 Task: Open Card Horticulture Review in Board Business Process Automation to Workspace Consulting and add a team member Softage.1@softage.net, a label Green, a checklist Task Management, an attachment from Trello, a color Green and finally, add a card description 'Plan and execute company team-building activity at an escape room' and a comment 'This task presents an opportunity to demonstrate our leadership and decision-making skills, making informed choices and taking action.'. Add a start date 'Jan 05, 1900' with a due date 'Jan 12, 1900'
Action: Mouse moved to (473, 202)
Screenshot: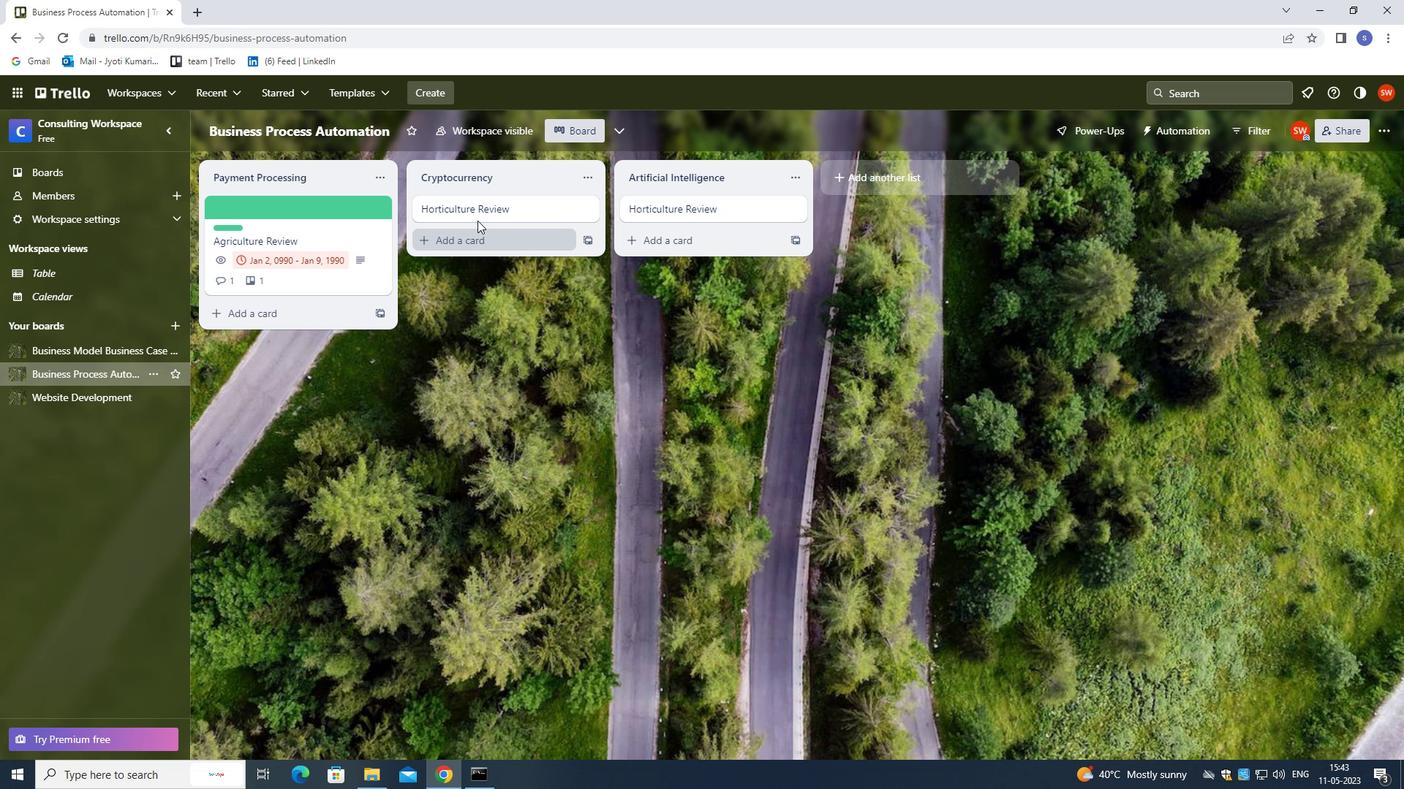 
Action: Mouse pressed left at (473, 202)
Screenshot: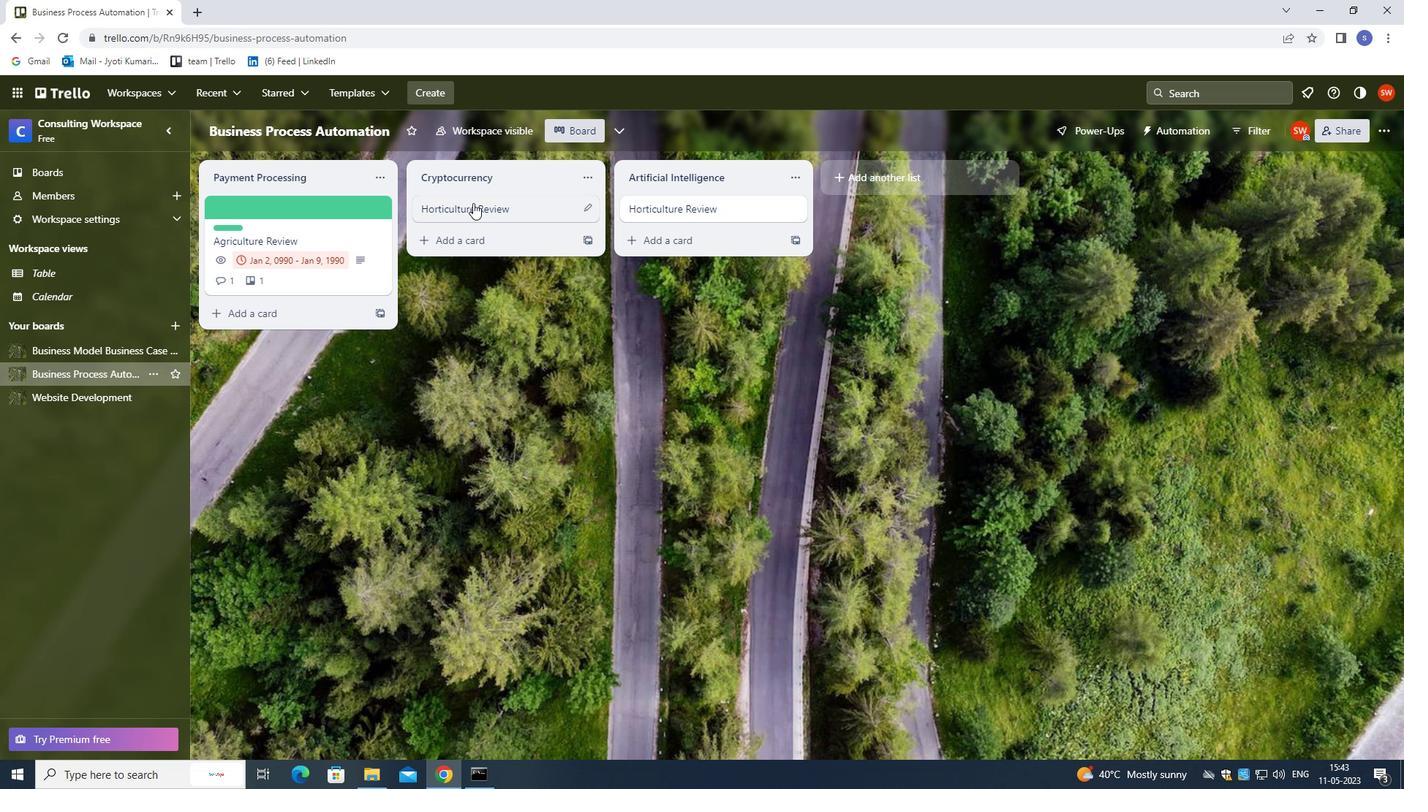 
Action: Mouse moved to (877, 212)
Screenshot: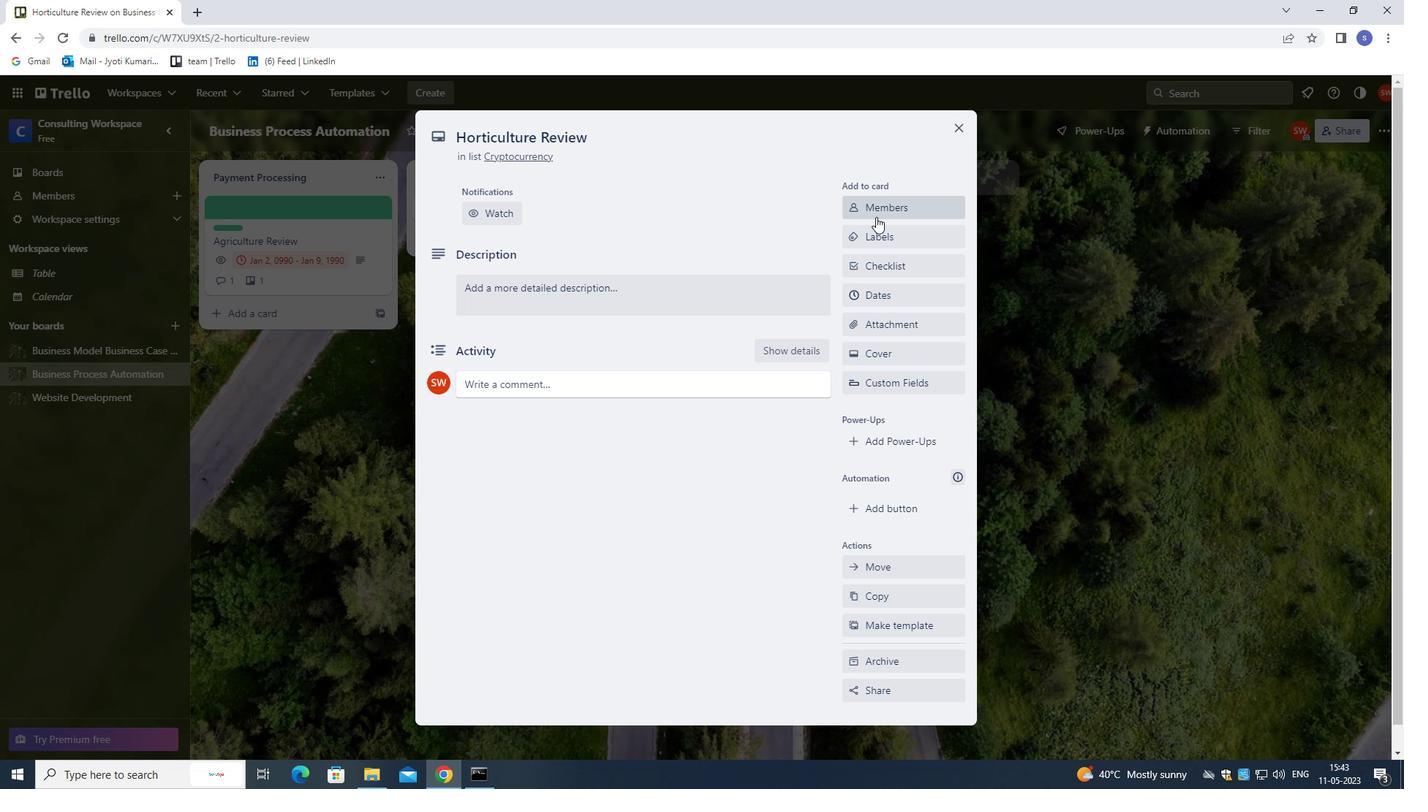 
Action: Mouse pressed left at (877, 212)
Screenshot: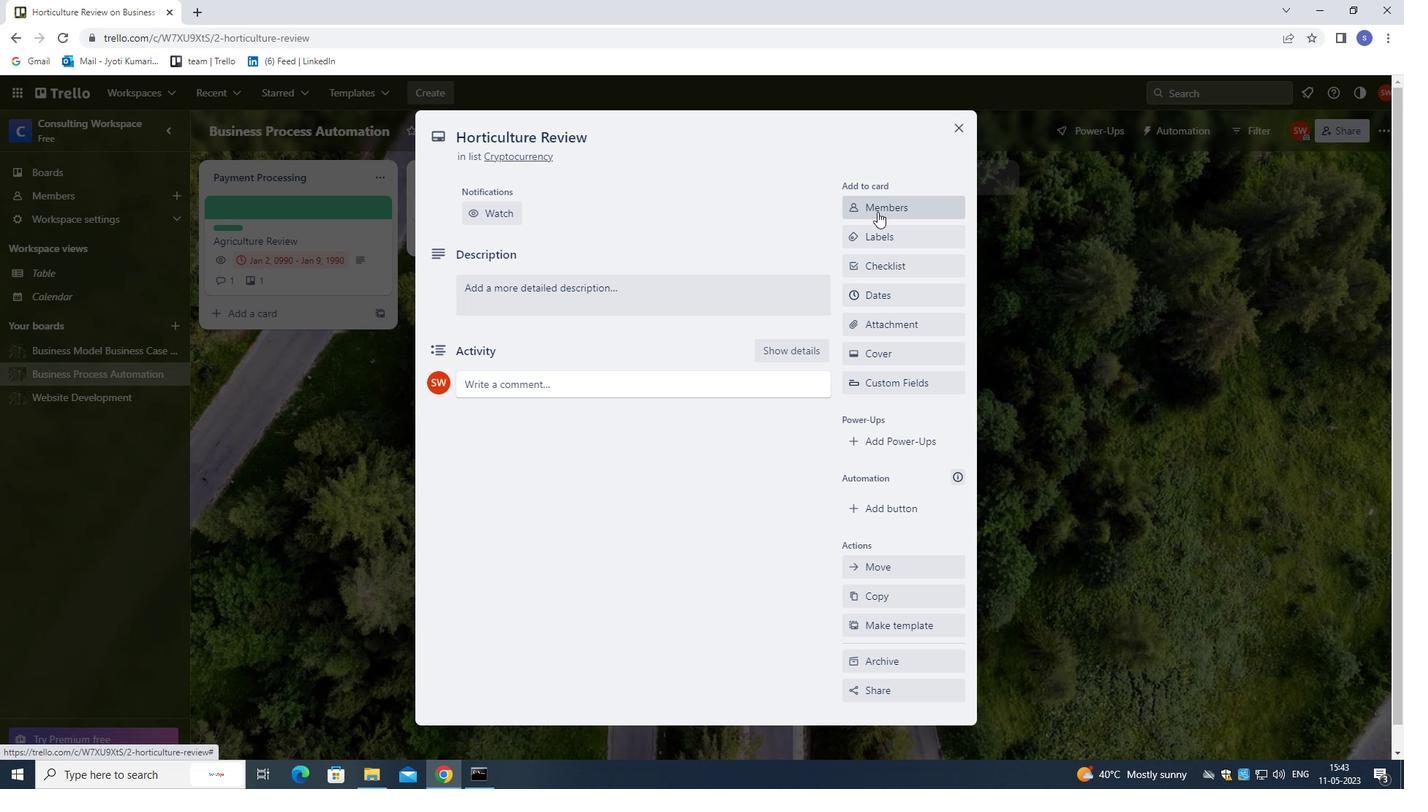 
Action: Key pressed softae.1<Key.shift>@SOFTAGE,<Key.backspace>.NET
Screenshot: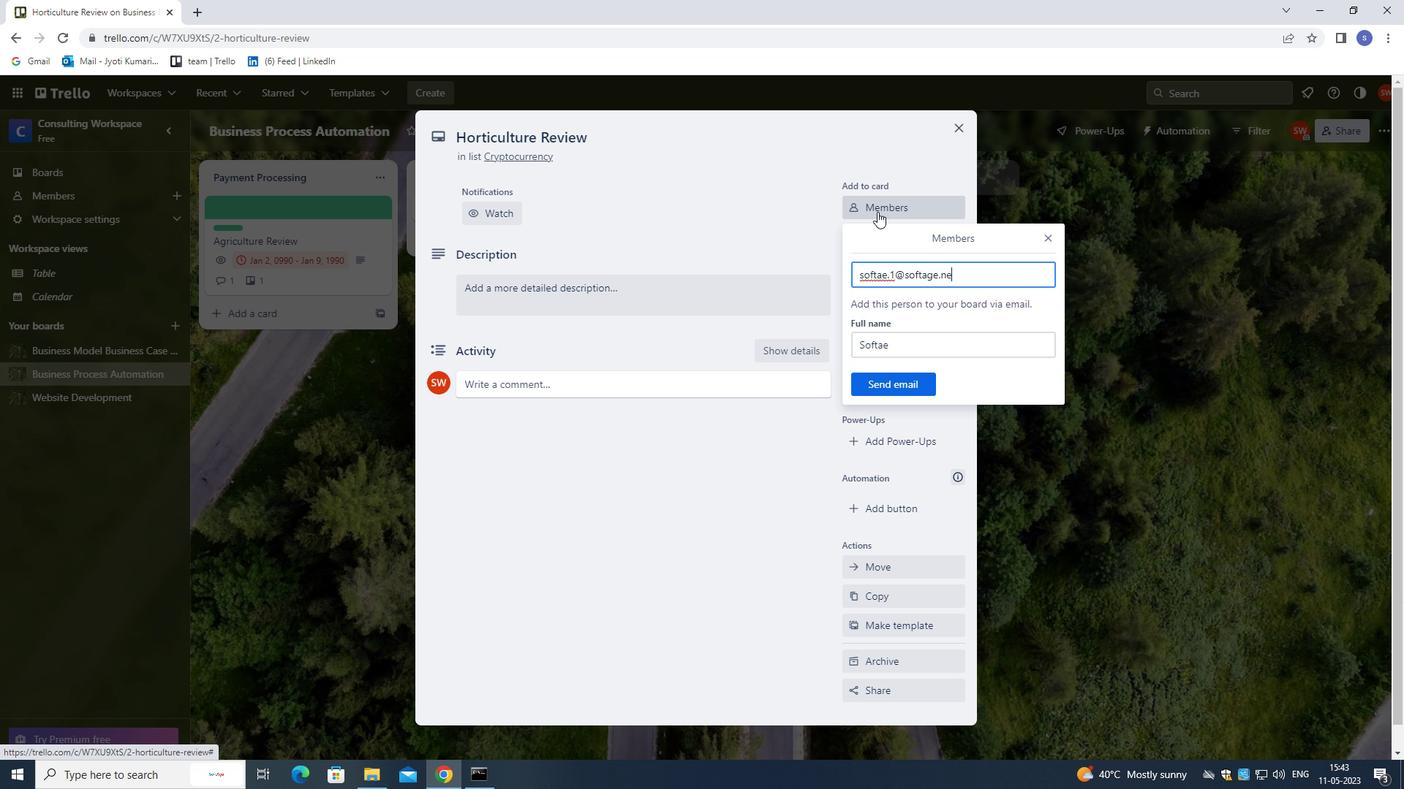 
Action: Mouse moved to (877, 378)
Screenshot: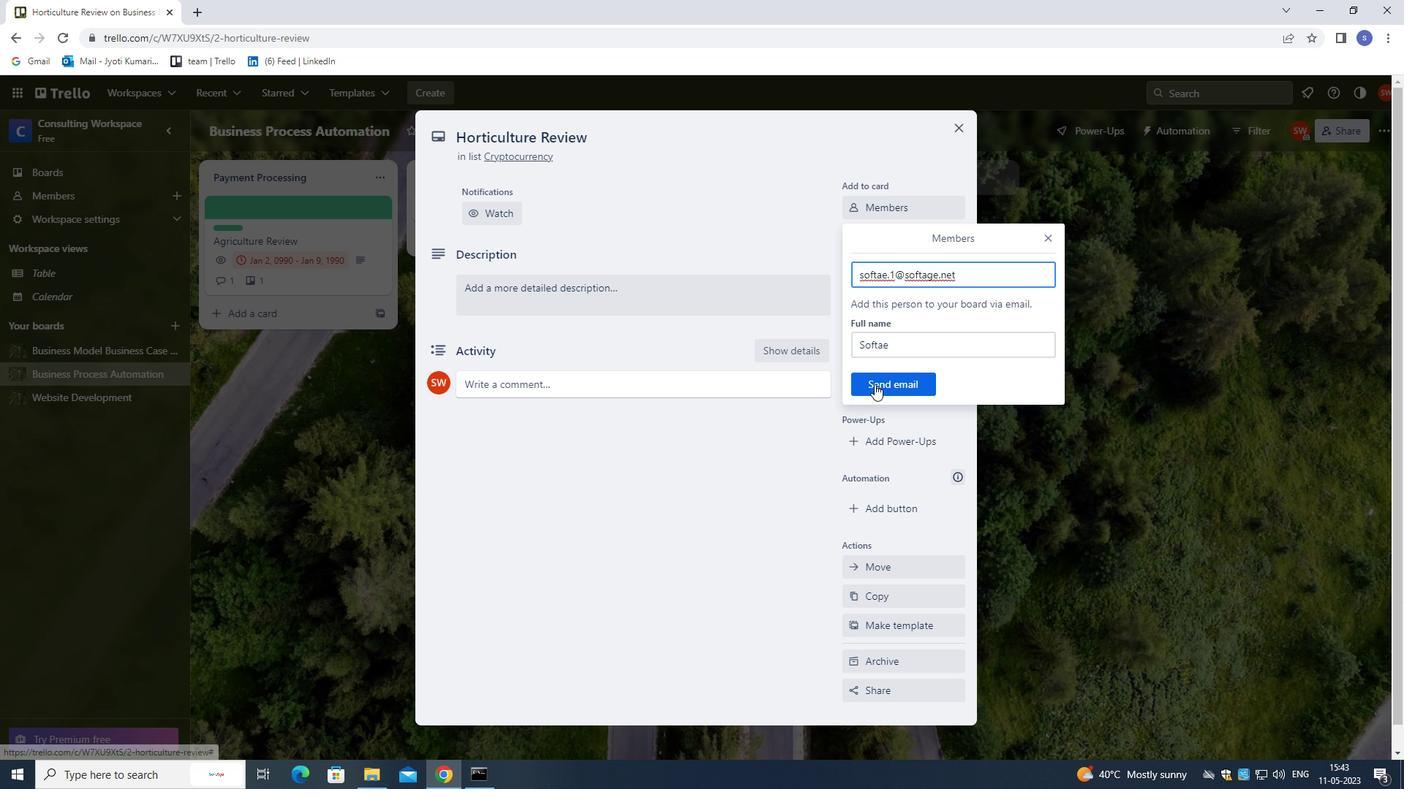 
Action: Mouse pressed left at (877, 378)
Screenshot: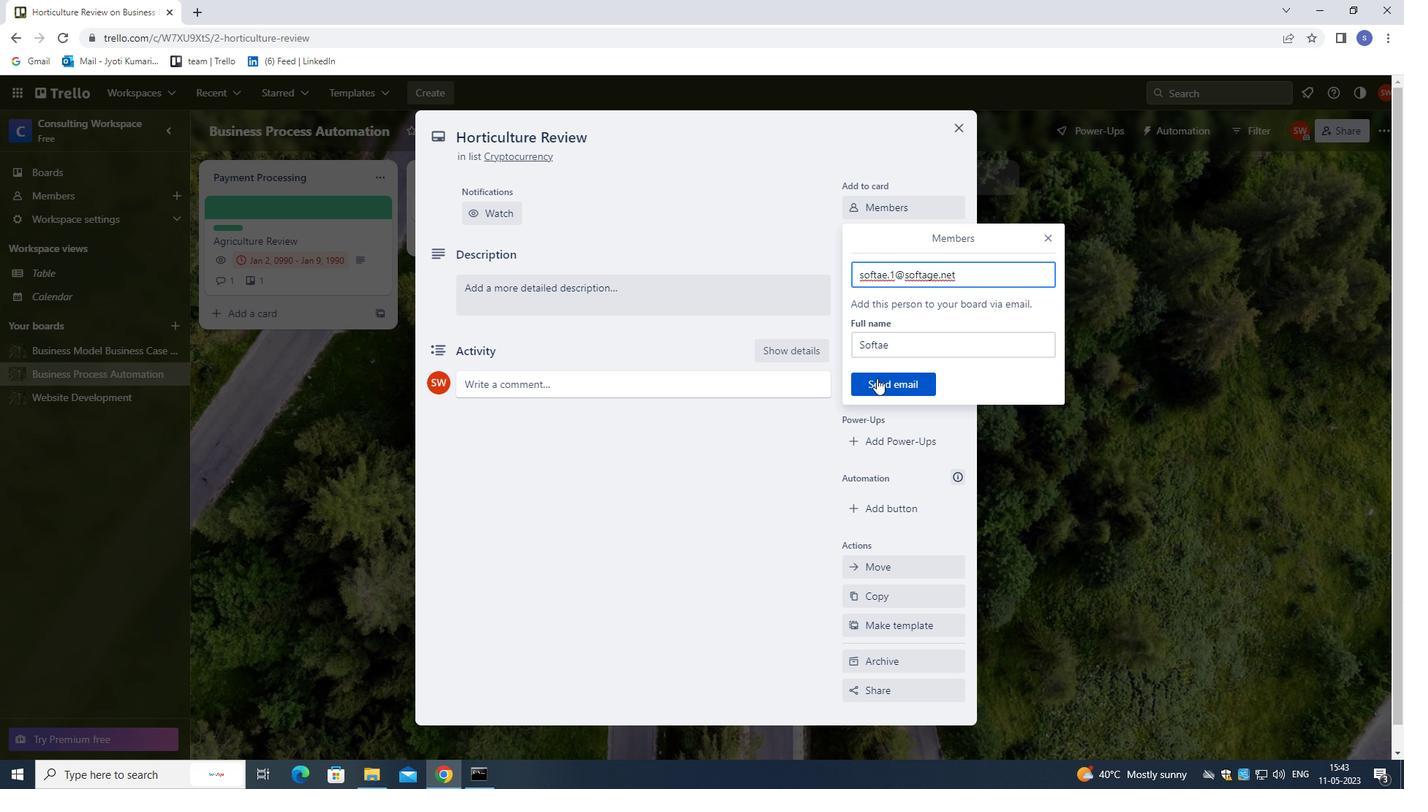
Action: Mouse moved to (912, 285)
Screenshot: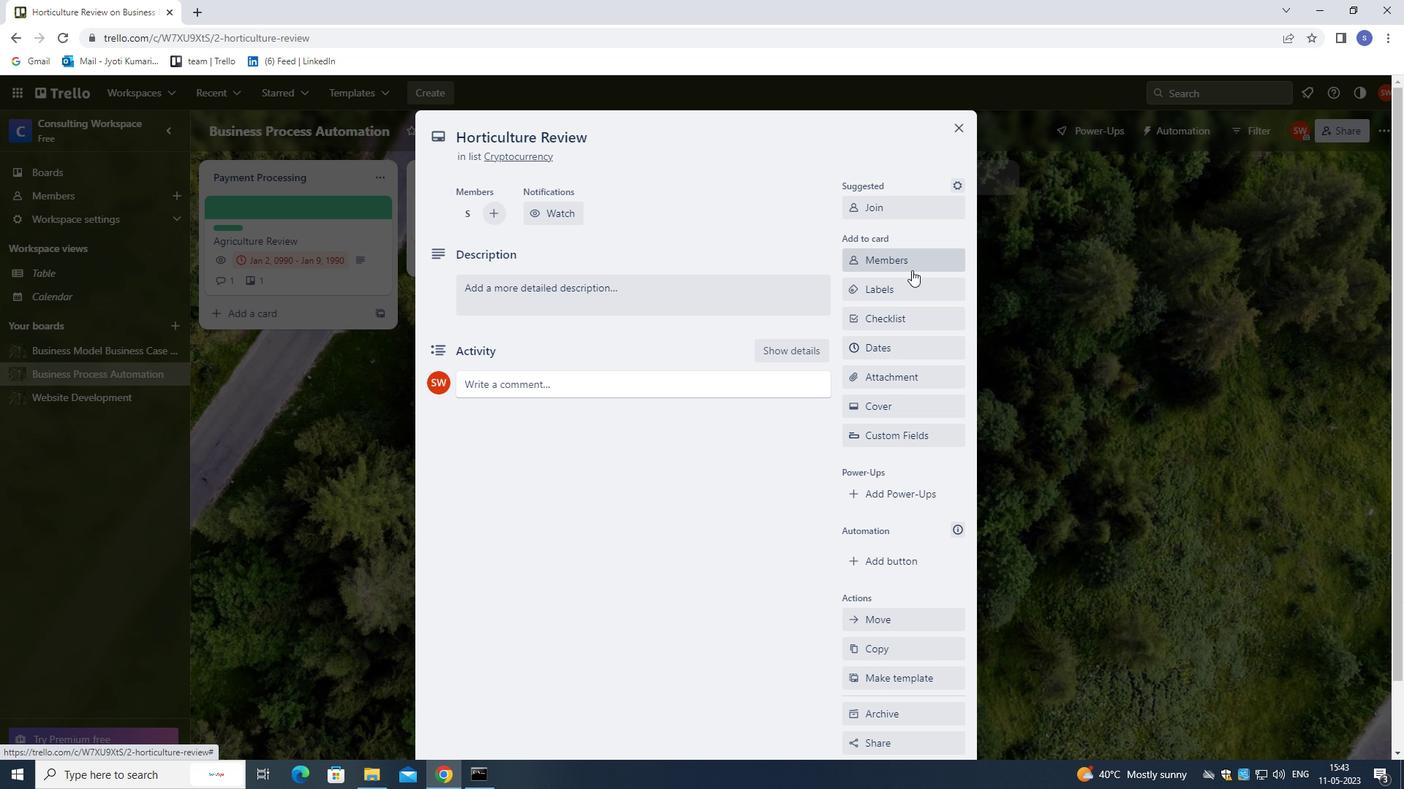 
Action: Mouse pressed left at (912, 285)
Screenshot: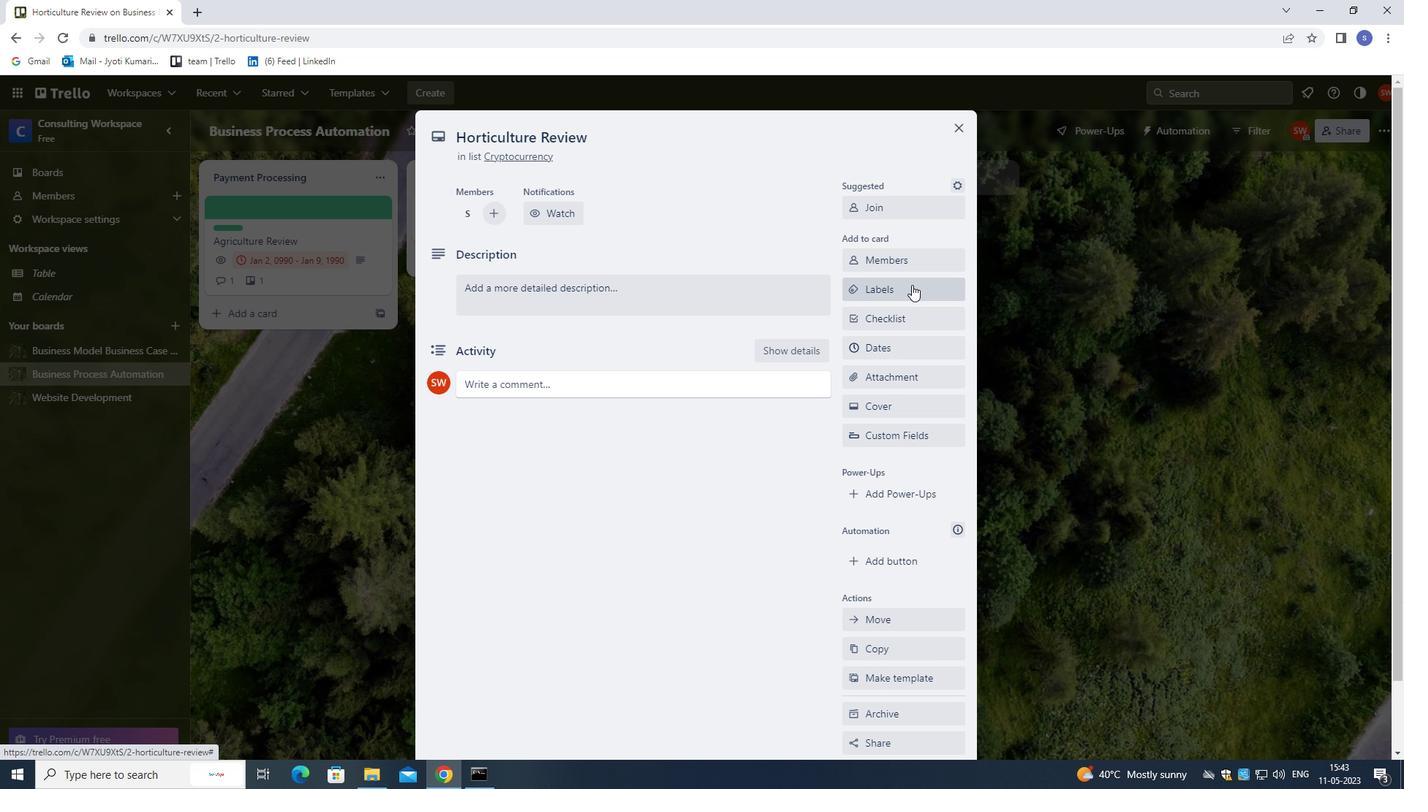 
Action: Mouse moved to (879, 353)
Screenshot: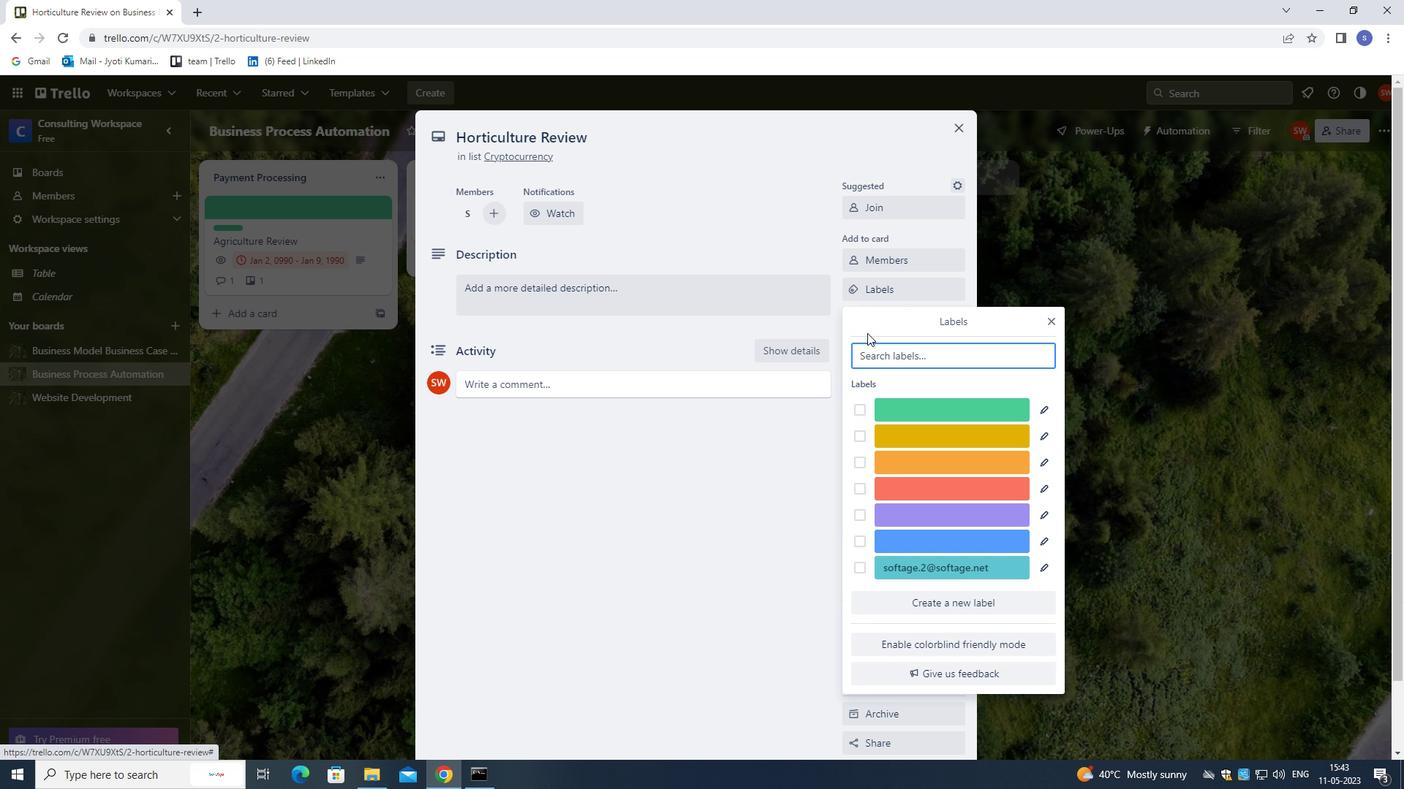 
Action: Key pressed G
Screenshot: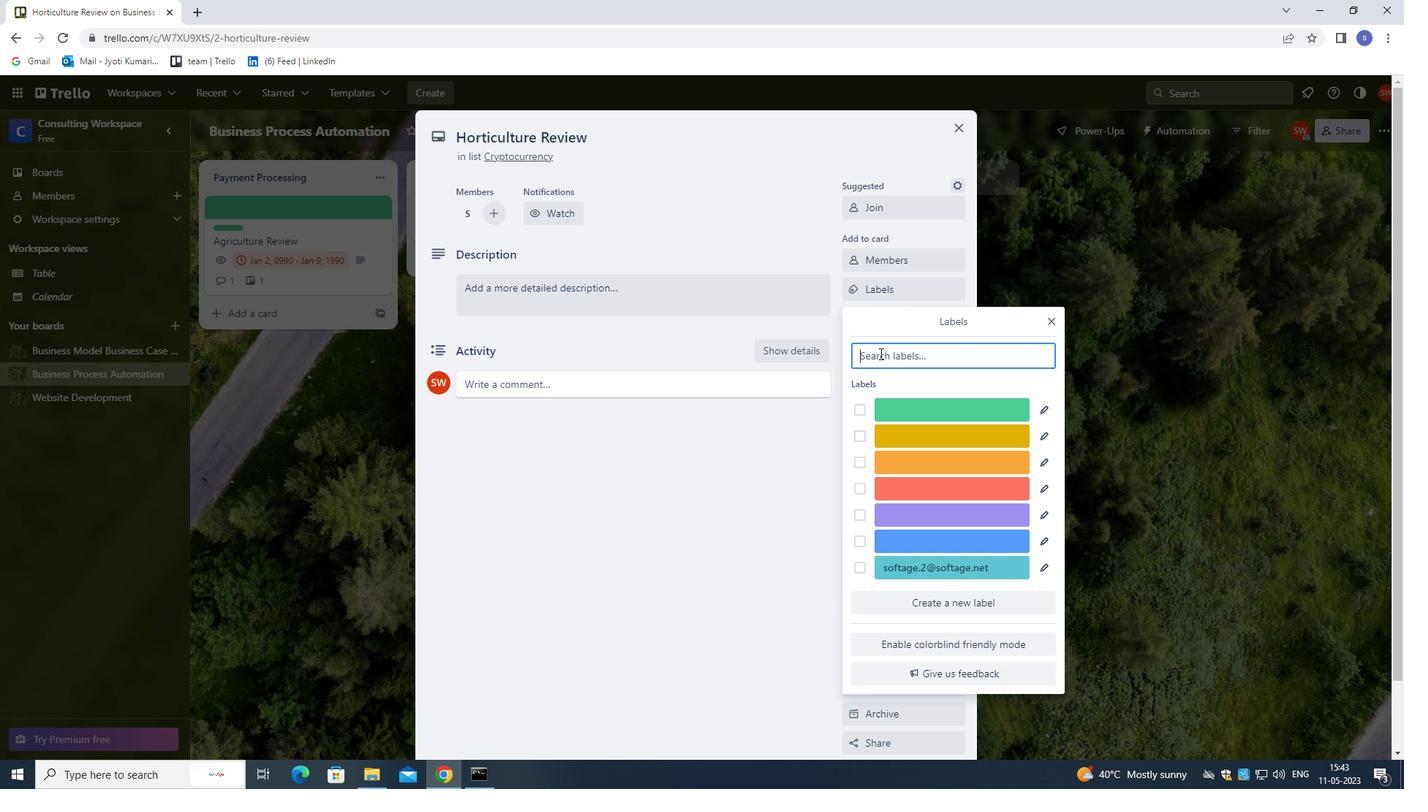 
Action: Mouse moved to (863, 410)
Screenshot: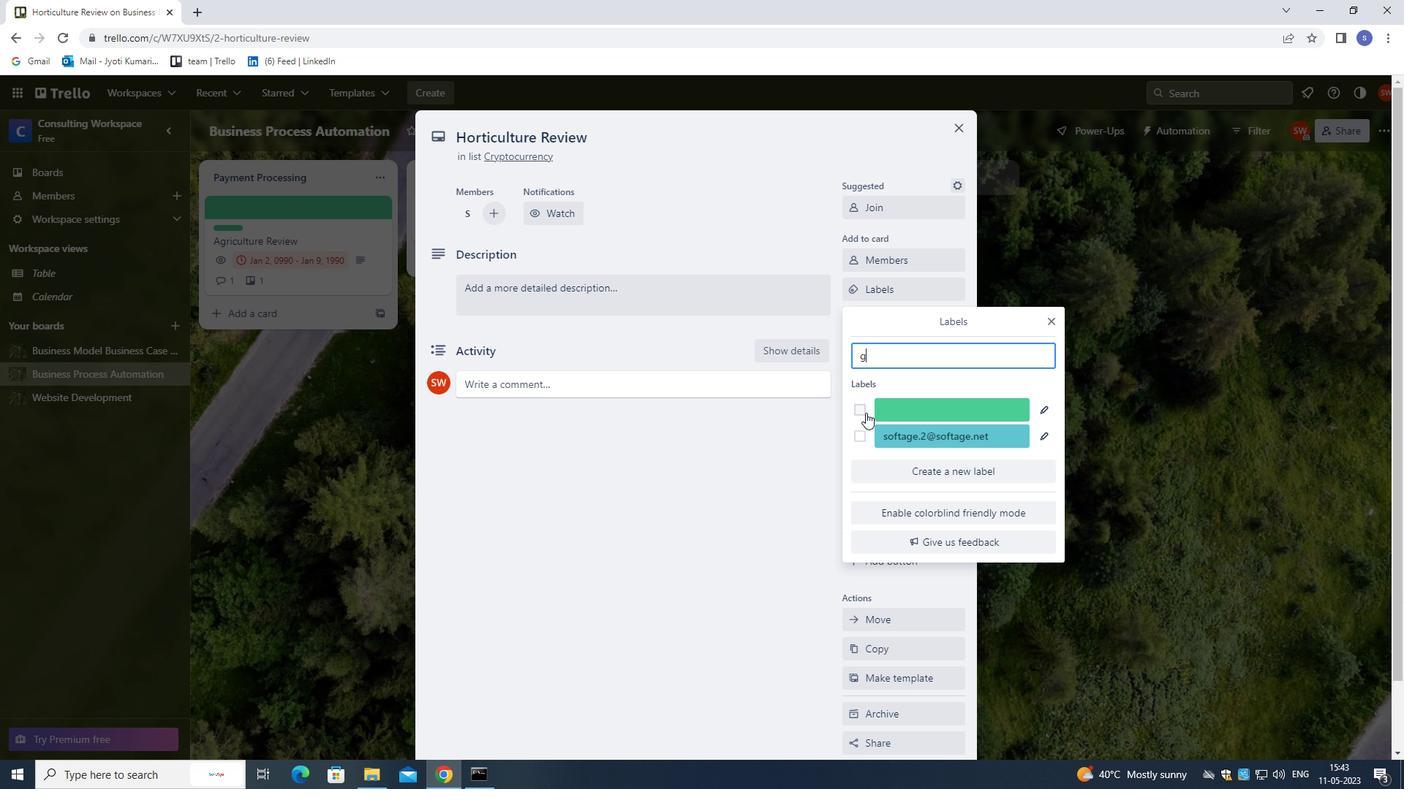 
Action: Mouse pressed left at (863, 410)
Screenshot: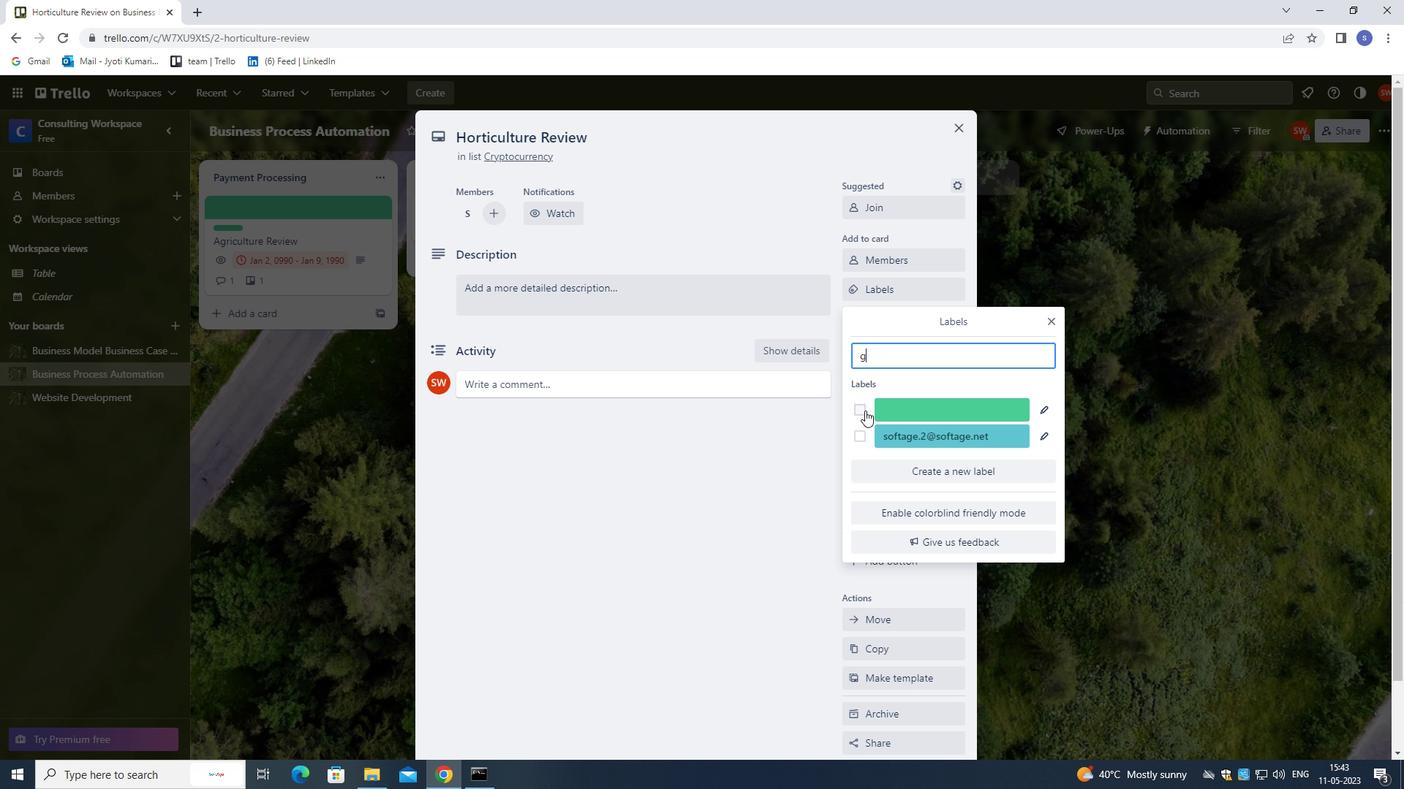 
Action: Mouse moved to (1060, 319)
Screenshot: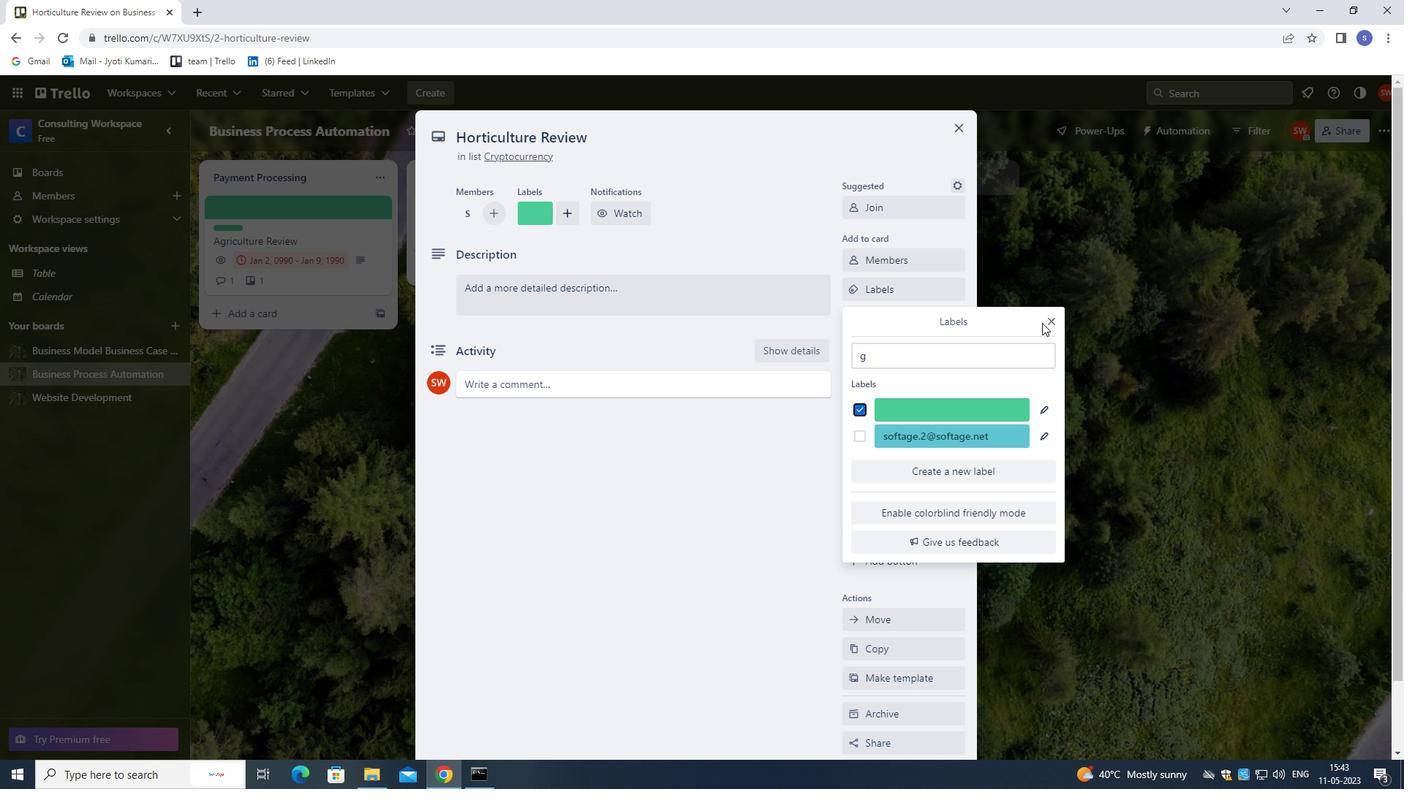 
Action: Mouse pressed left at (1060, 319)
Screenshot: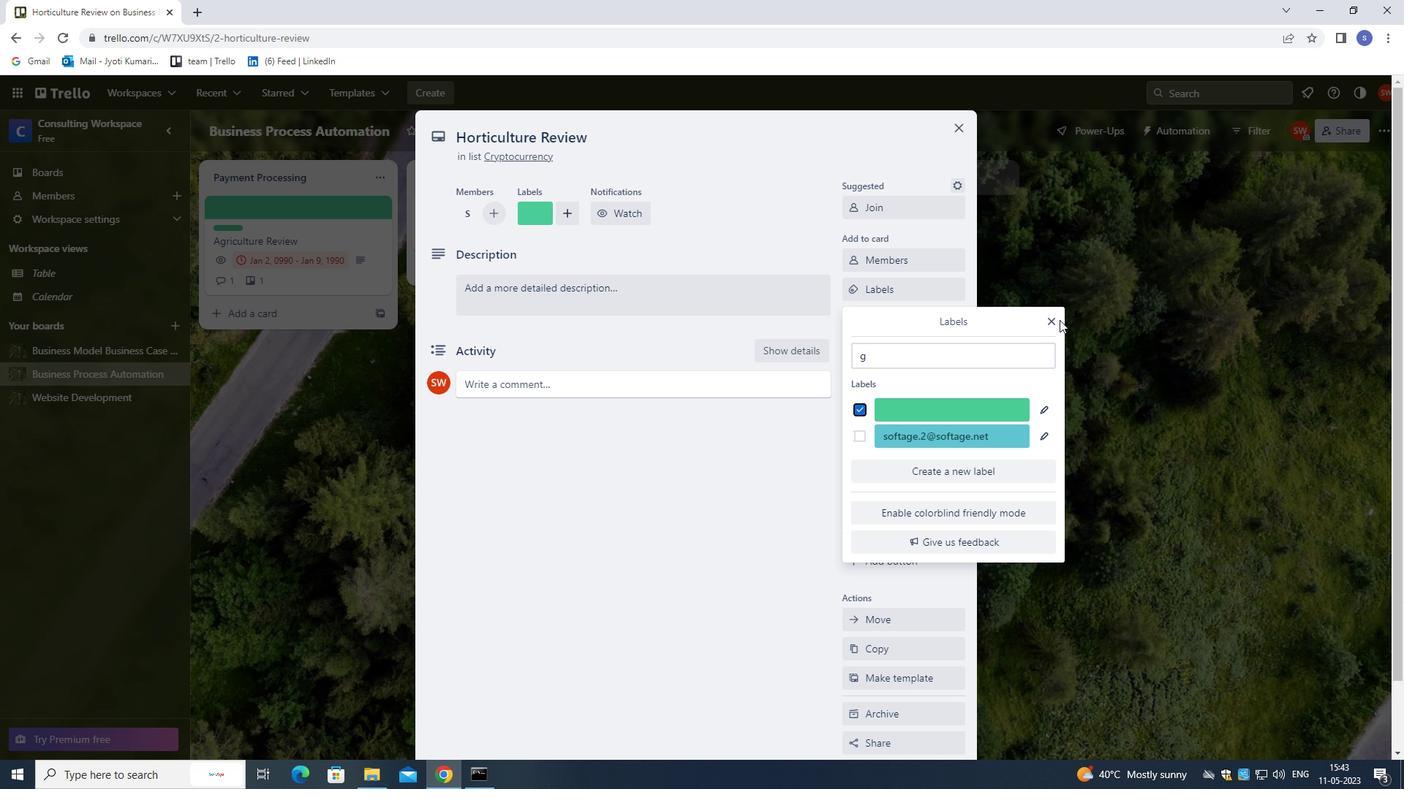 
Action: Mouse moved to (1048, 316)
Screenshot: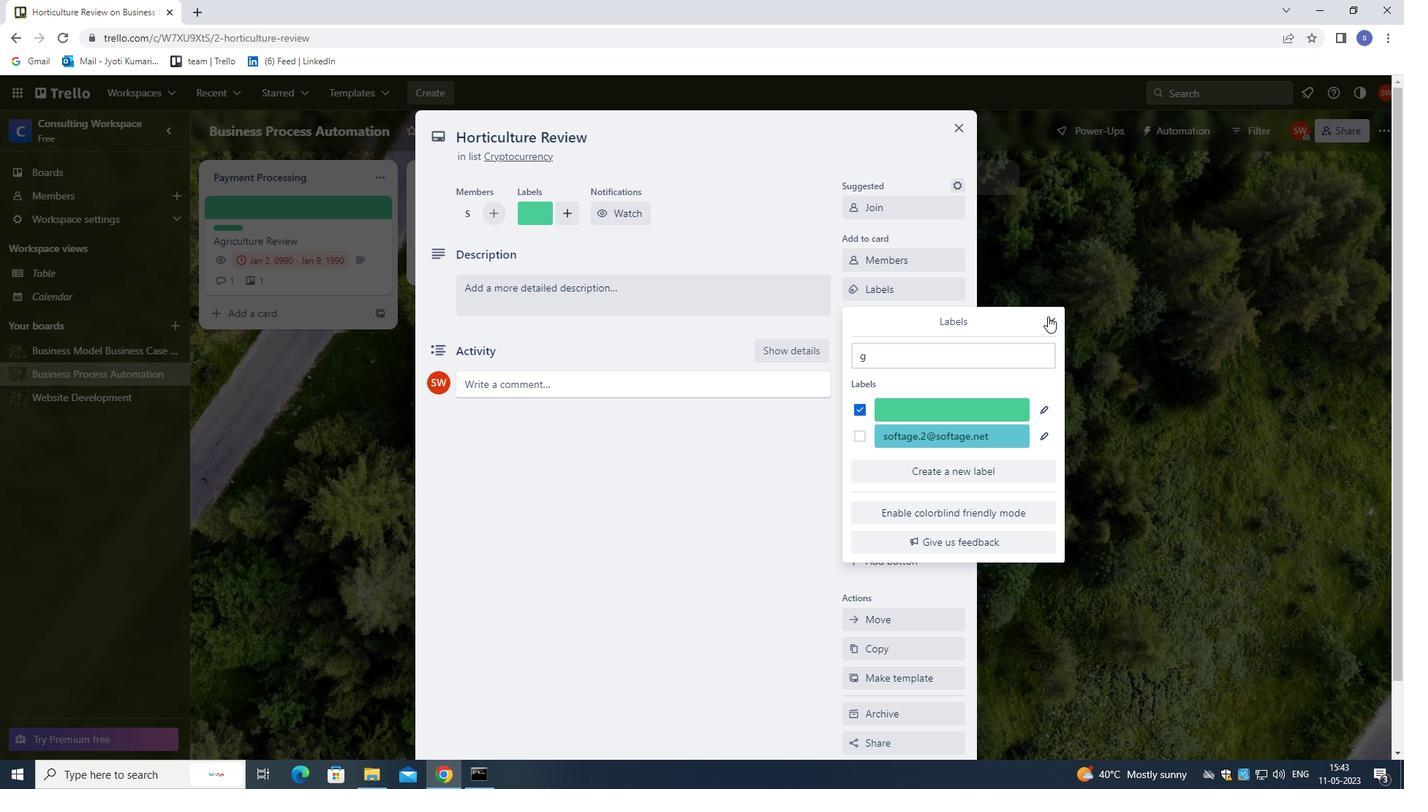 
Action: Mouse pressed left at (1048, 316)
Screenshot: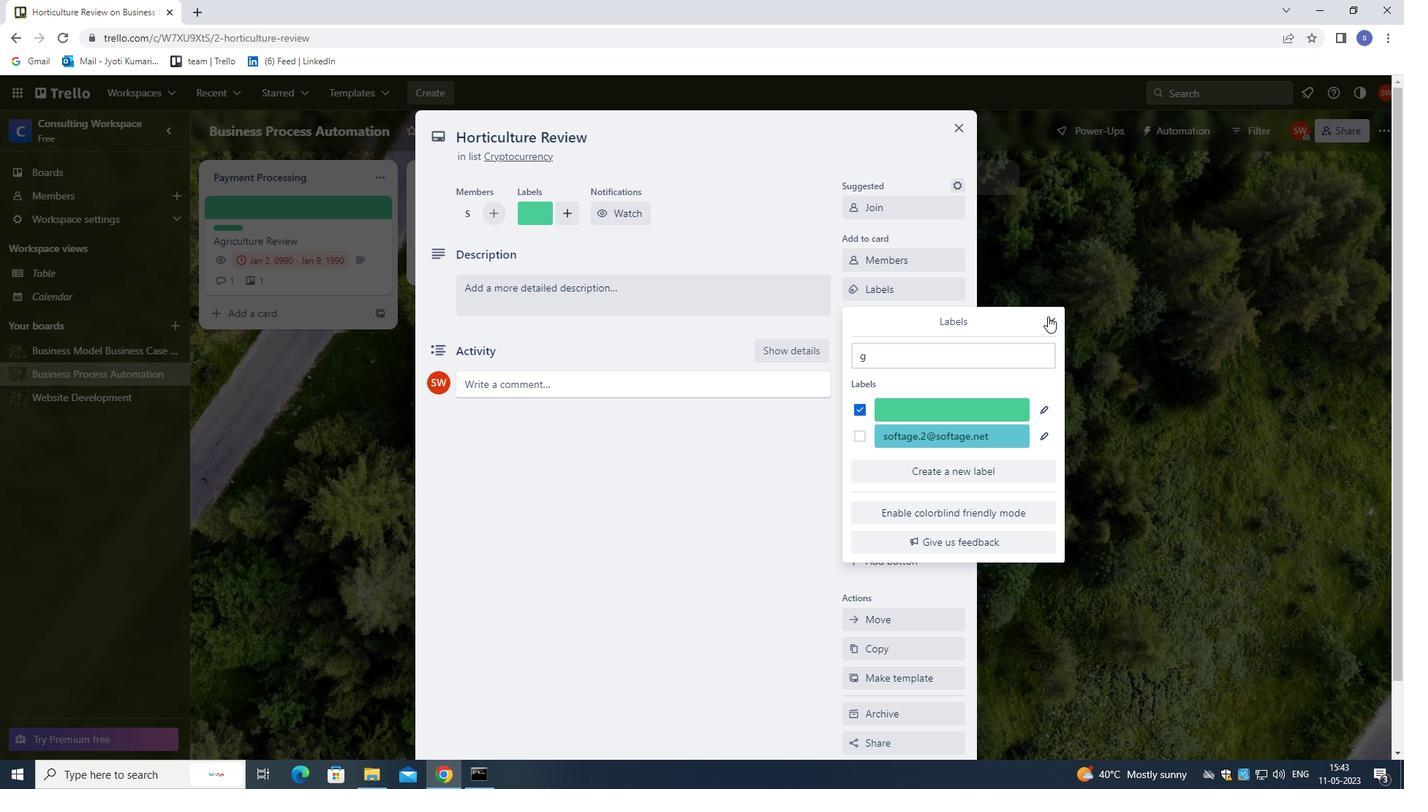 
Action: Mouse moved to (921, 321)
Screenshot: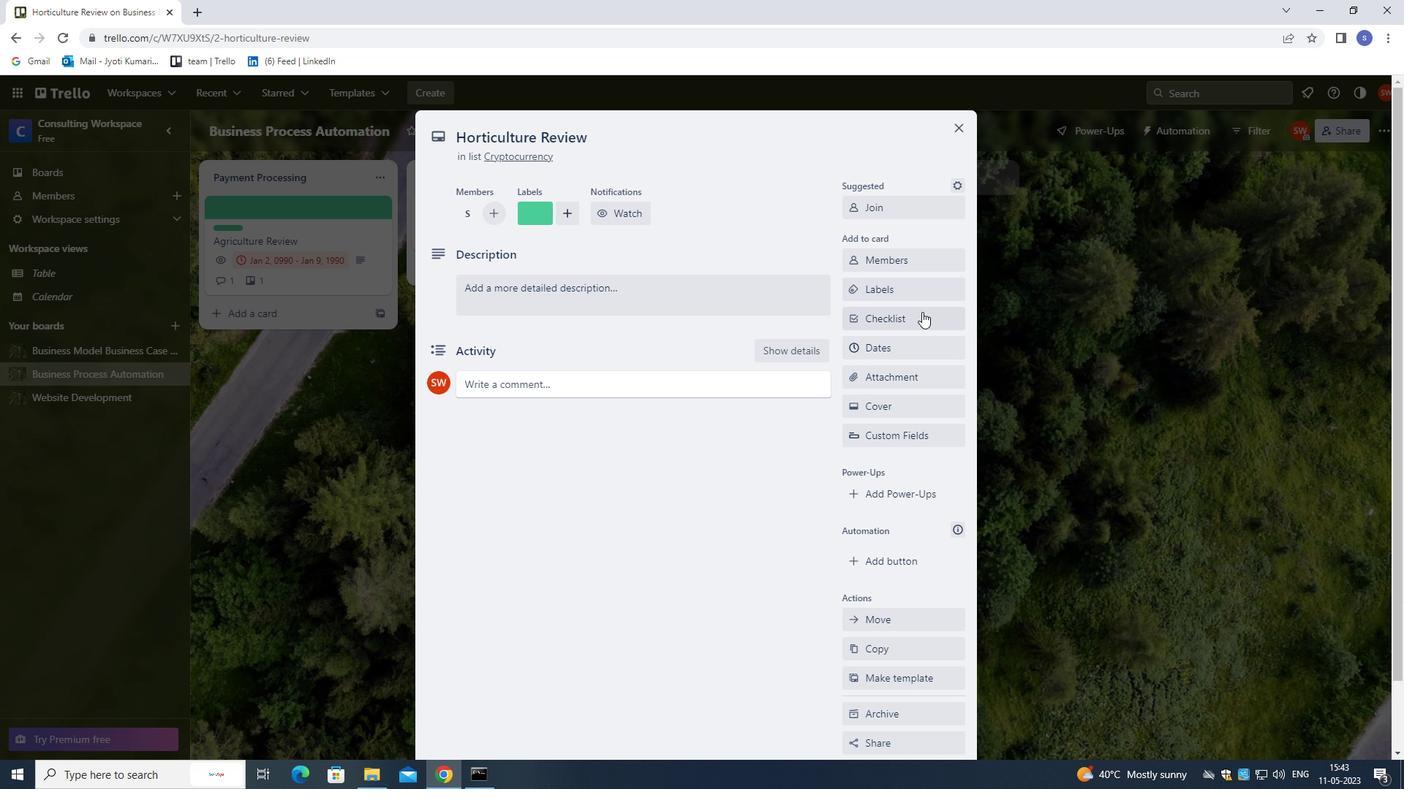 
Action: Mouse pressed left at (921, 321)
Screenshot: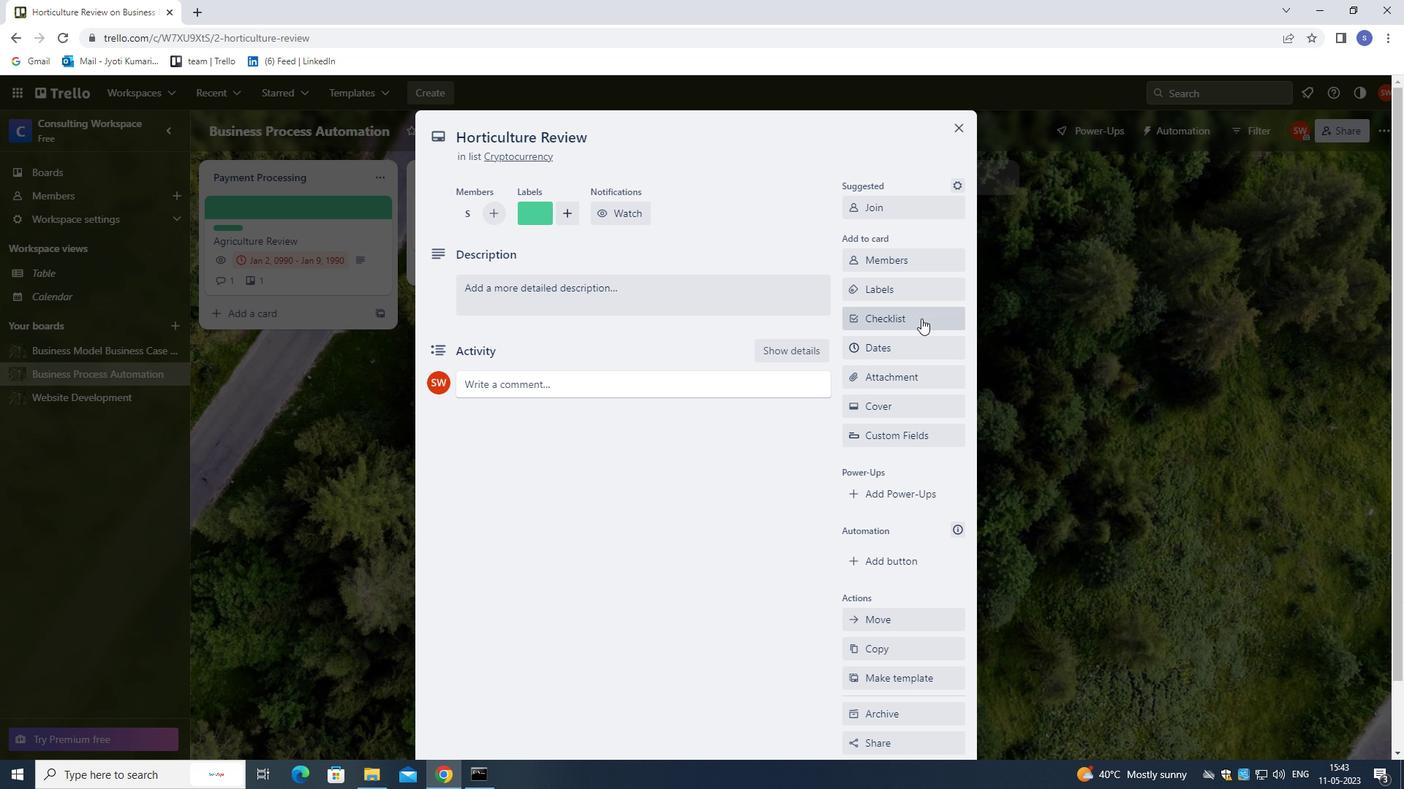 
Action: Mouse moved to (921, 325)
Screenshot: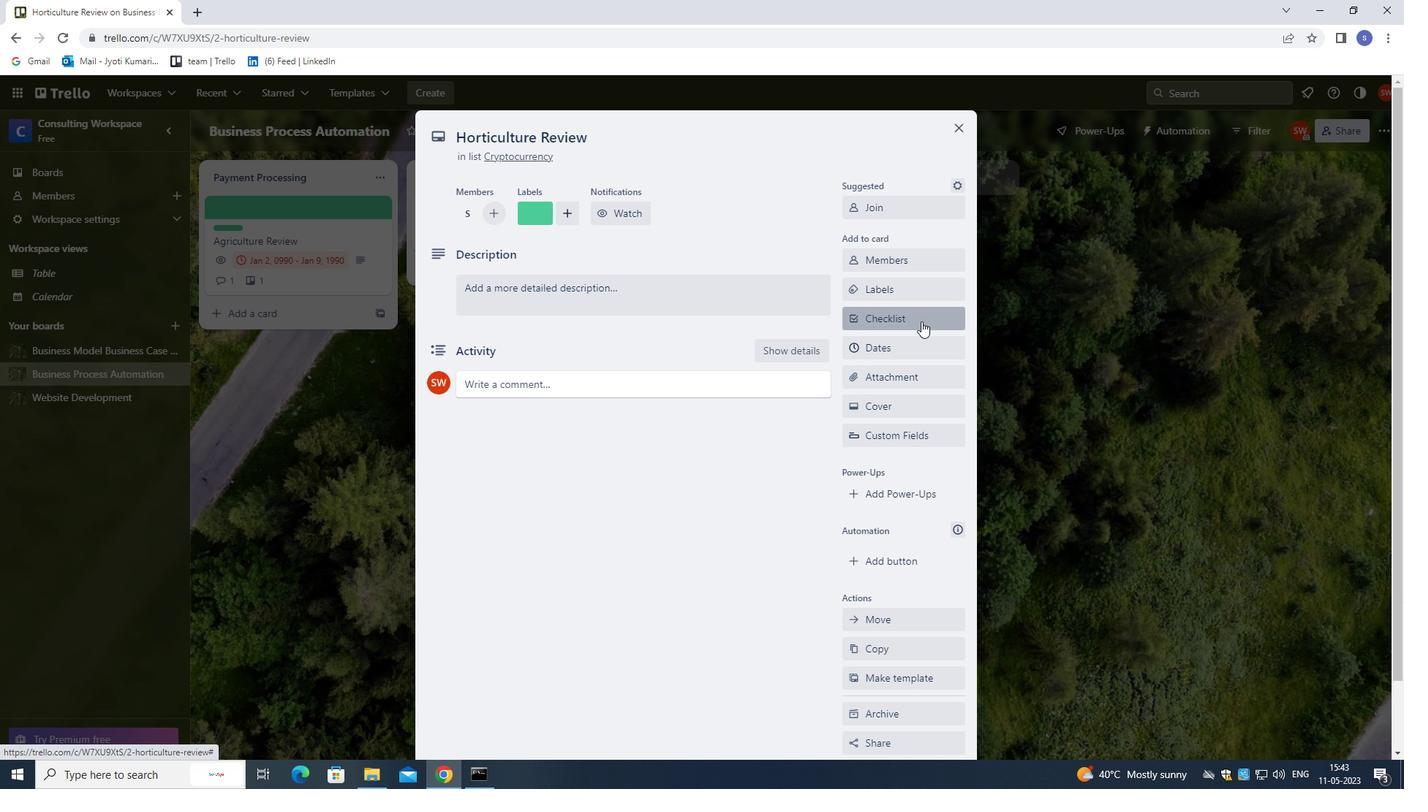 
Action: Key pressed <Key.shift>TASK<Key.space><Key.shift>
Screenshot: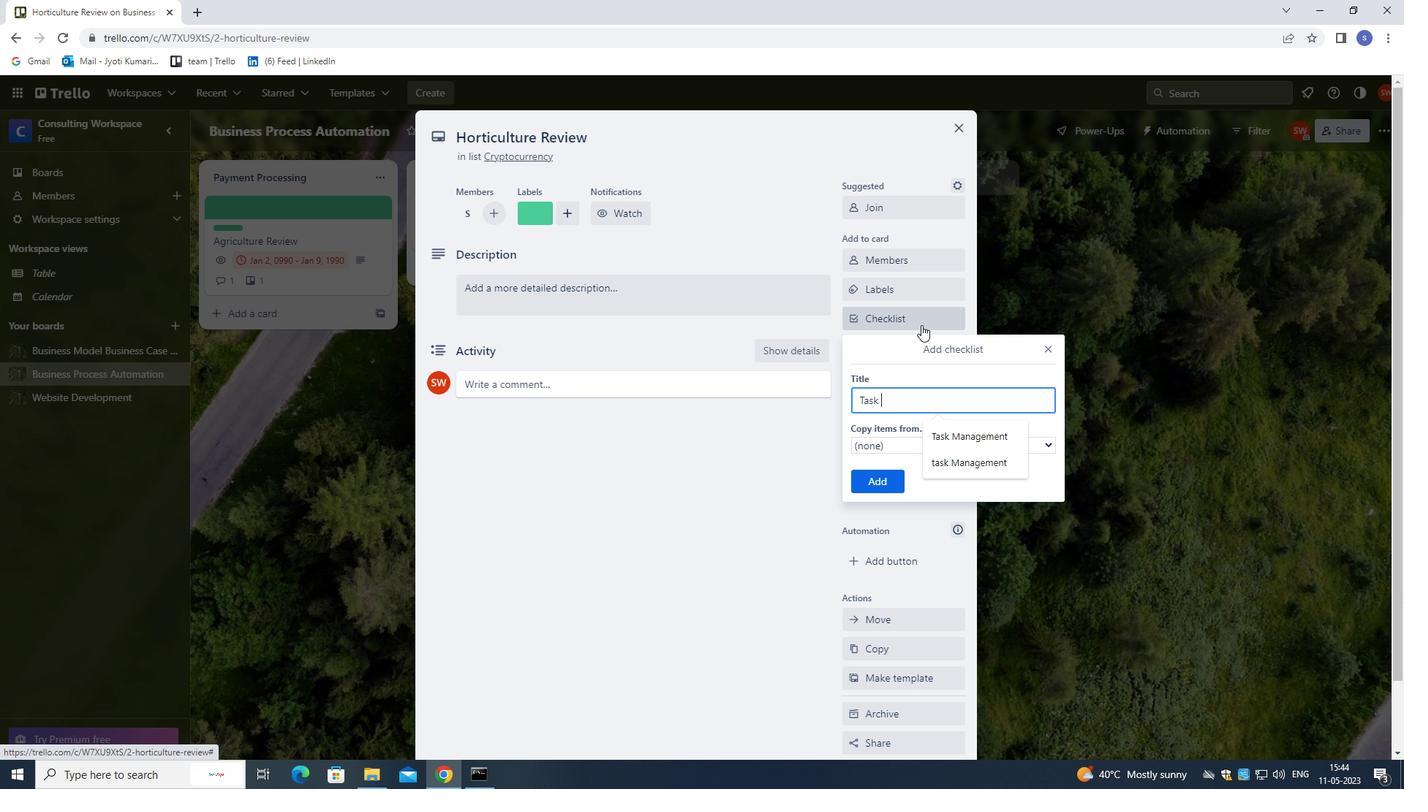 
Action: Mouse moved to (999, 437)
Screenshot: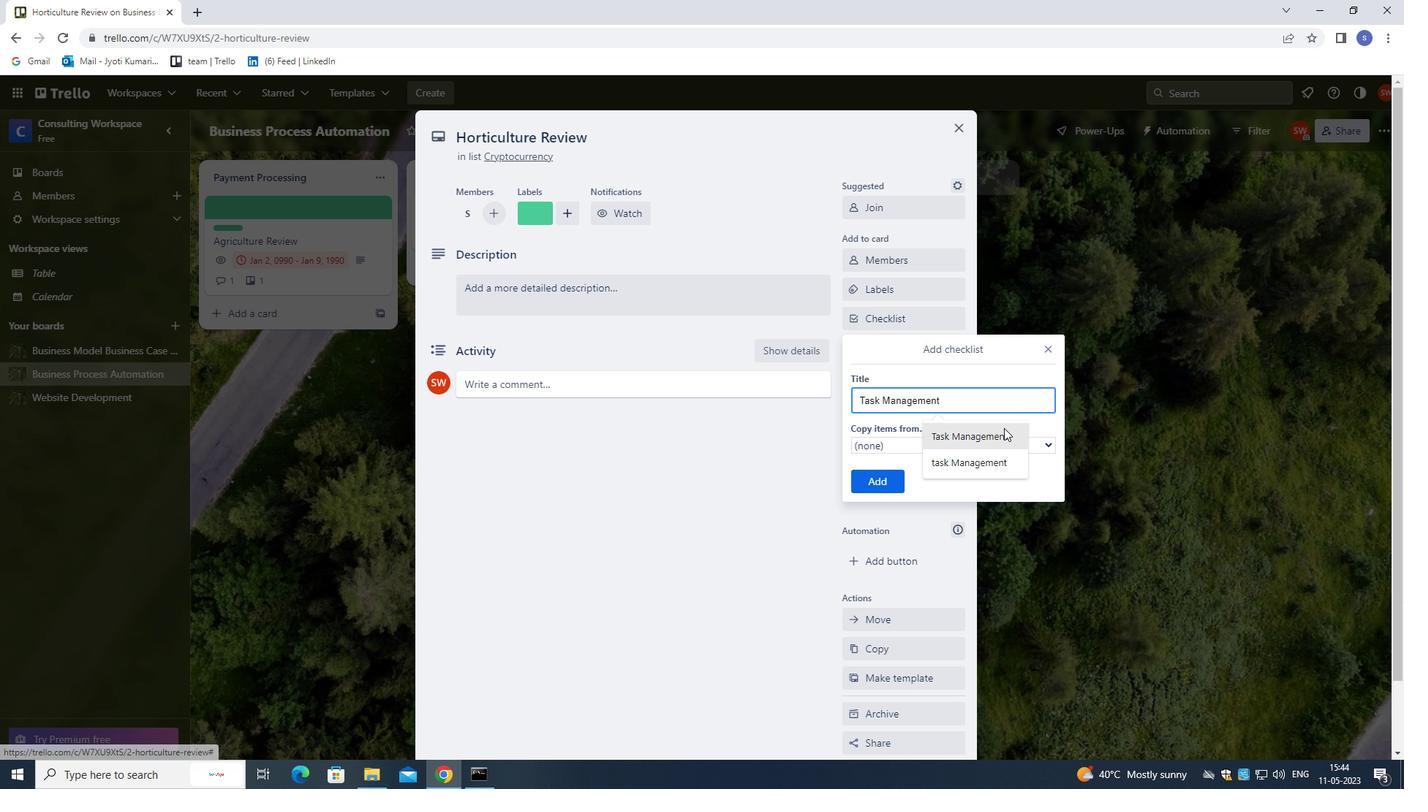 
Action: Mouse pressed left at (999, 437)
Screenshot: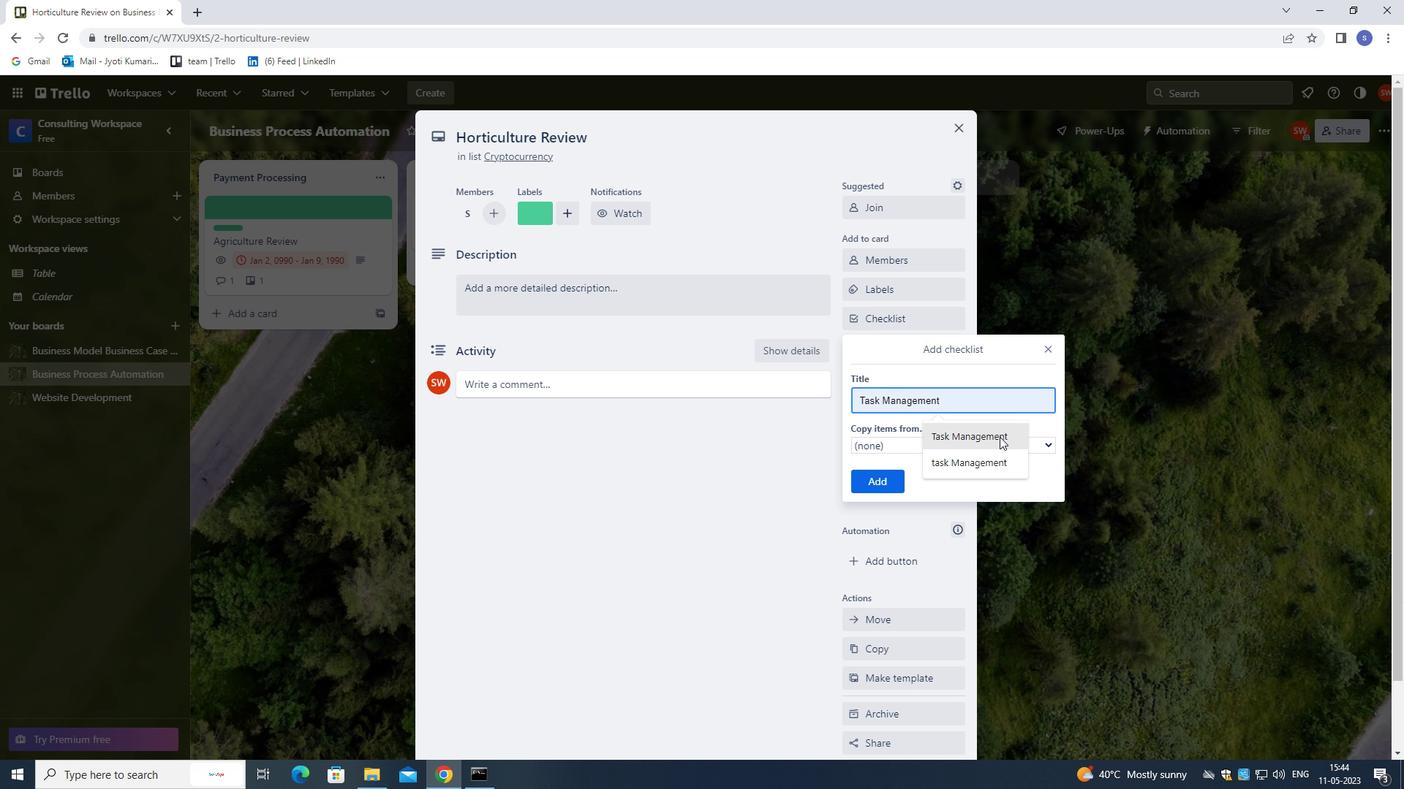 
Action: Mouse moved to (871, 473)
Screenshot: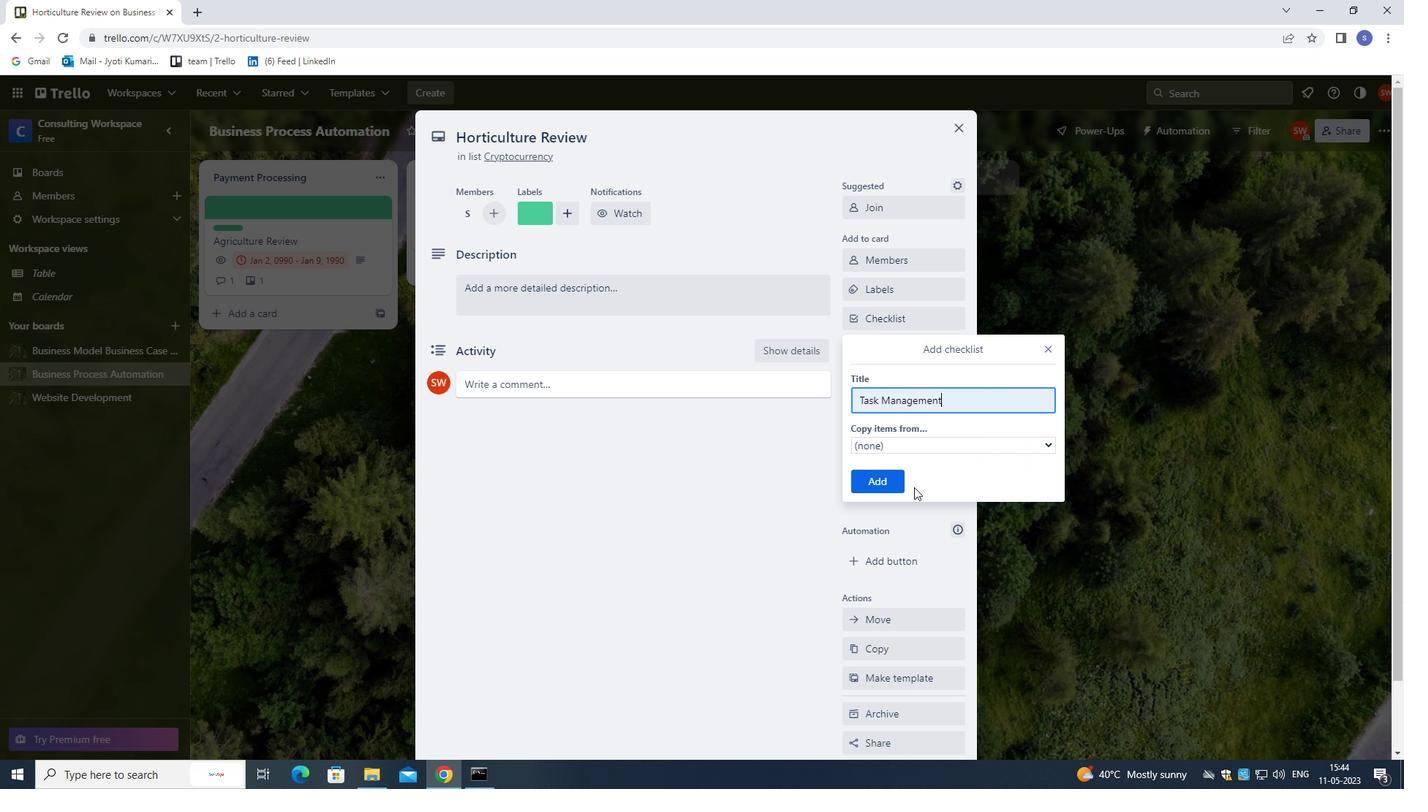
Action: Mouse pressed left at (871, 473)
Screenshot: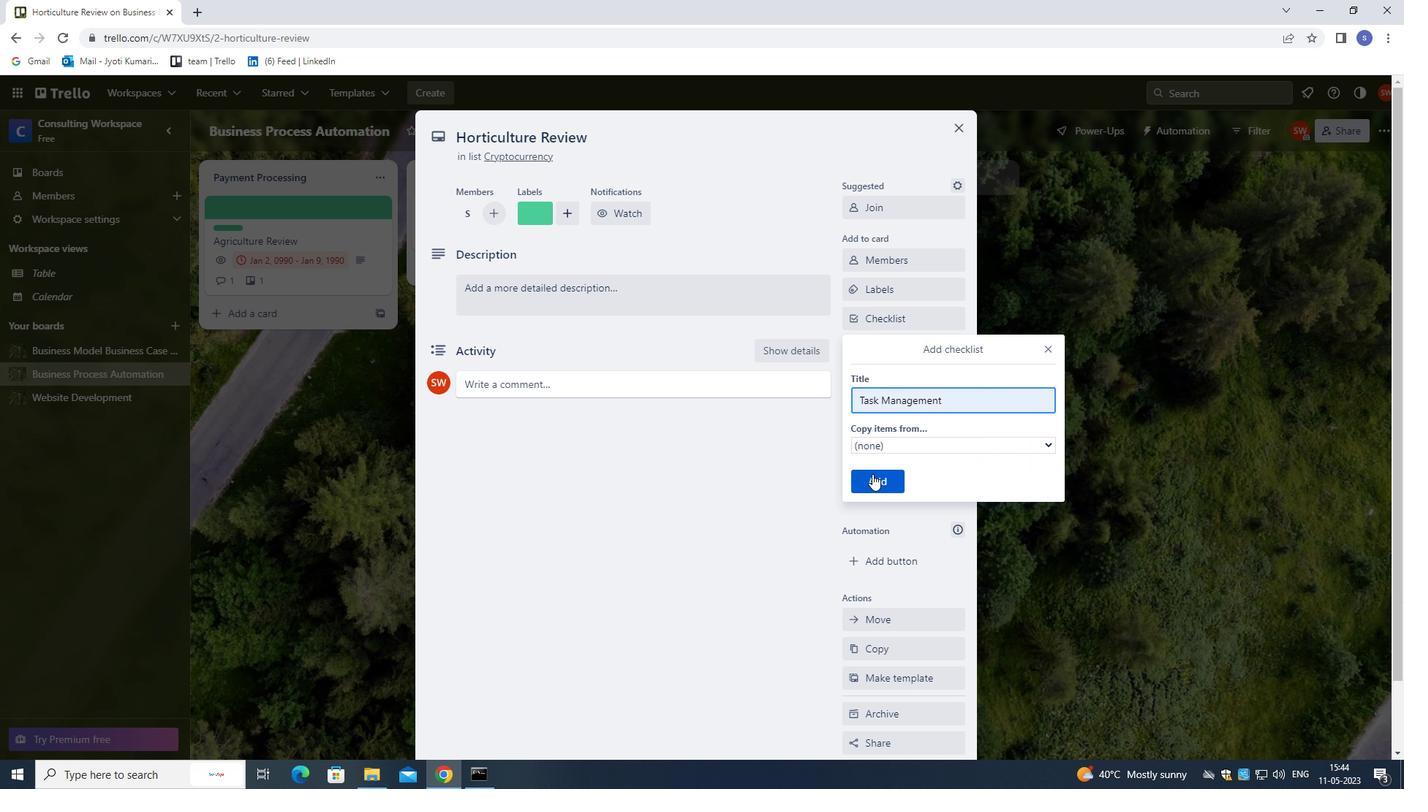 
Action: Mouse moved to (912, 345)
Screenshot: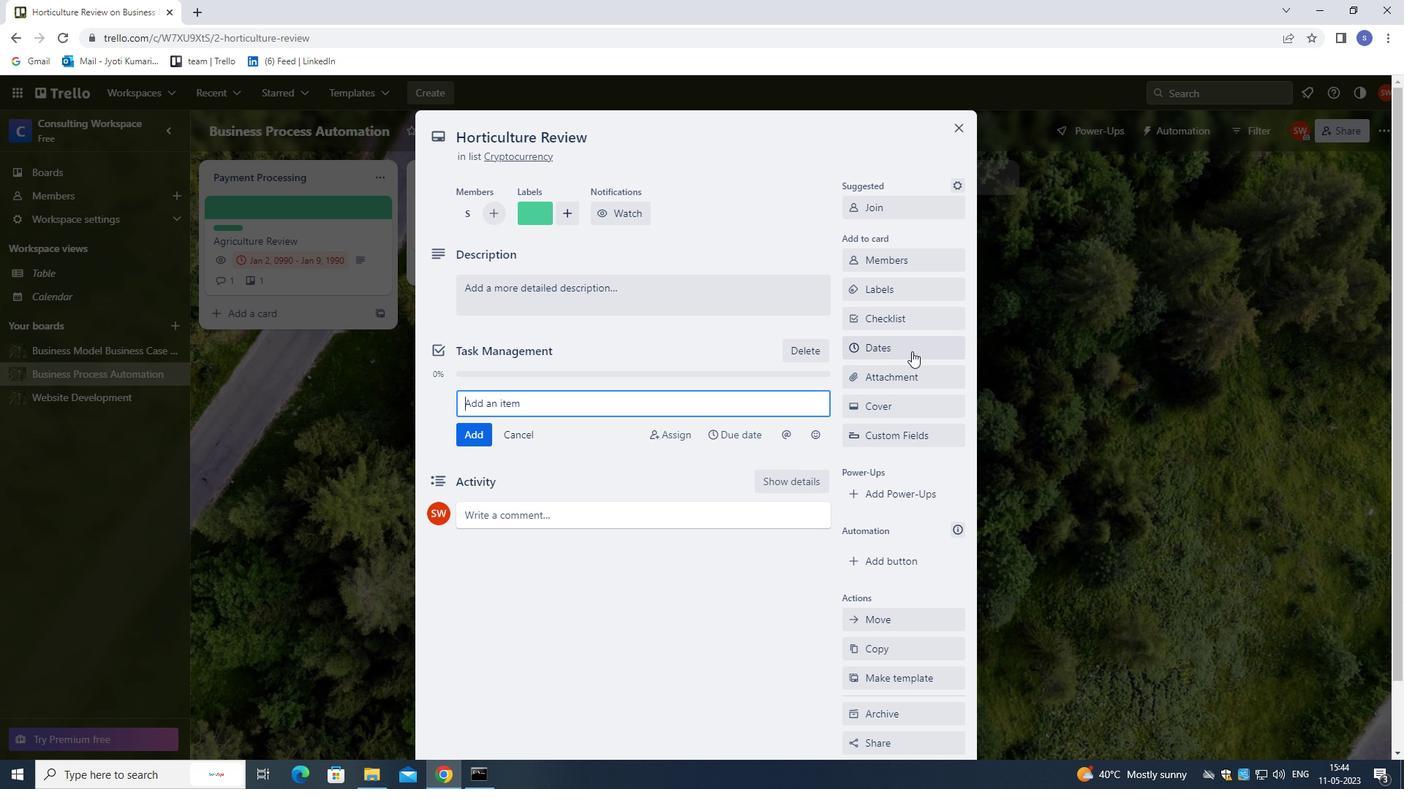
Action: Mouse pressed left at (912, 345)
Screenshot: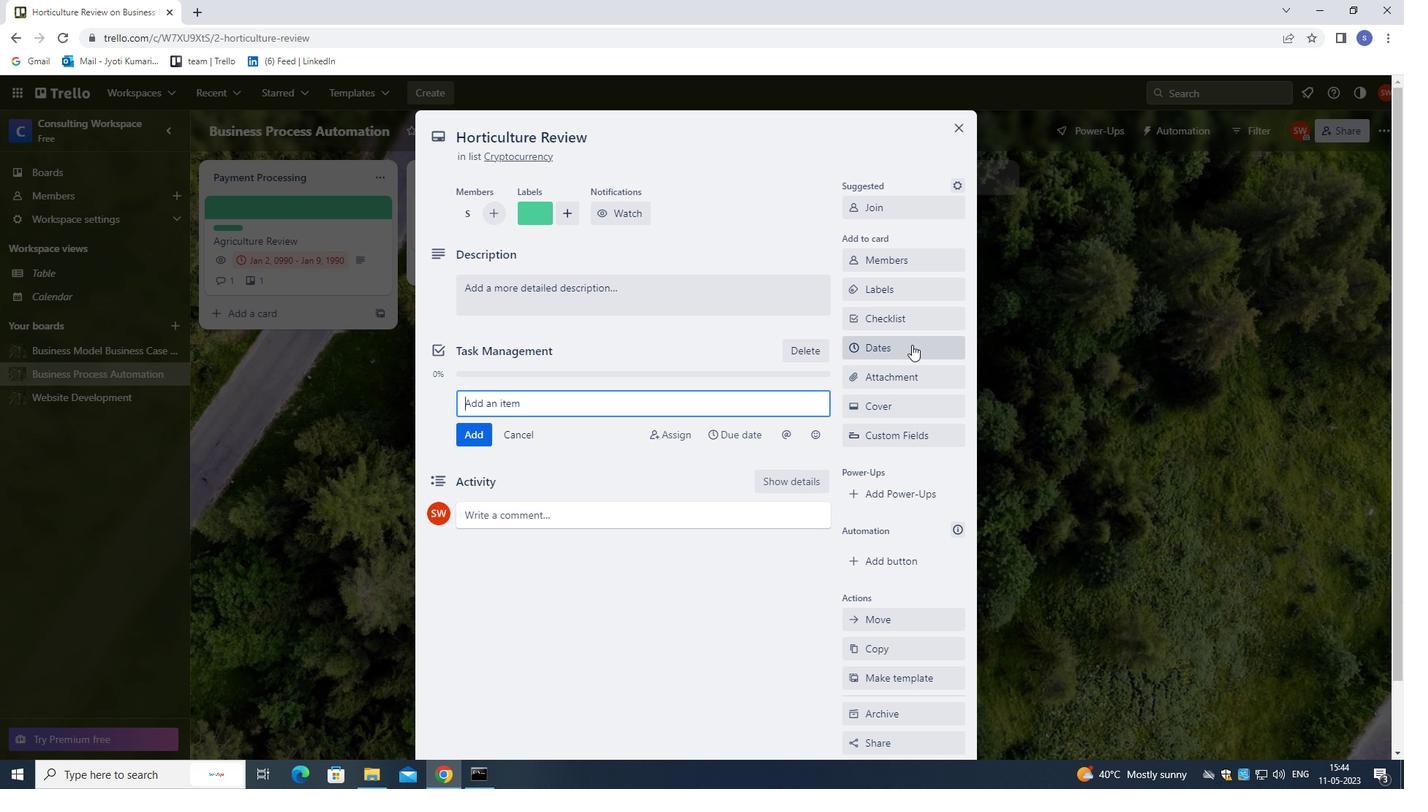 
Action: Mouse moved to (858, 400)
Screenshot: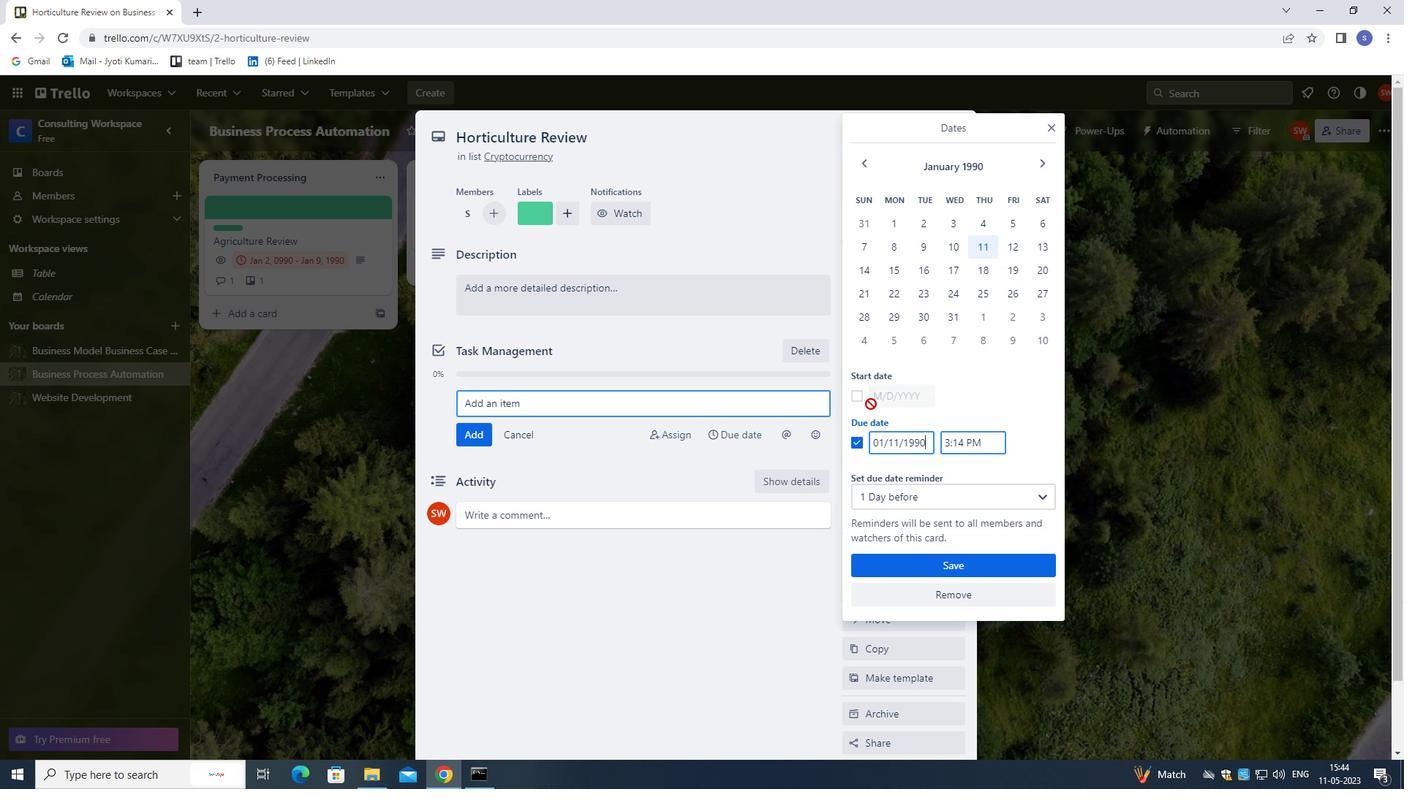 
Action: Mouse pressed left at (858, 400)
Screenshot: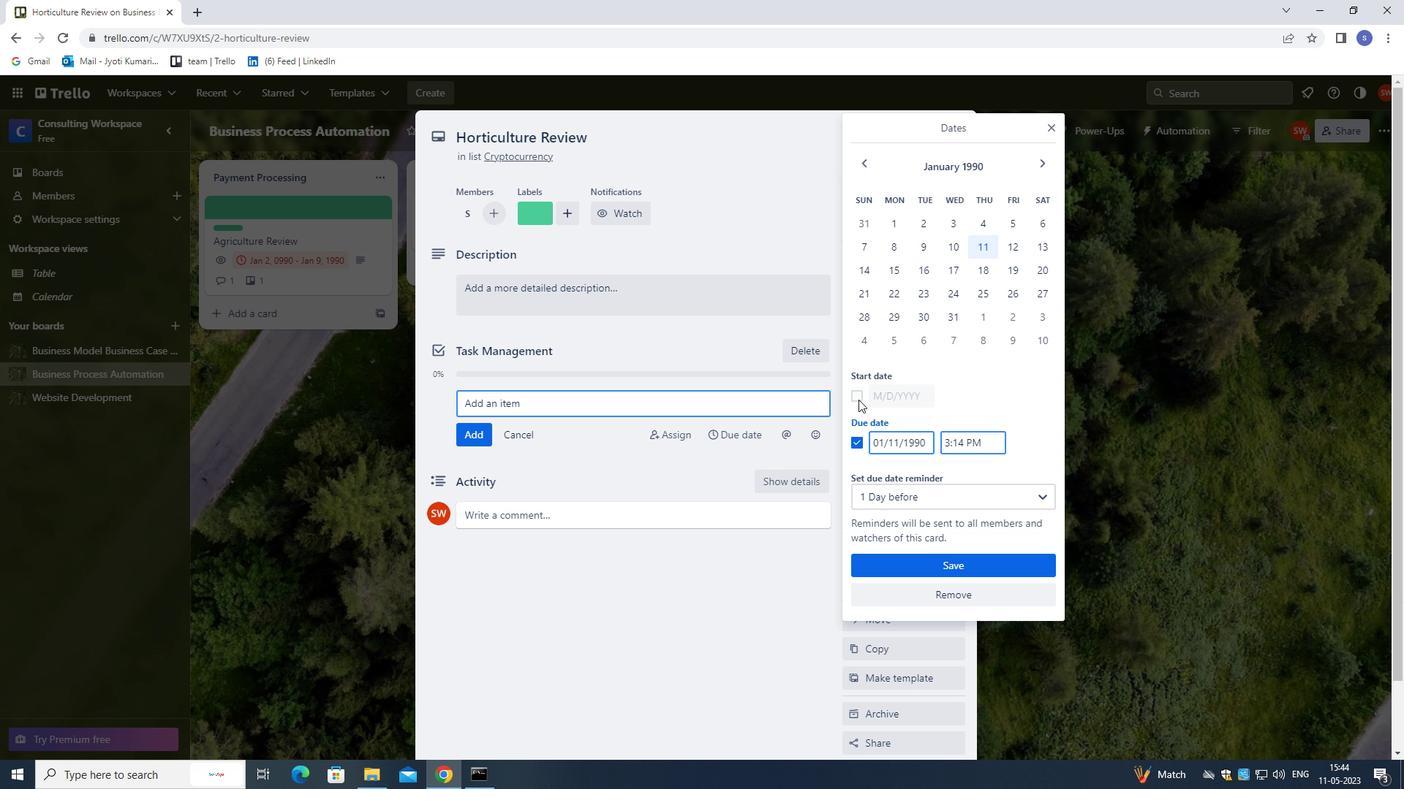 
Action: Mouse moved to (899, 394)
Screenshot: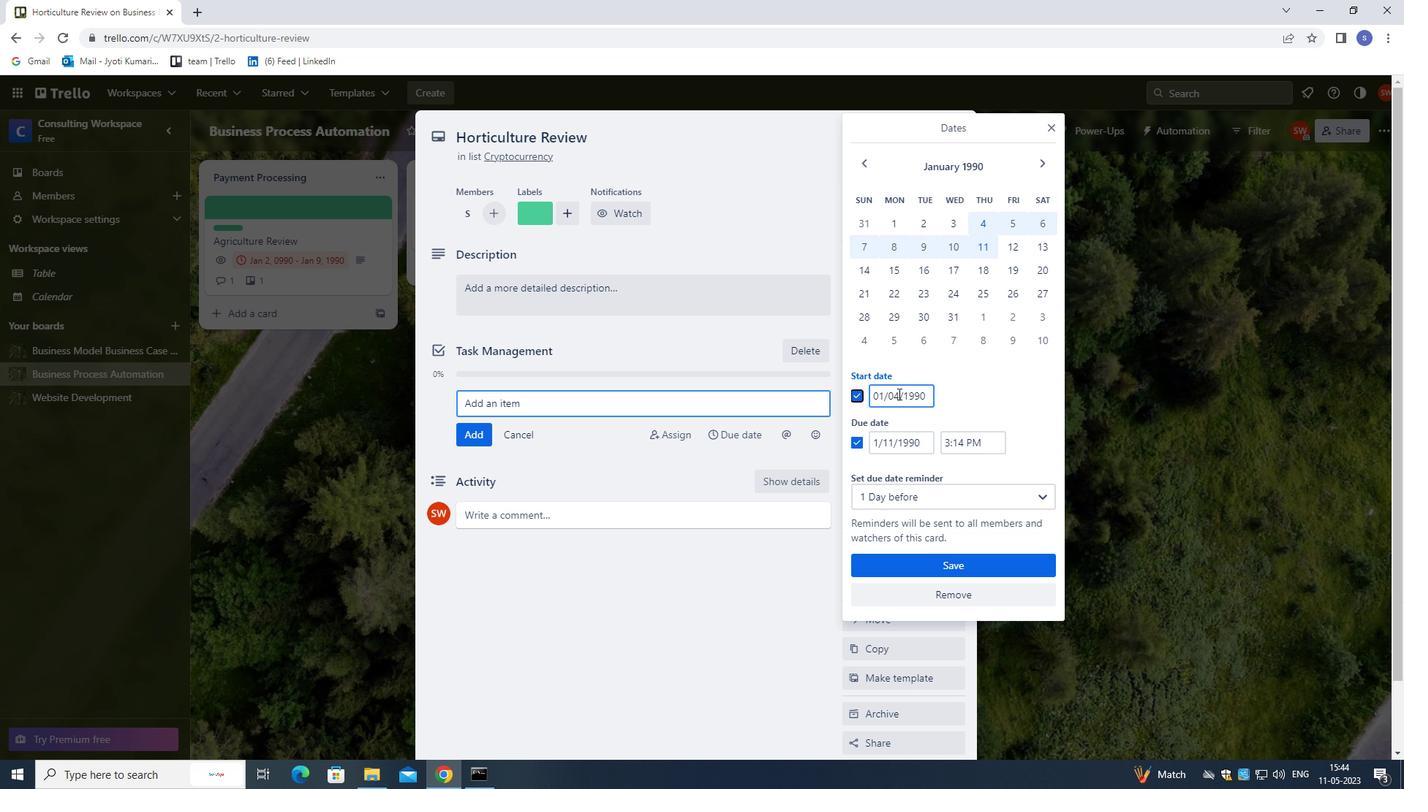 
Action: Mouse pressed left at (899, 394)
Screenshot: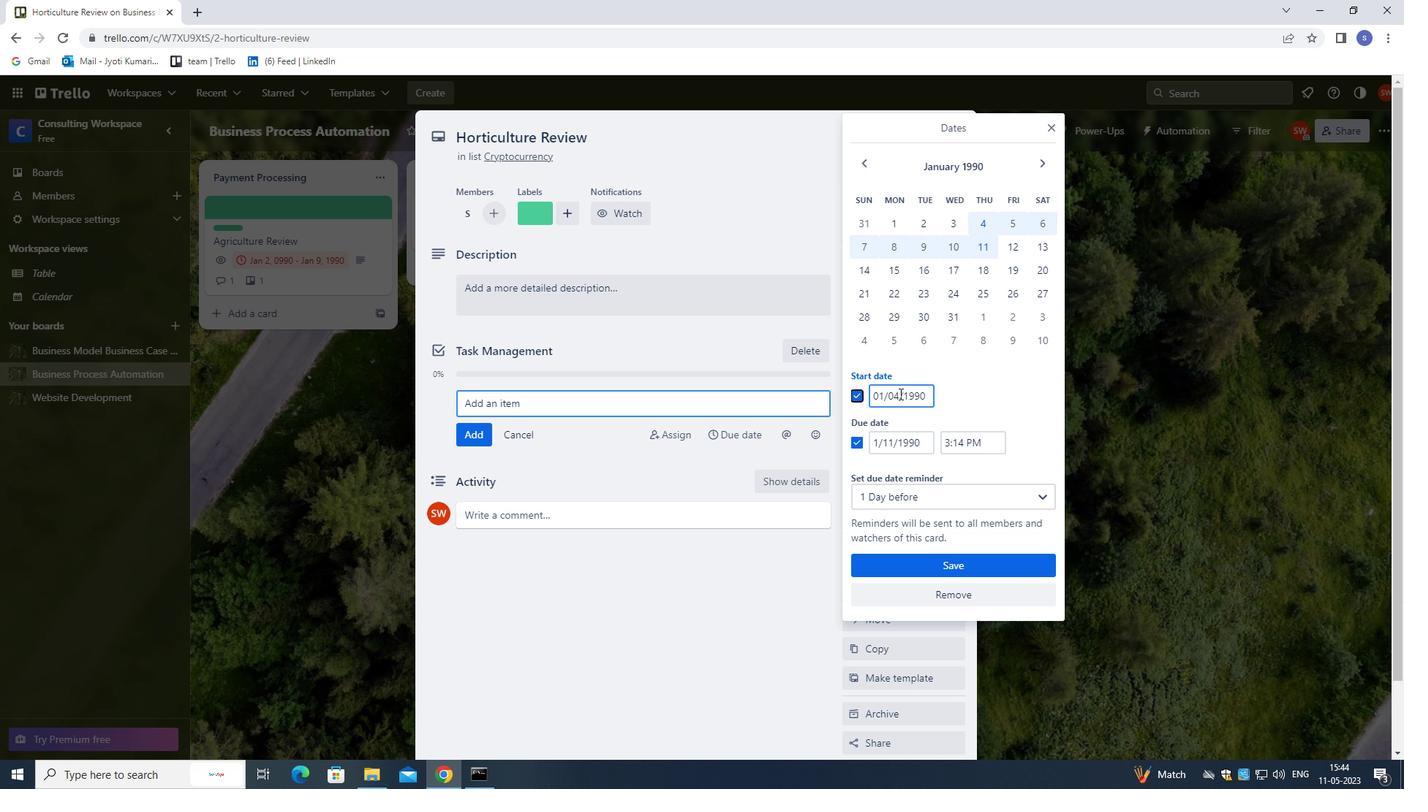 
Action: Mouse moved to (915, 446)
Screenshot: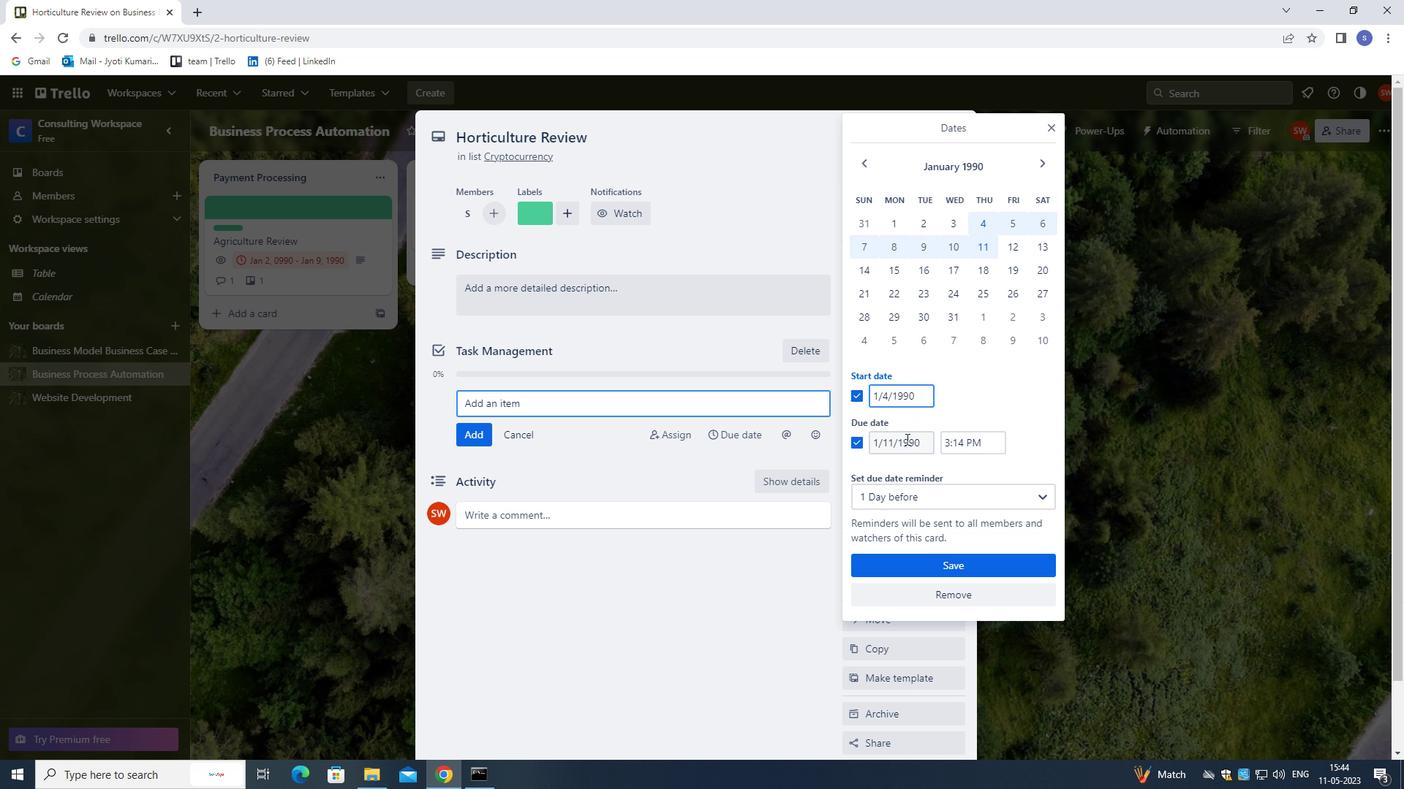 
Action: Key pressed <Key.left><Key.left><Key.backspace>5
Screenshot: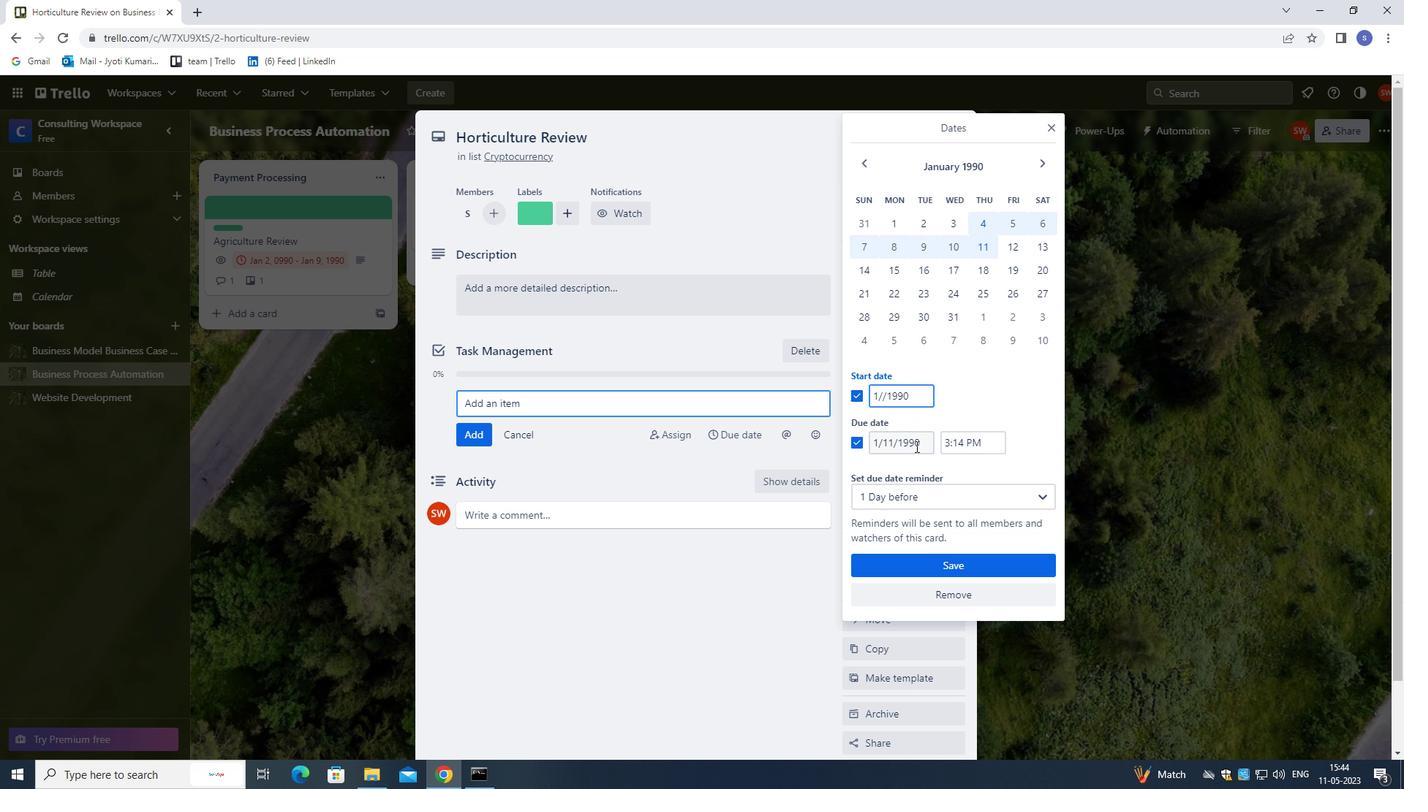 
Action: Mouse moved to (892, 441)
Screenshot: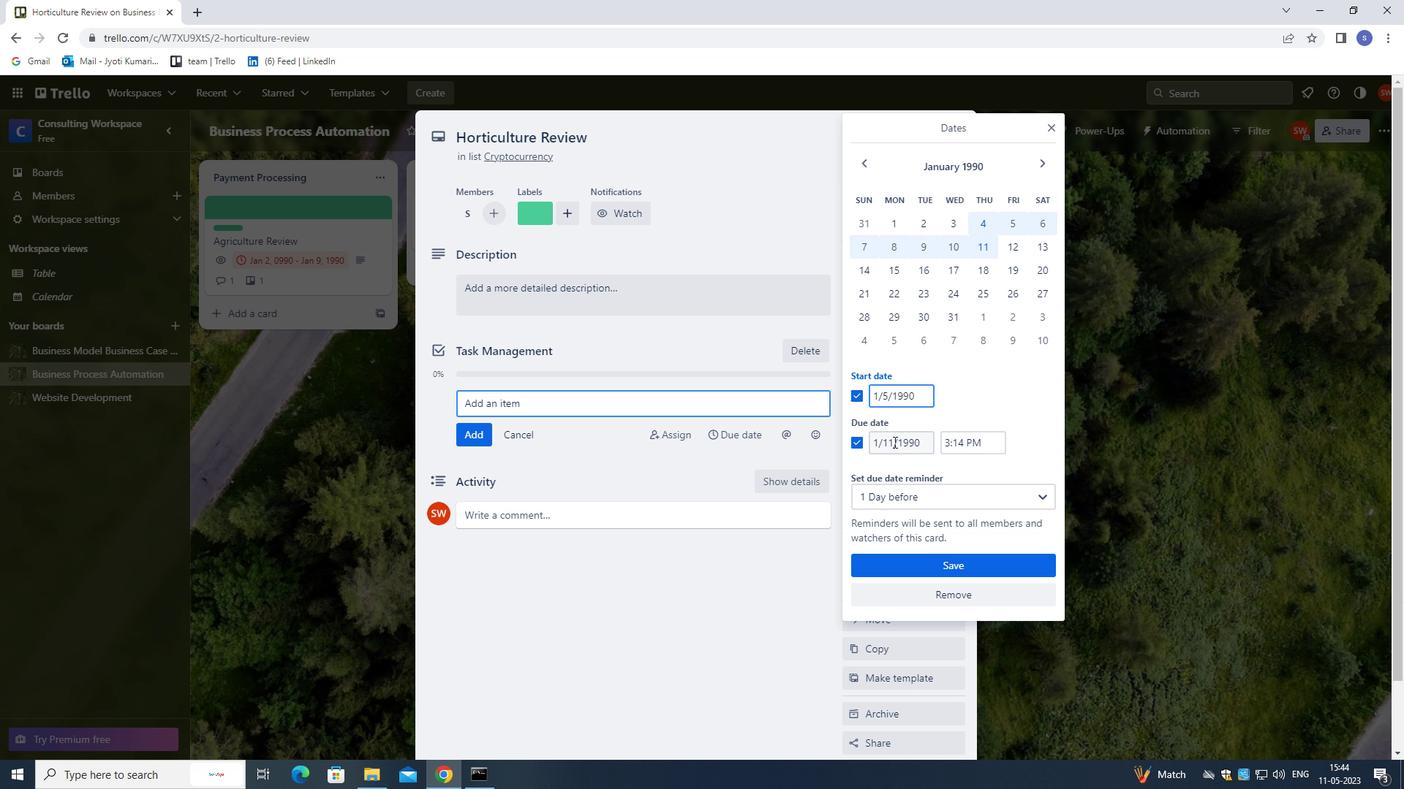 
Action: Mouse pressed left at (892, 441)
Screenshot: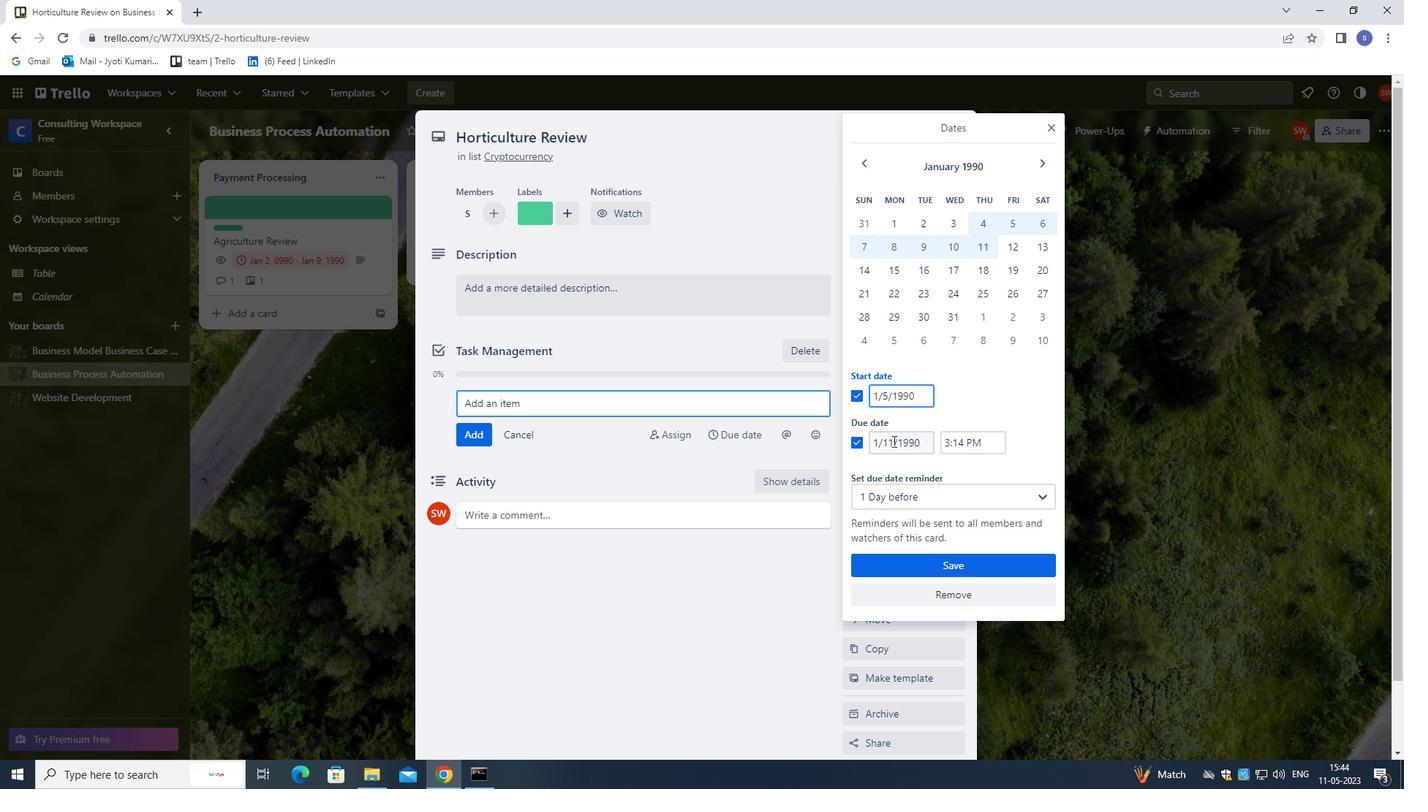 
Action: Key pressed <Key.backspace>2
Screenshot: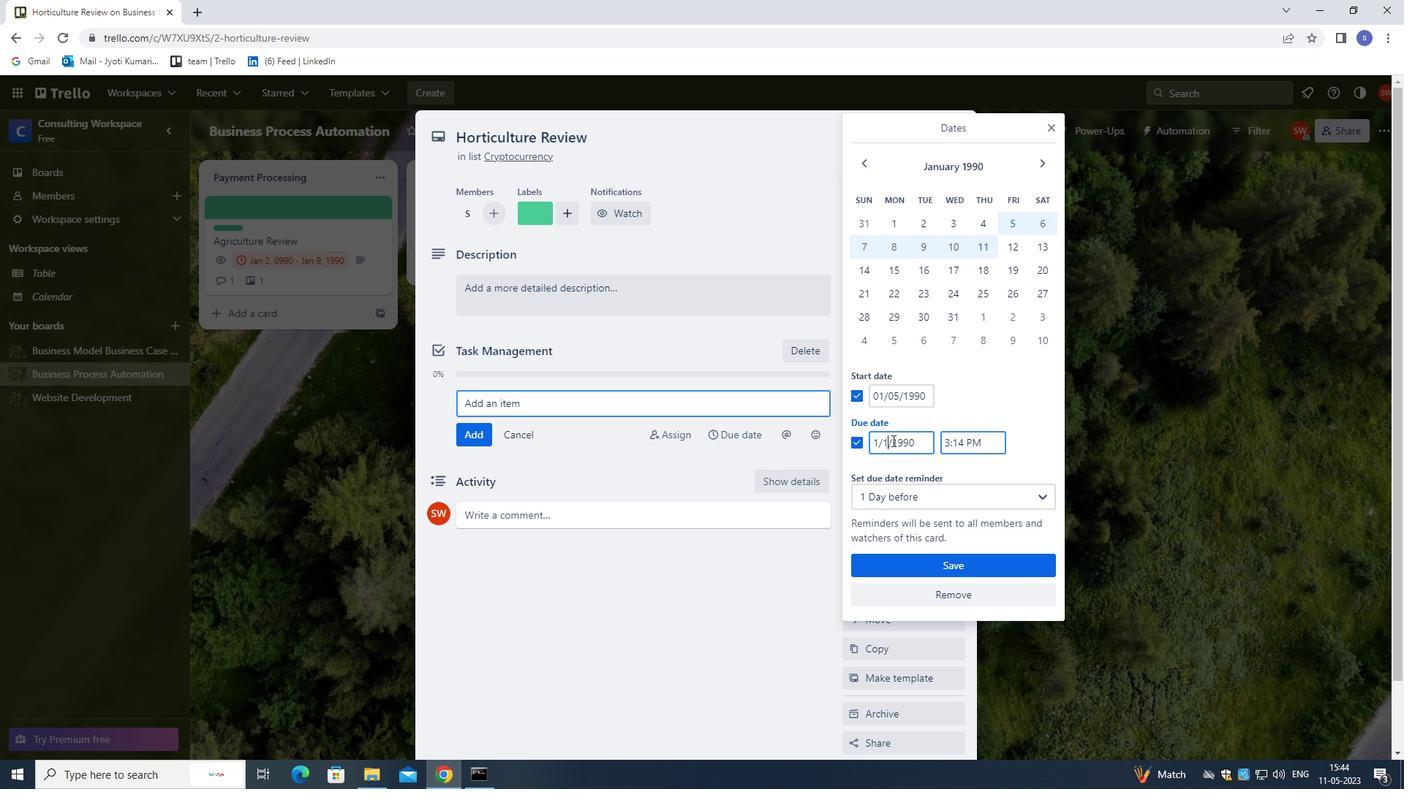 
Action: Mouse moved to (904, 563)
Screenshot: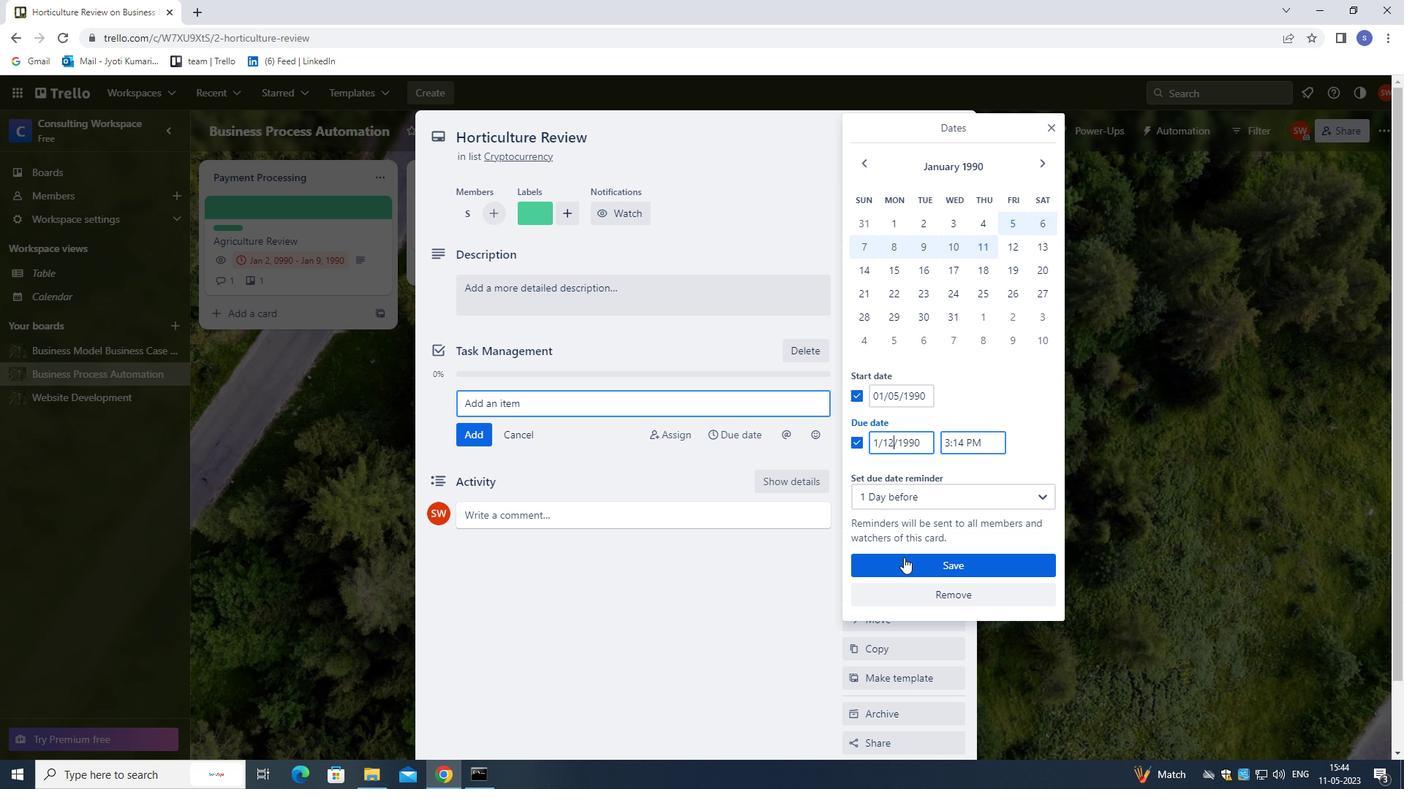 
Action: Mouse pressed left at (904, 563)
Screenshot: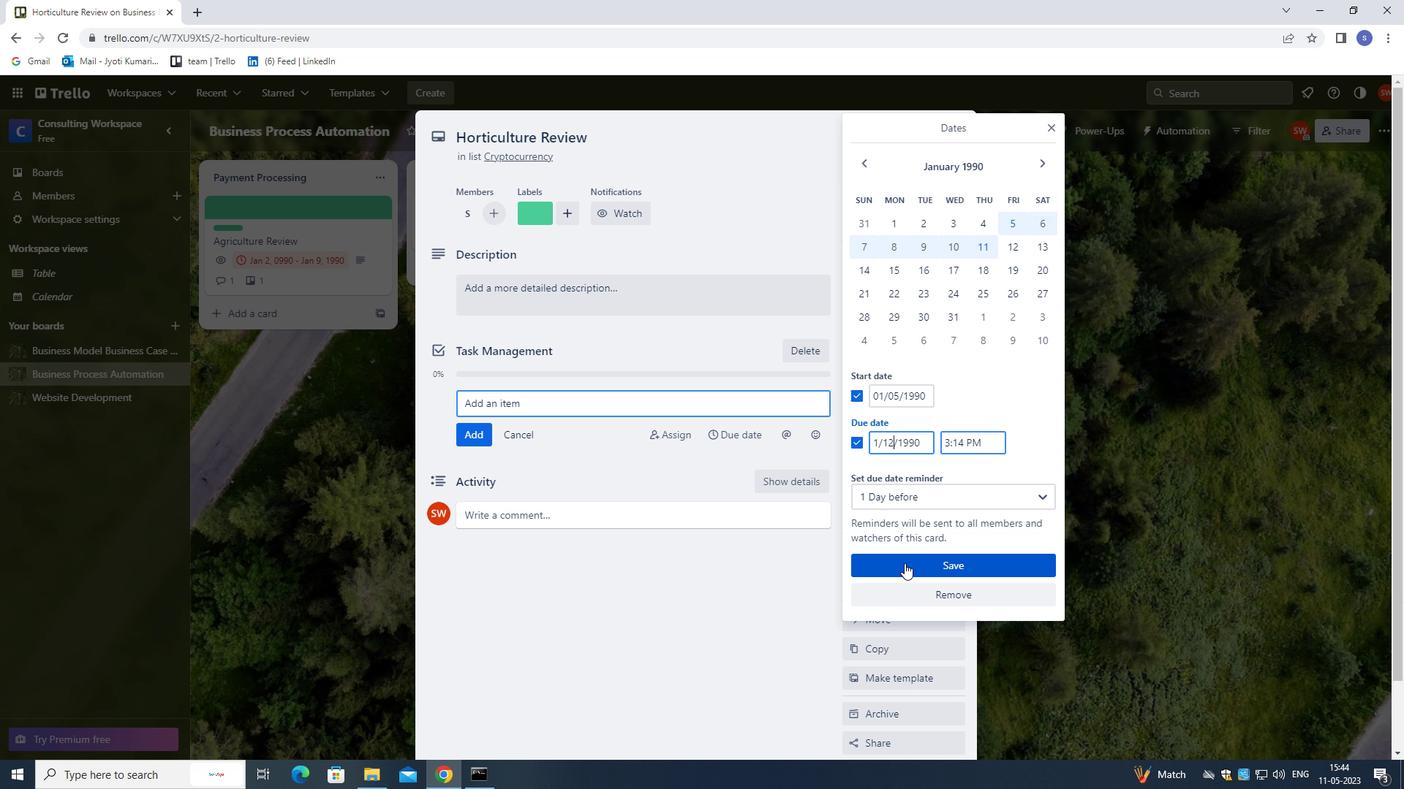 
Action: Mouse moved to (887, 374)
Screenshot: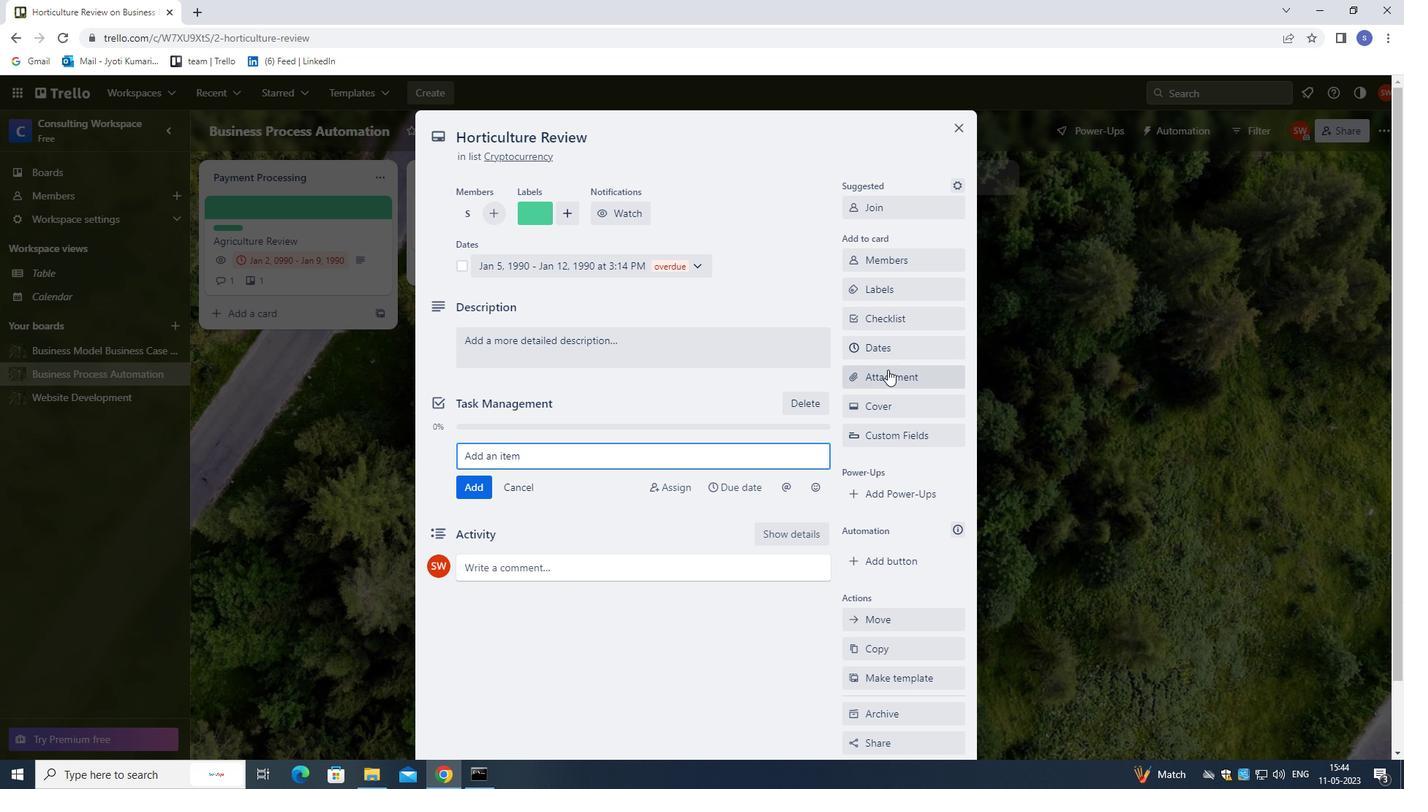
Action: Mouse pressed left at (887, 374)
Screenshot: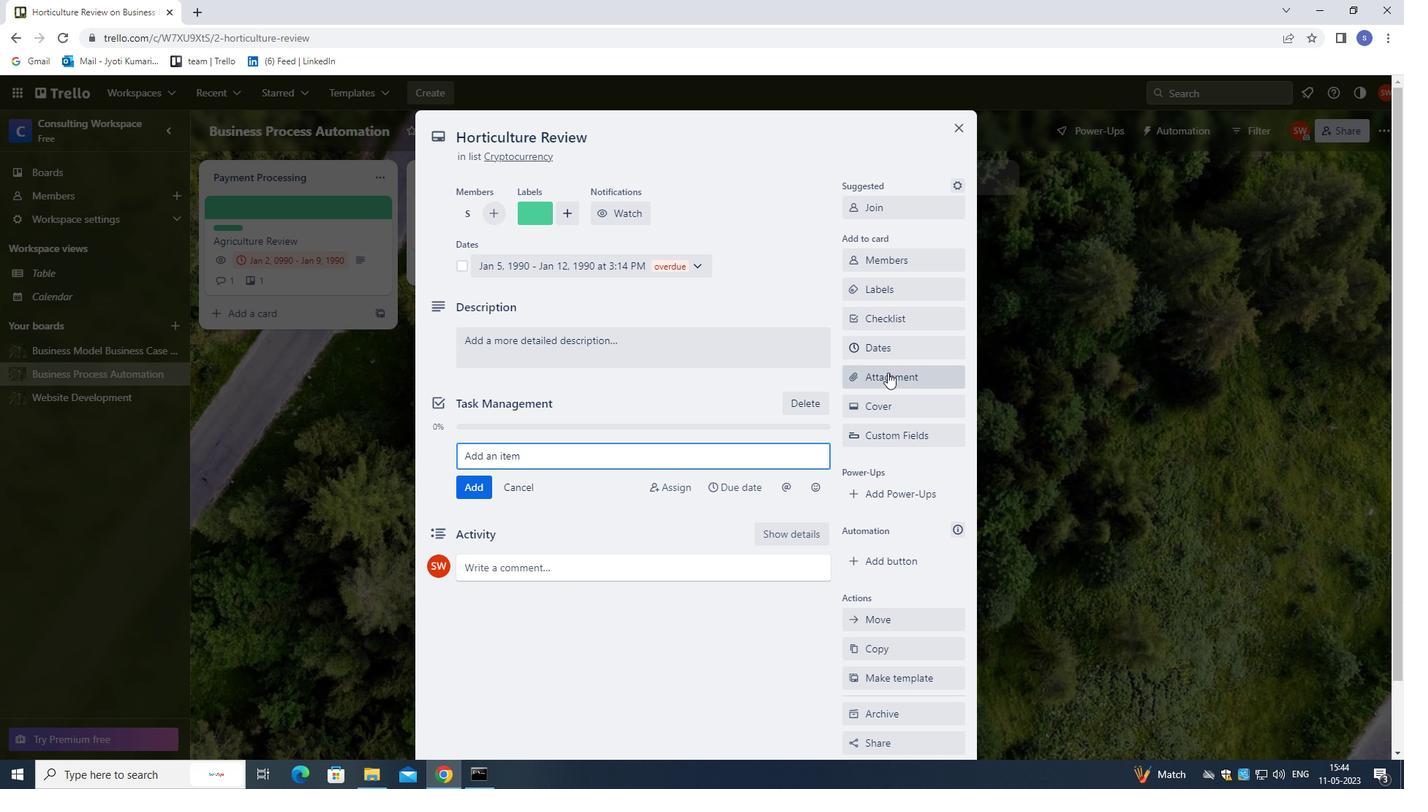 
Action: Mouse moved to (905, 468)
Screenshot: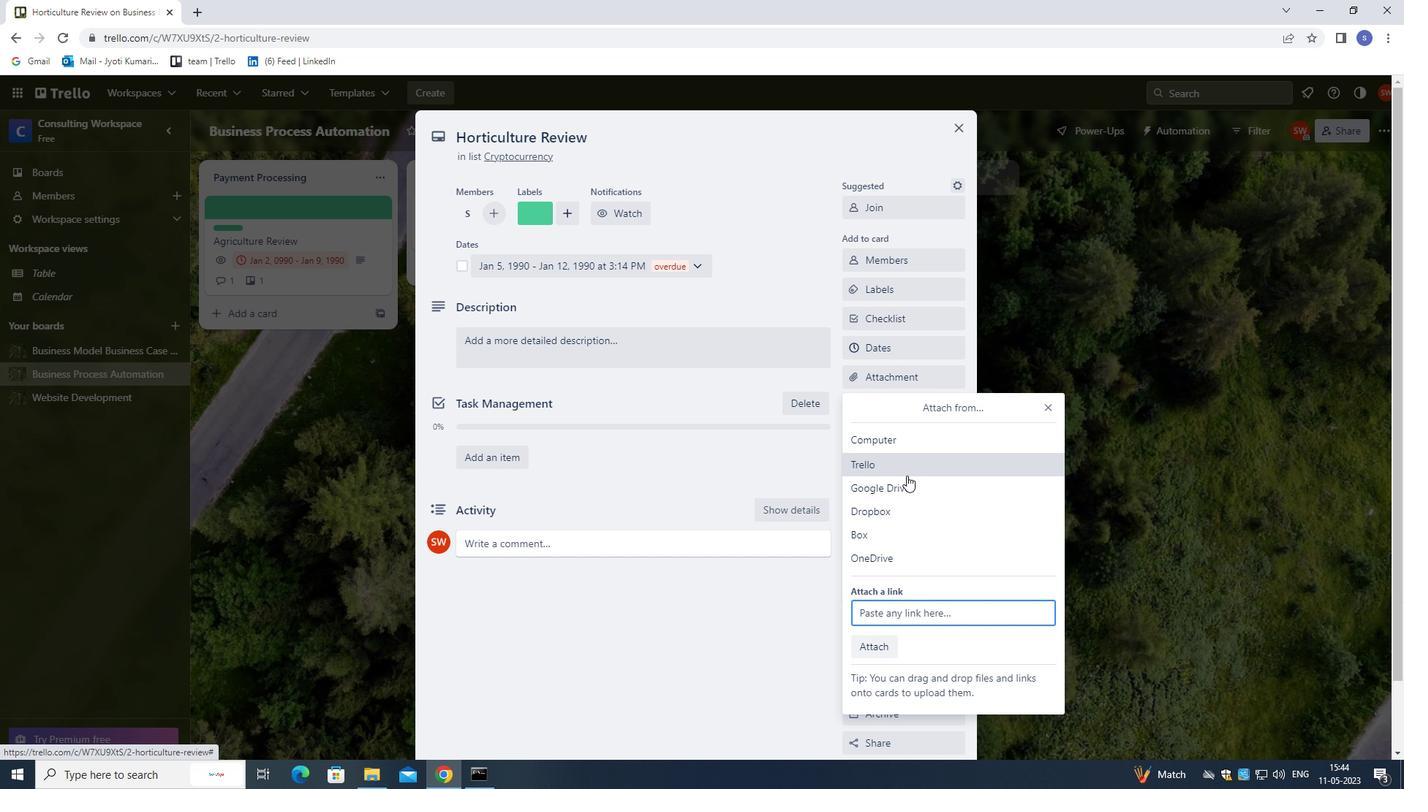 
Action: Mouse pressed left at (905, 468)
Screenshot: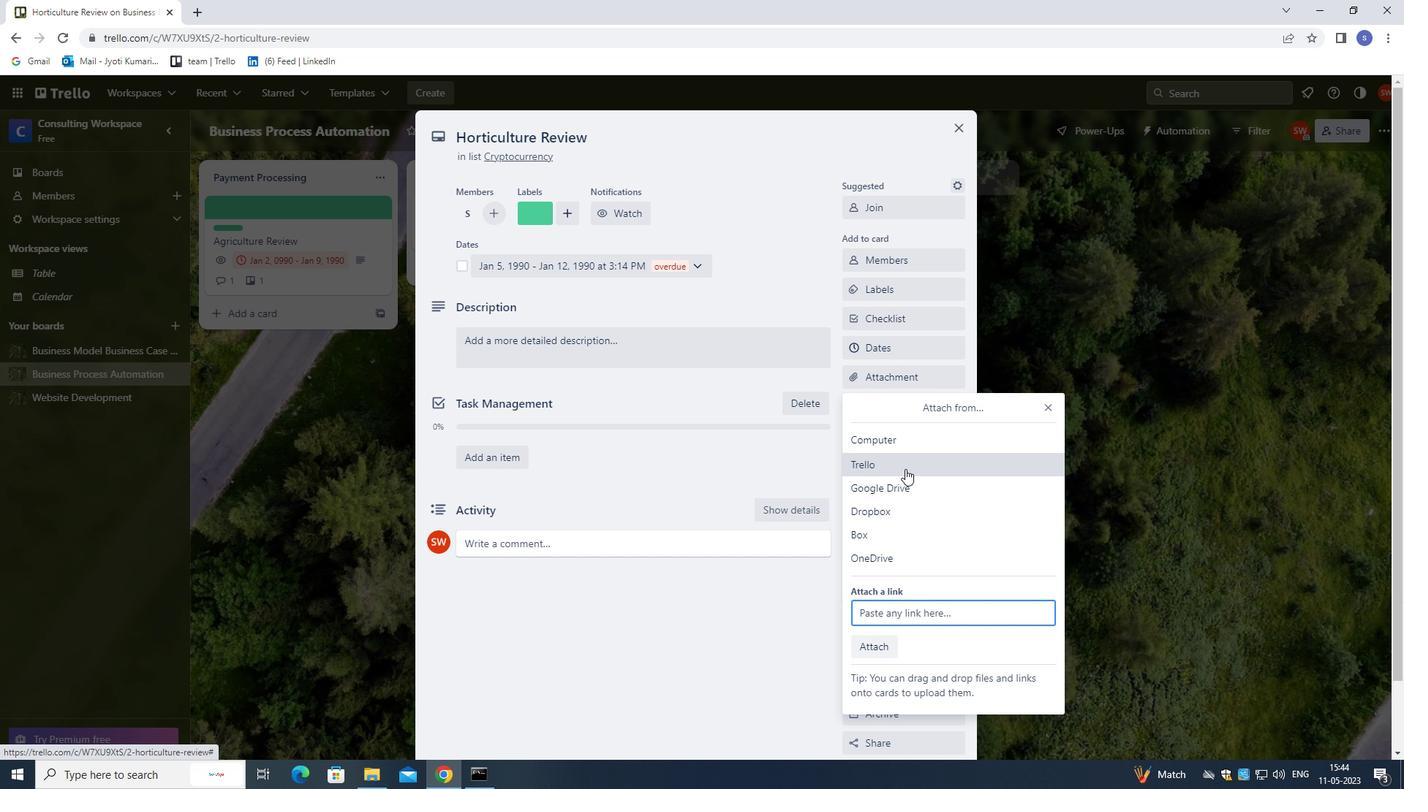 
Action: Mouse moved to (898, 433)
Screenshot: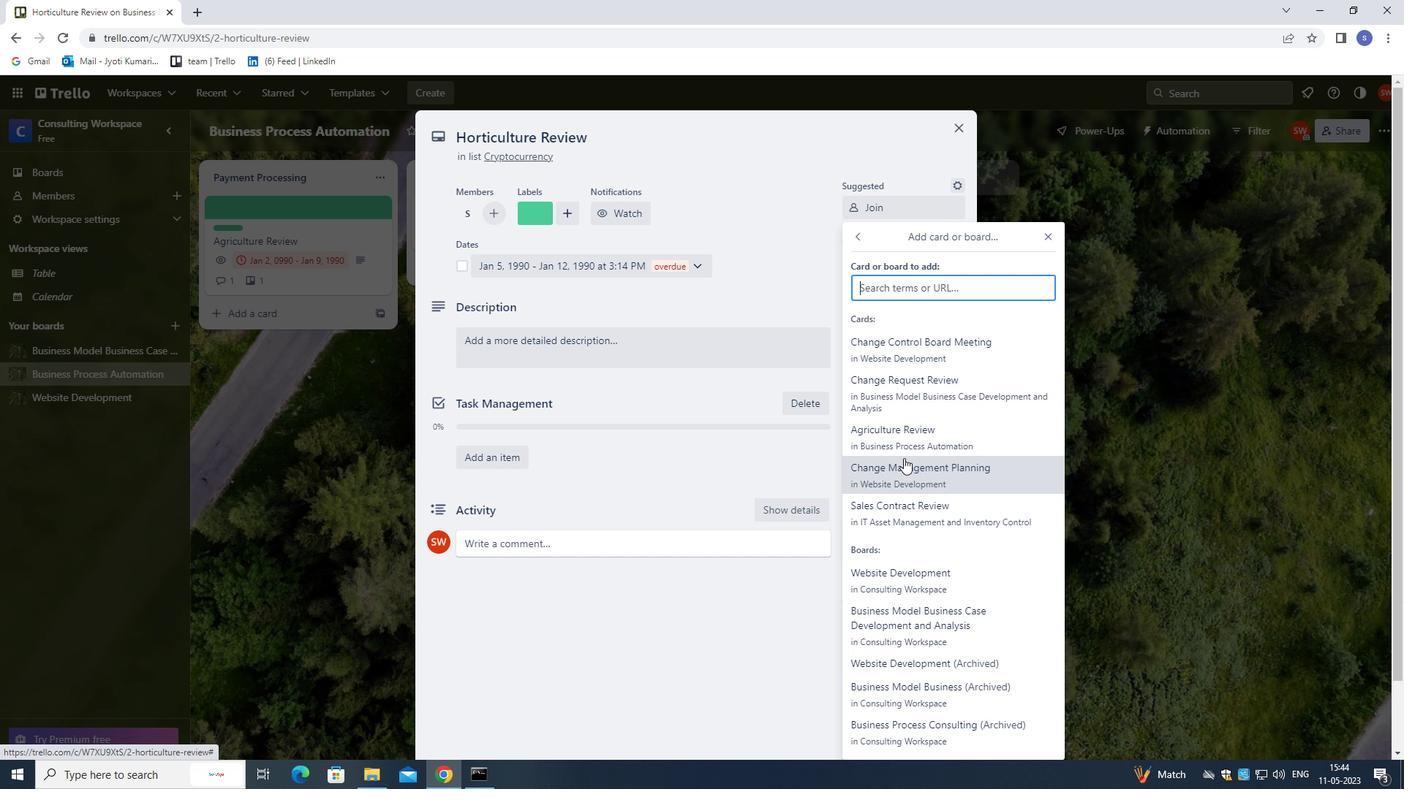 
Action: Mouse pressed left at (898, 433)
Screenshot: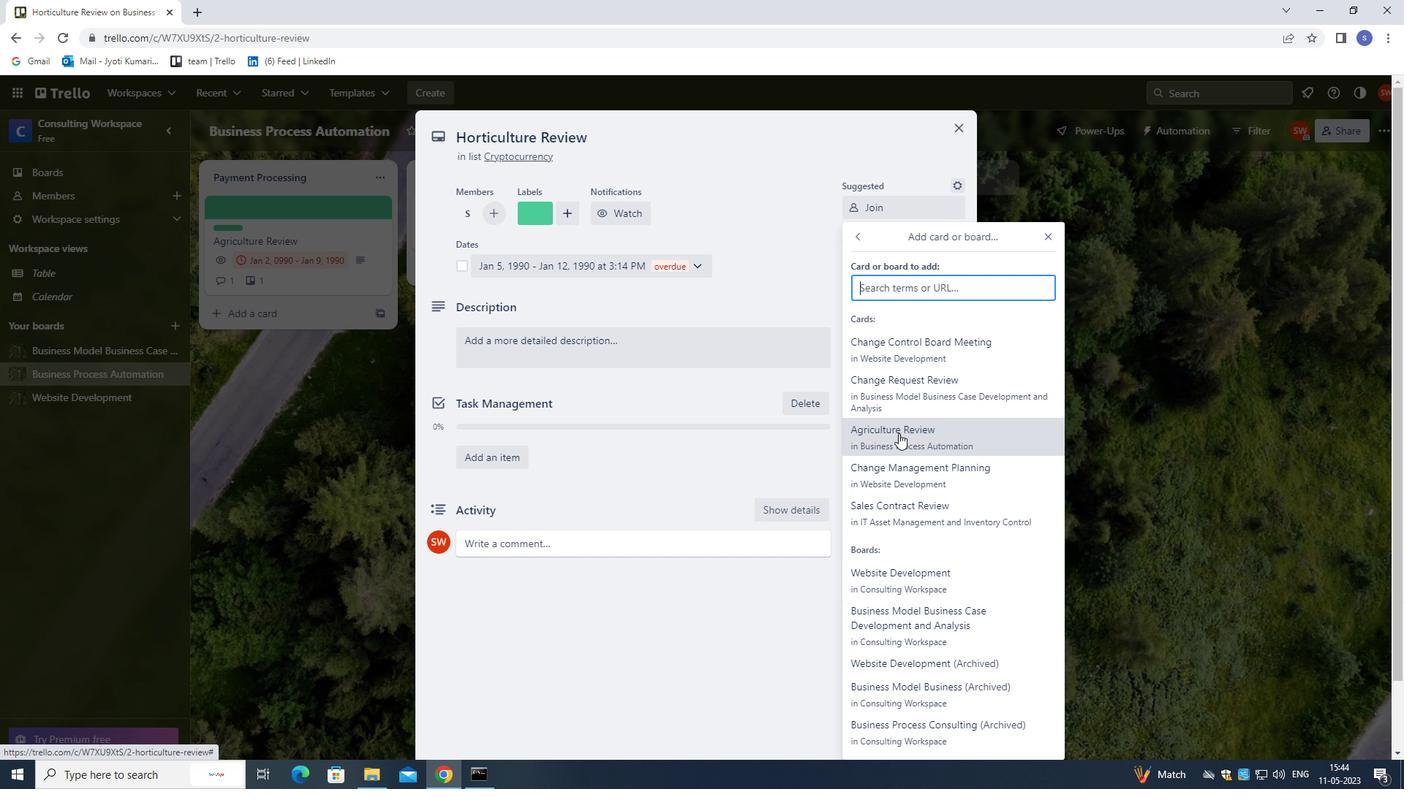 
Action: Mouse moved to (873, 404)
Screenshot: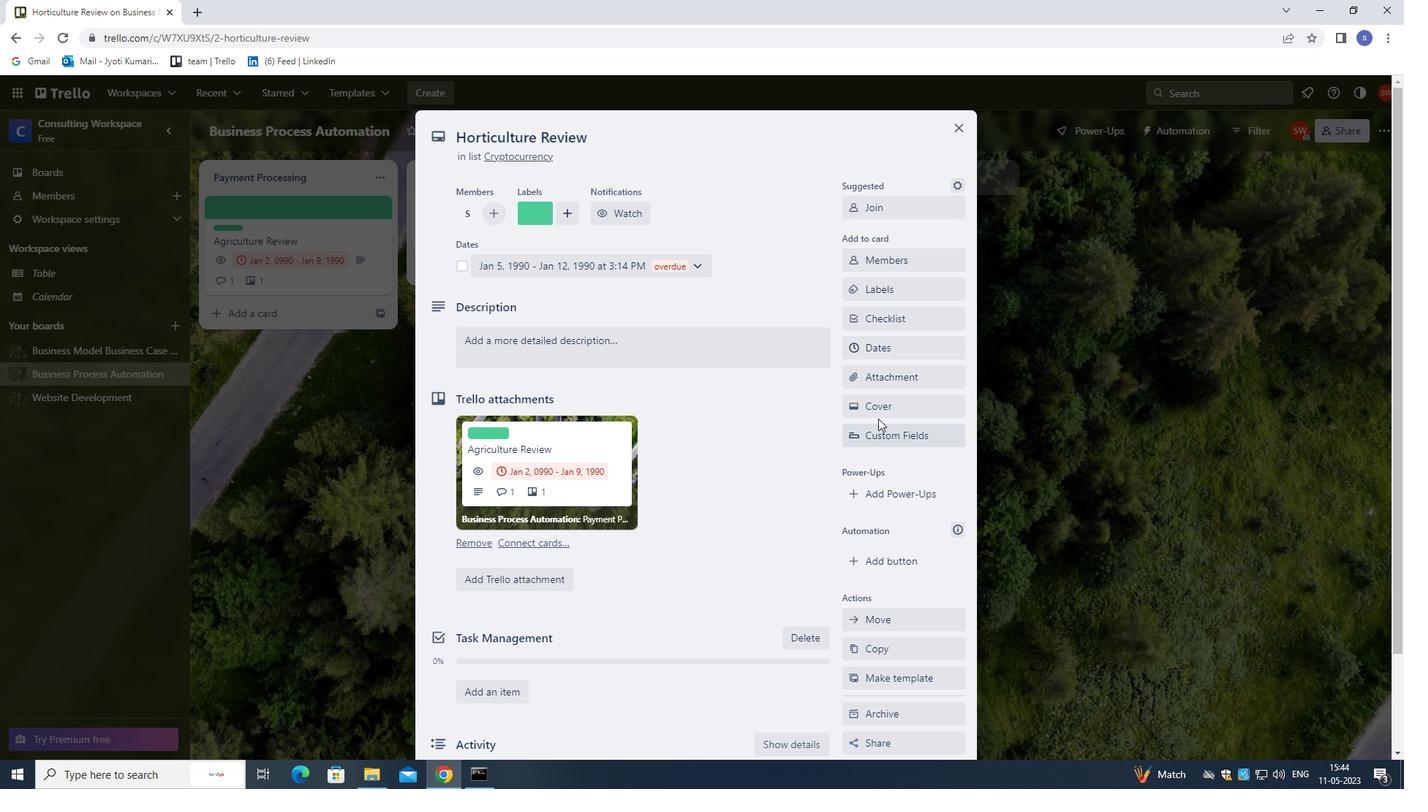 
Action: Mouse pressed left at (873, 404)
Screenshot: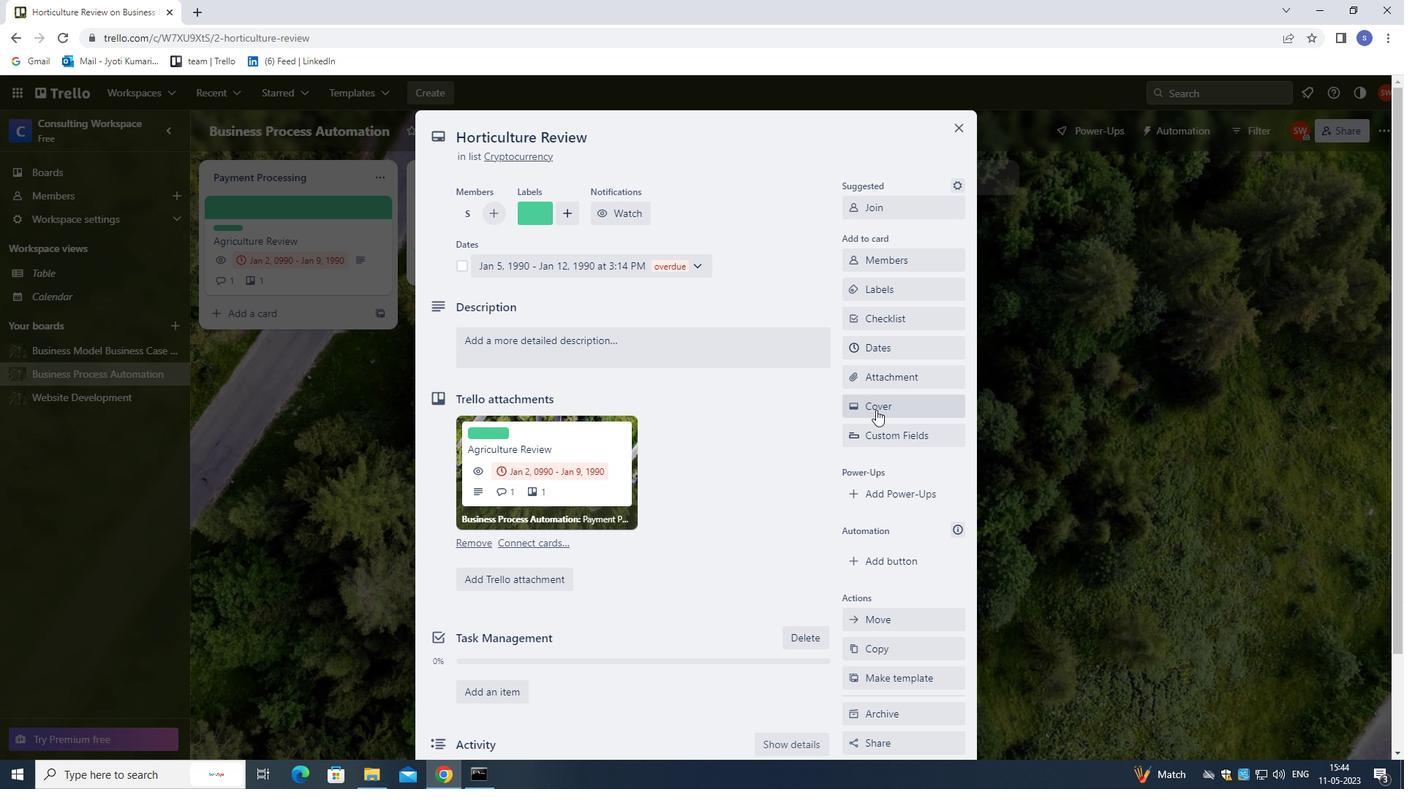 
Action: Mouse moved to (868, 470)
Screenshot: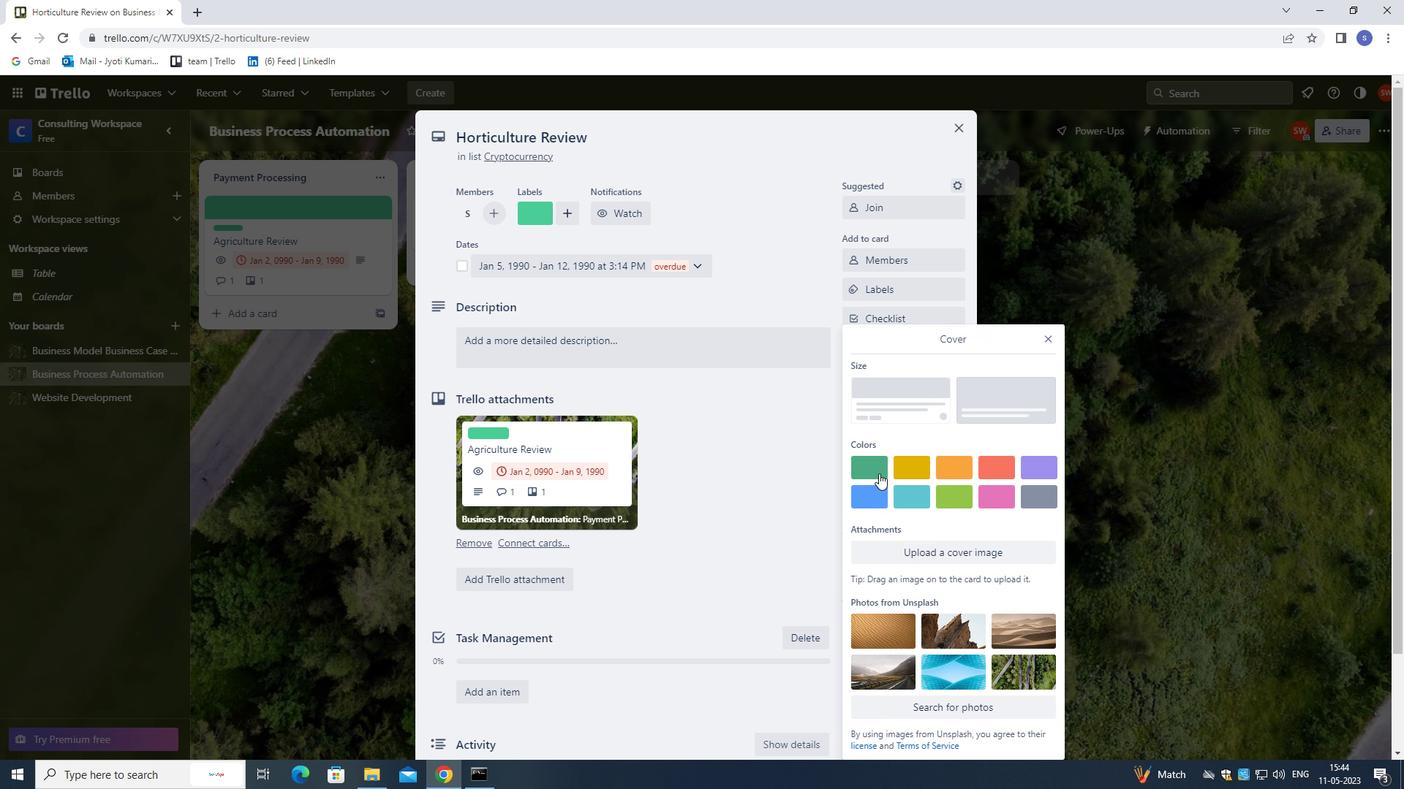 
Action: Mouse pressed left at (868, 470)
Screenshot: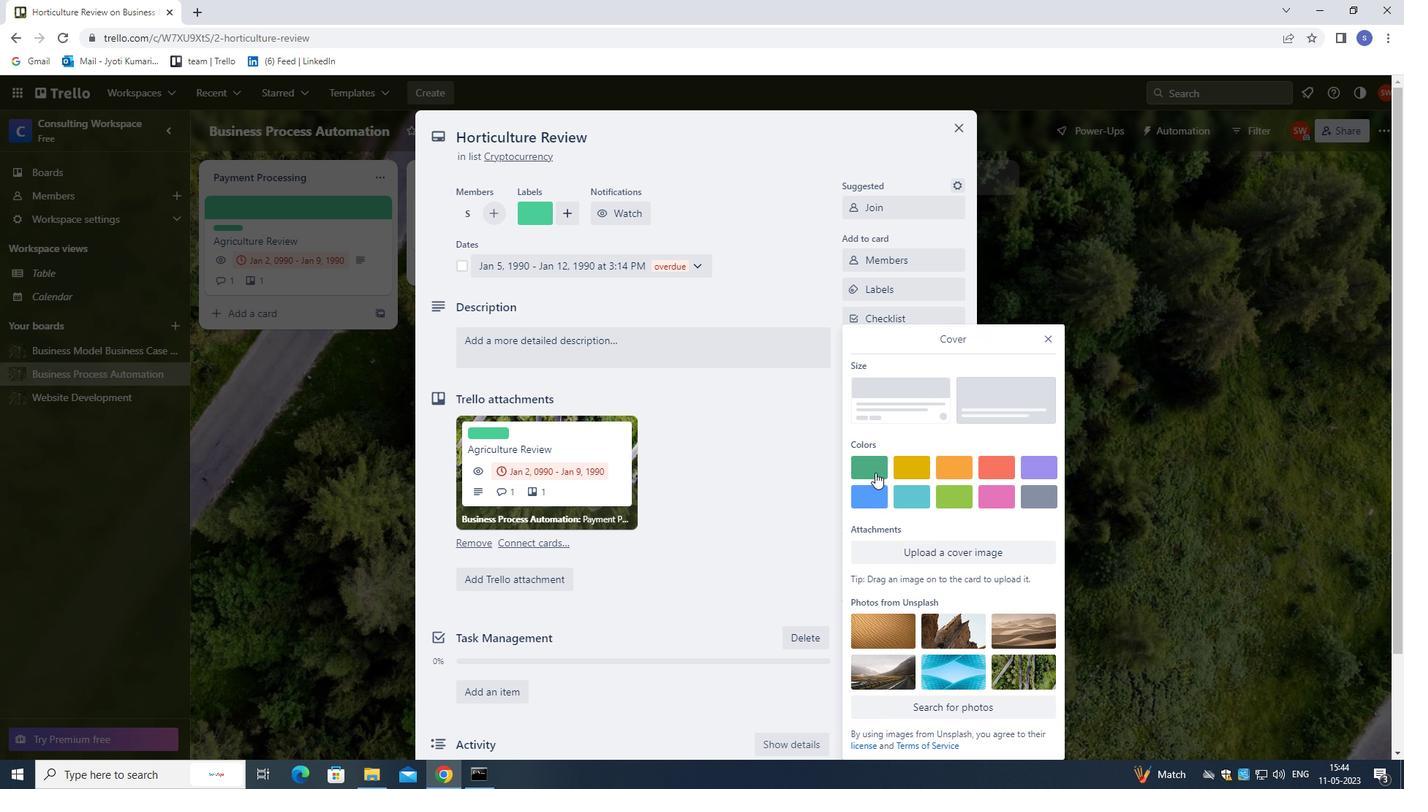 
Action: Mouse moved to (1050, 317)
Screenshot: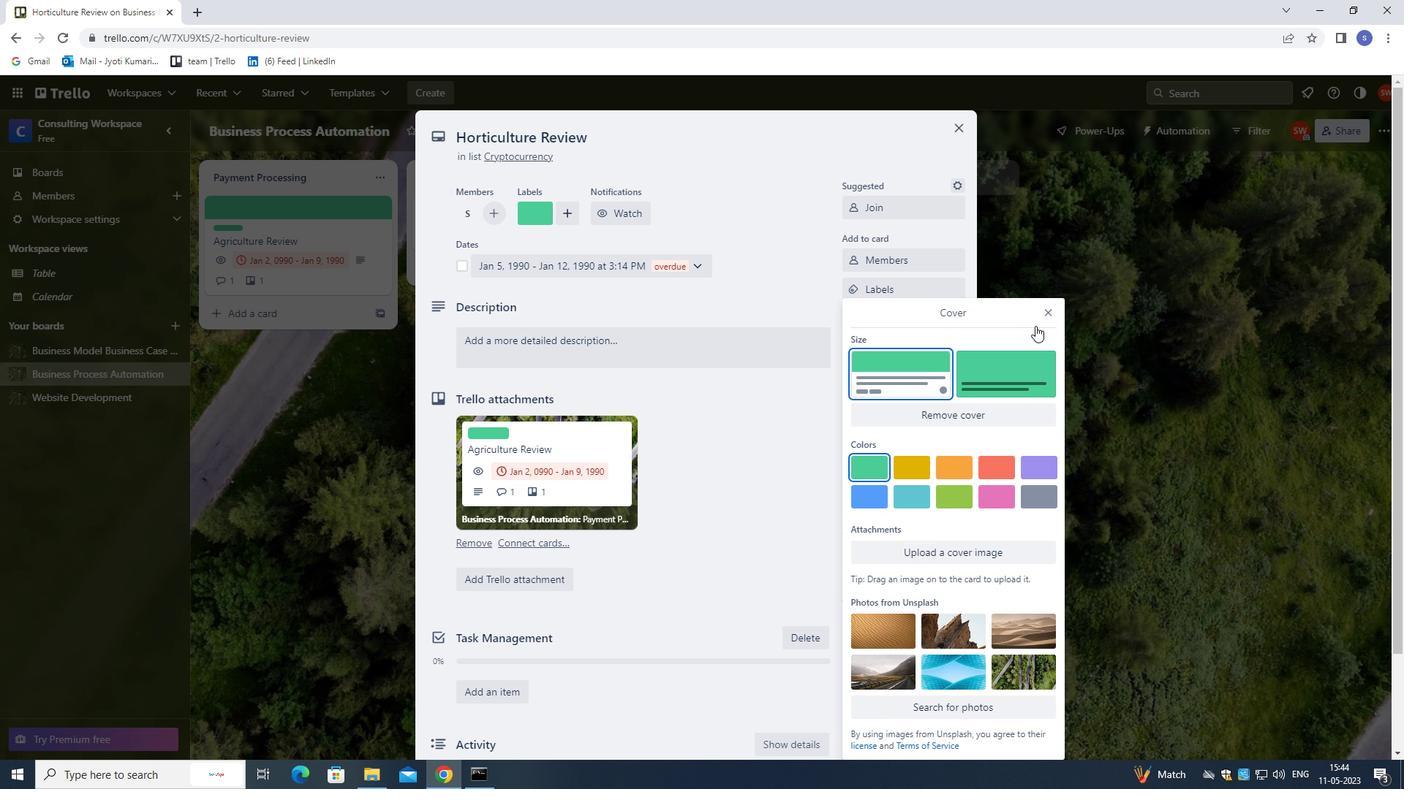 
Action: Mouse pressed left at (1050, 317)
Screenshot: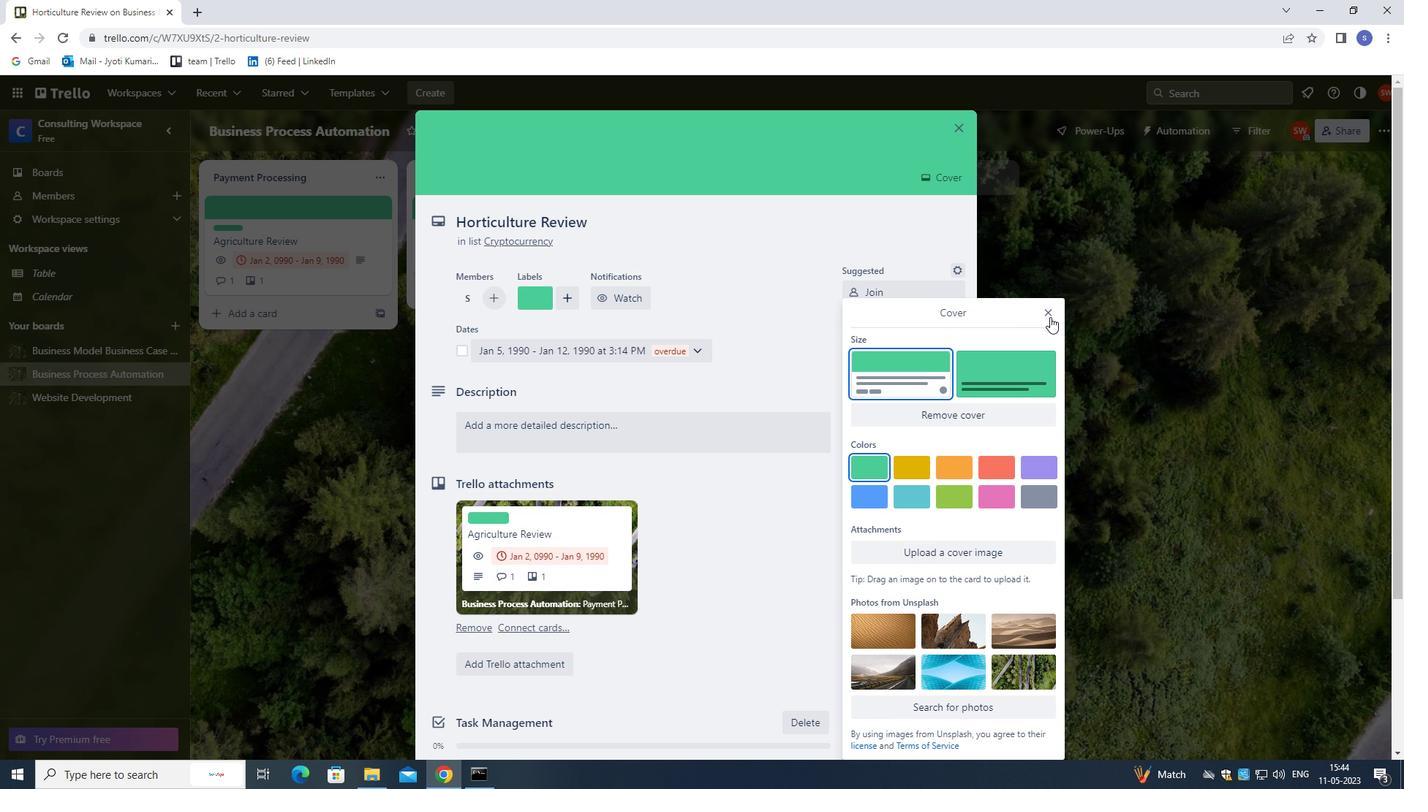 
Action: Mouse moved to (723, 441)
Screenshot: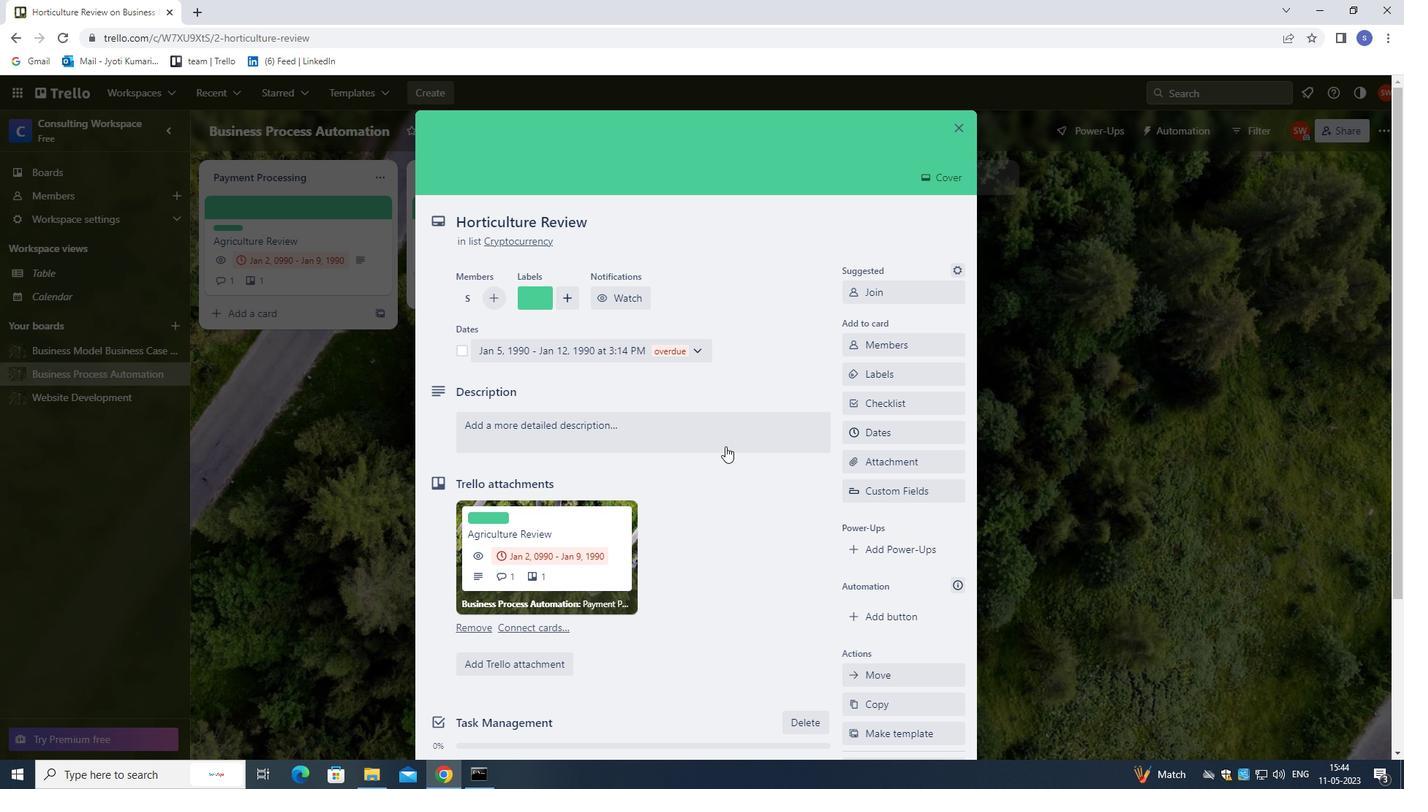 
Action: Mouse pressed left at (723, 441)
Screenshot: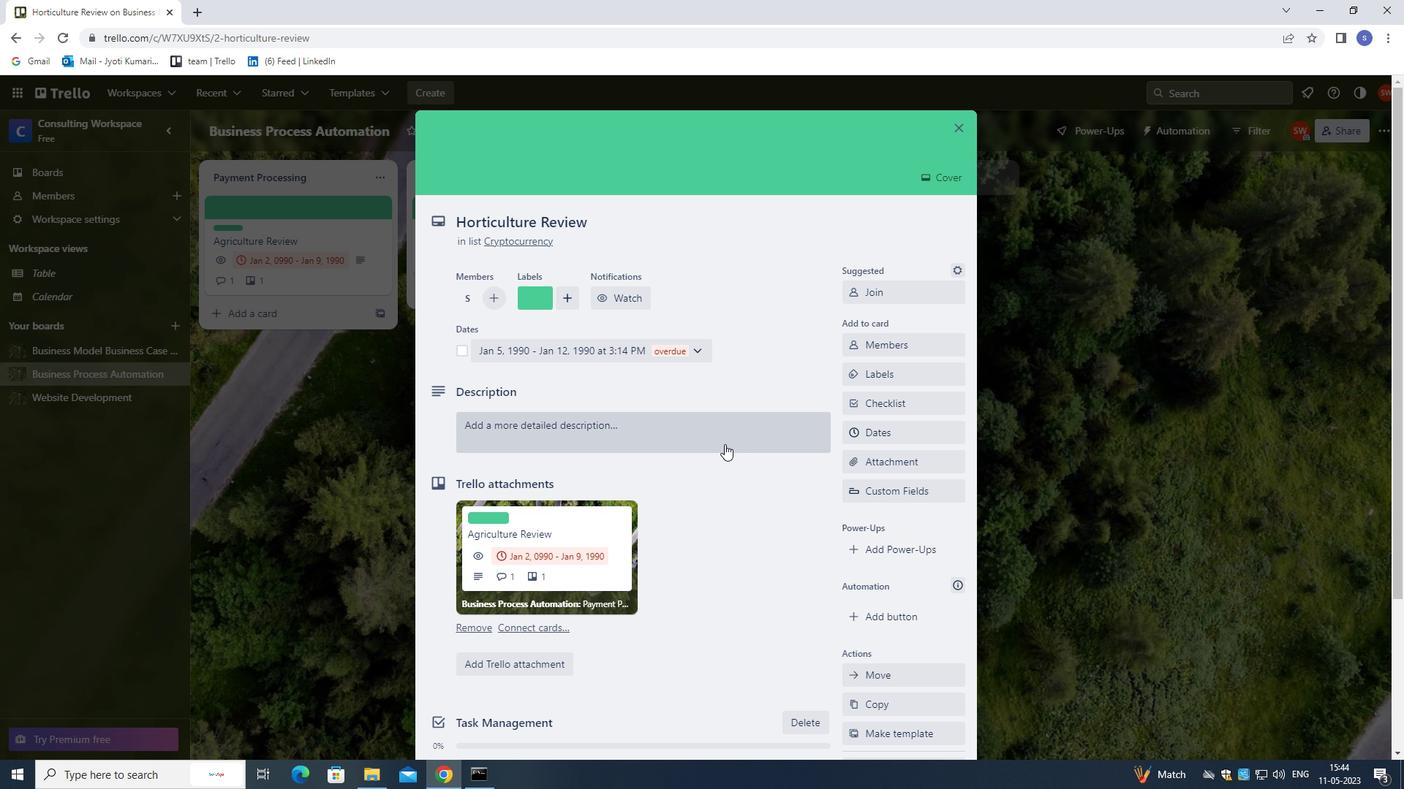 
Action: Key pressed <Key.shift>PLAN<Key.space>AND<Key.space>EXECUTION<Key.space>COMPANY<Key.space>TEAM-BUILDING<Key.space>AT<Key.space>AN<Key.space>EXCAPE<Key.space>ROOM<Key.space>AND<Key.space>A<Key.space><Key.backspace><Key.backspace><Key.backspace><Key.backspace><Key.backspace><Key.backspace><Key.backspace>.<Key.left><Key.left><Key.left><Key.left><Key.left><Key.left><Key.left><Key.left><Key.left><Key.left><Key.backspace>S
Screenshot: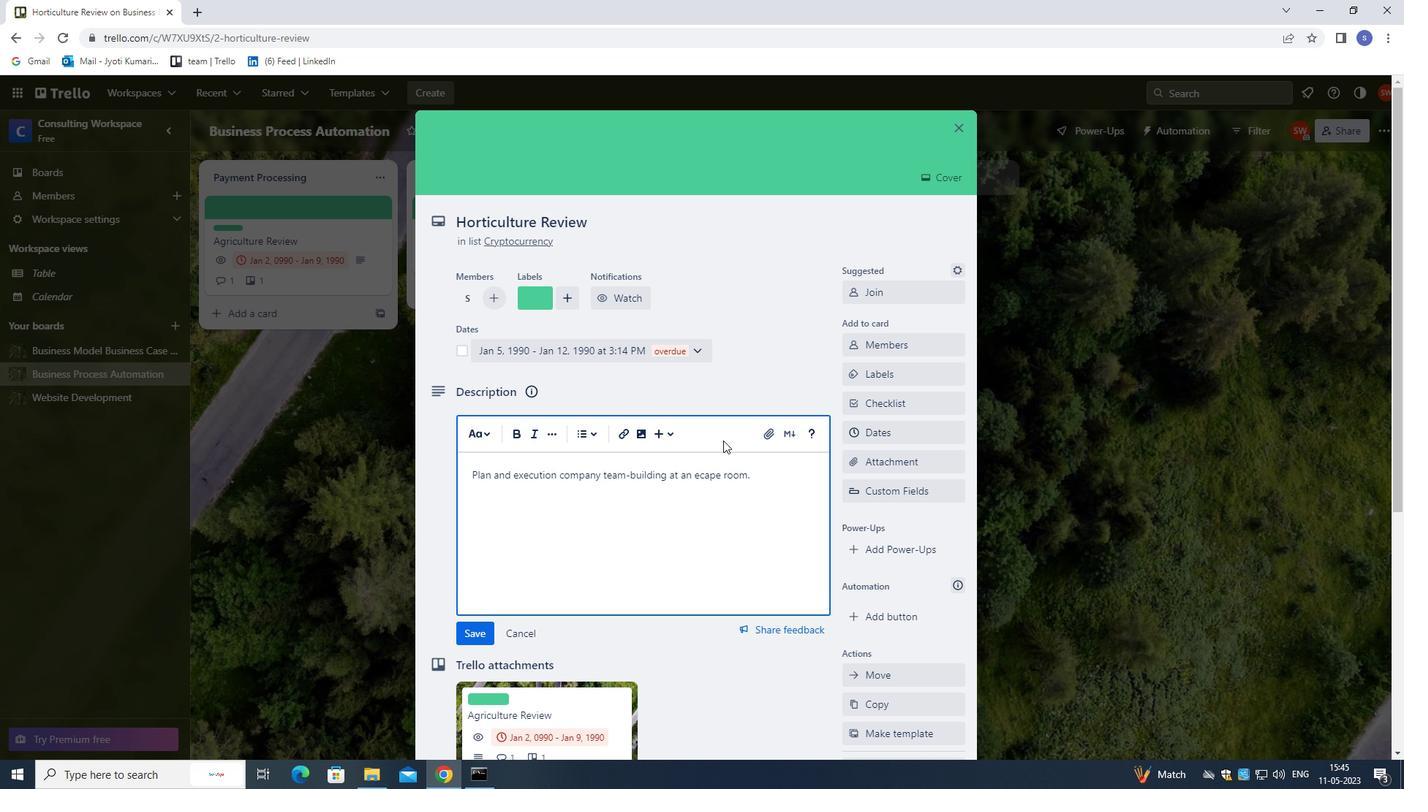 
Action: Mouse moved to (713, 536)
Screenshot: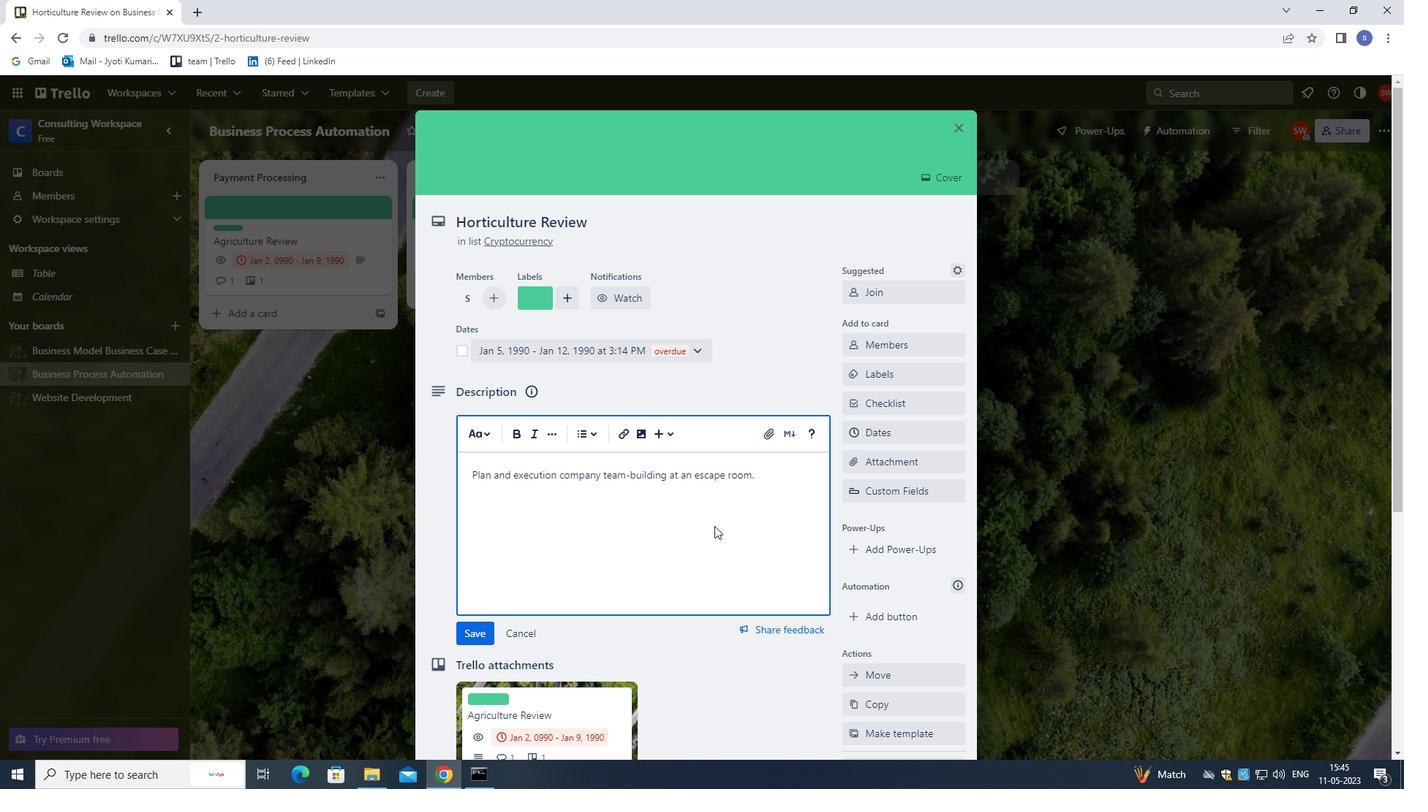 
Action: Mouse scrolled (713, 535) with delta (0, 0)
Screenshot: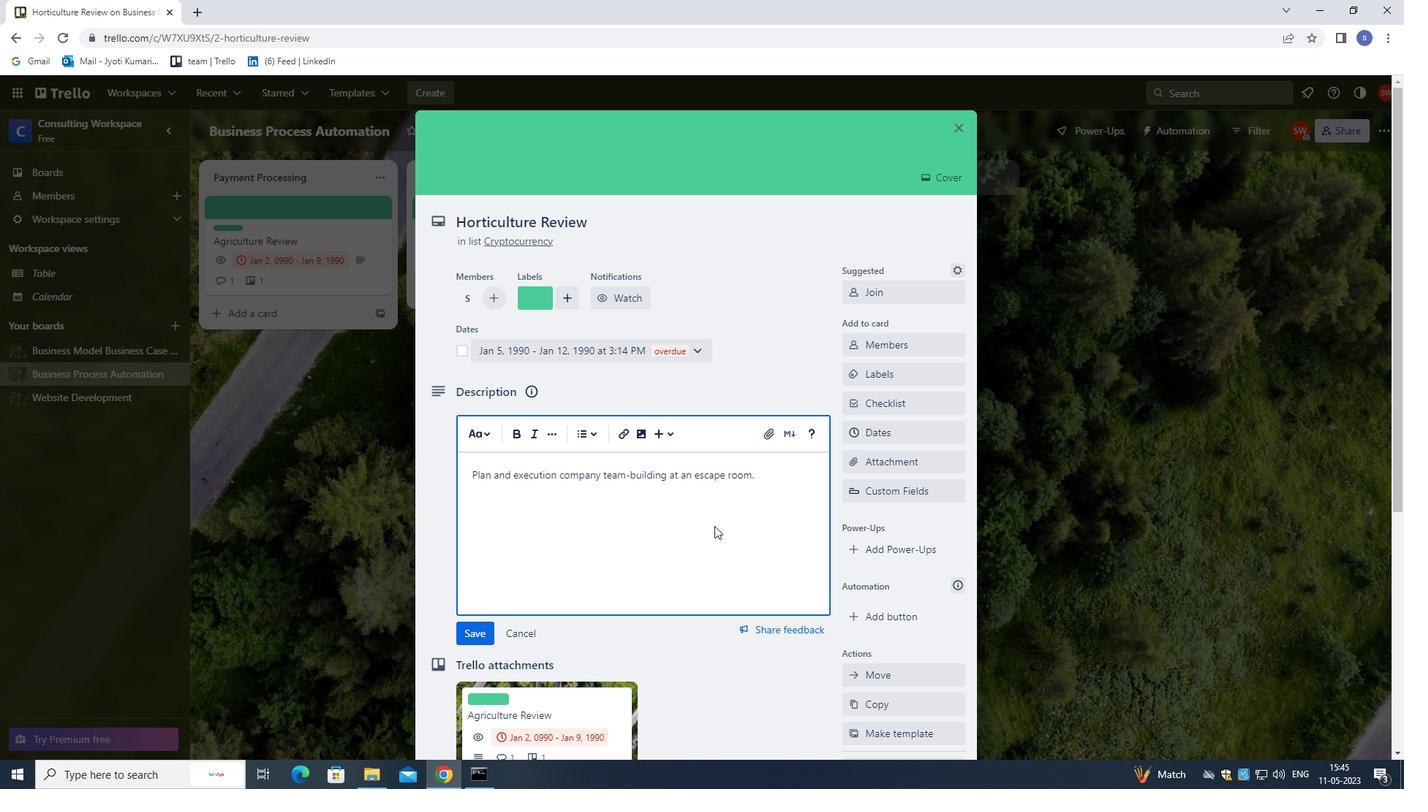 
Action: Mouse moved to (712, 540)
Screenshot: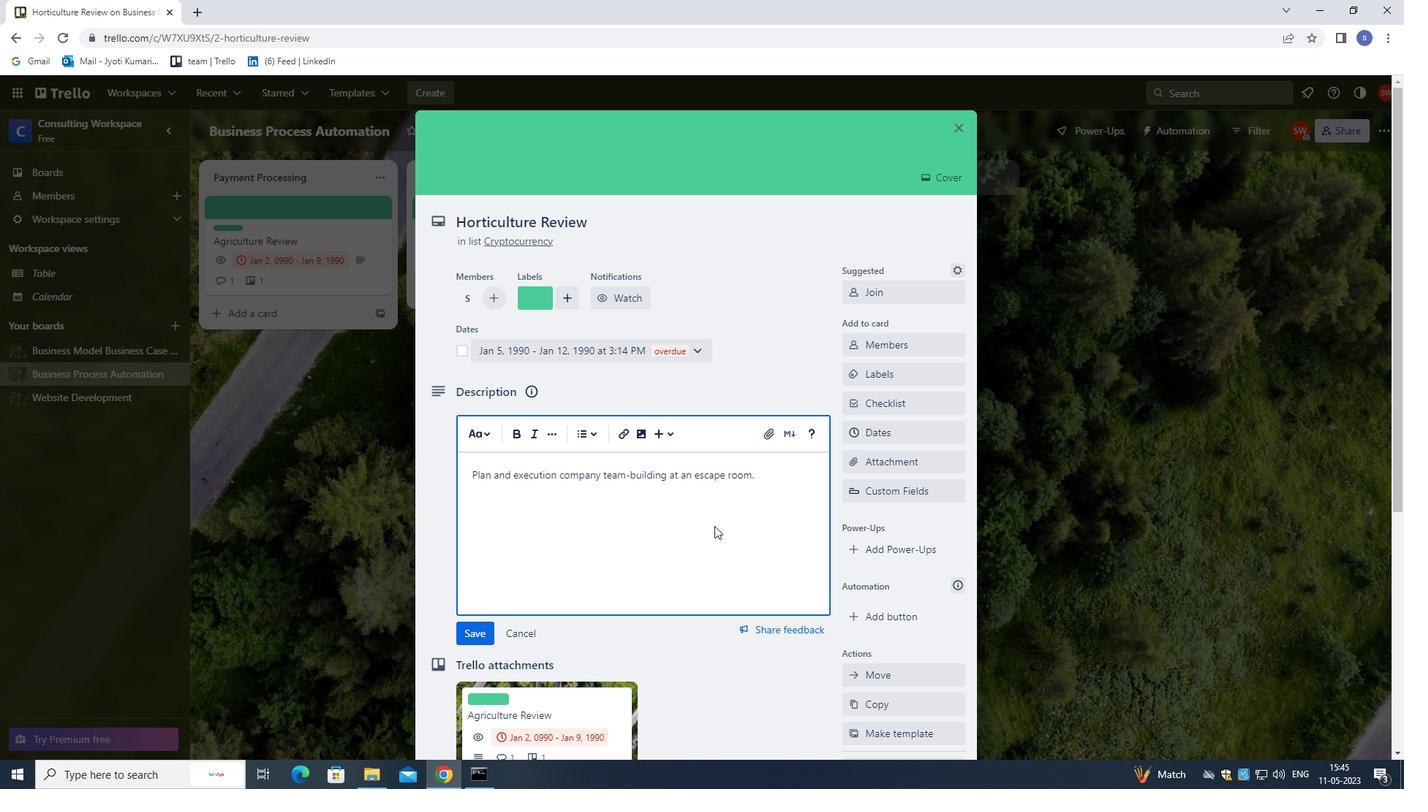 
Action: Mouse scrolled (712, 539) with delta (0, 0)
Screenshot: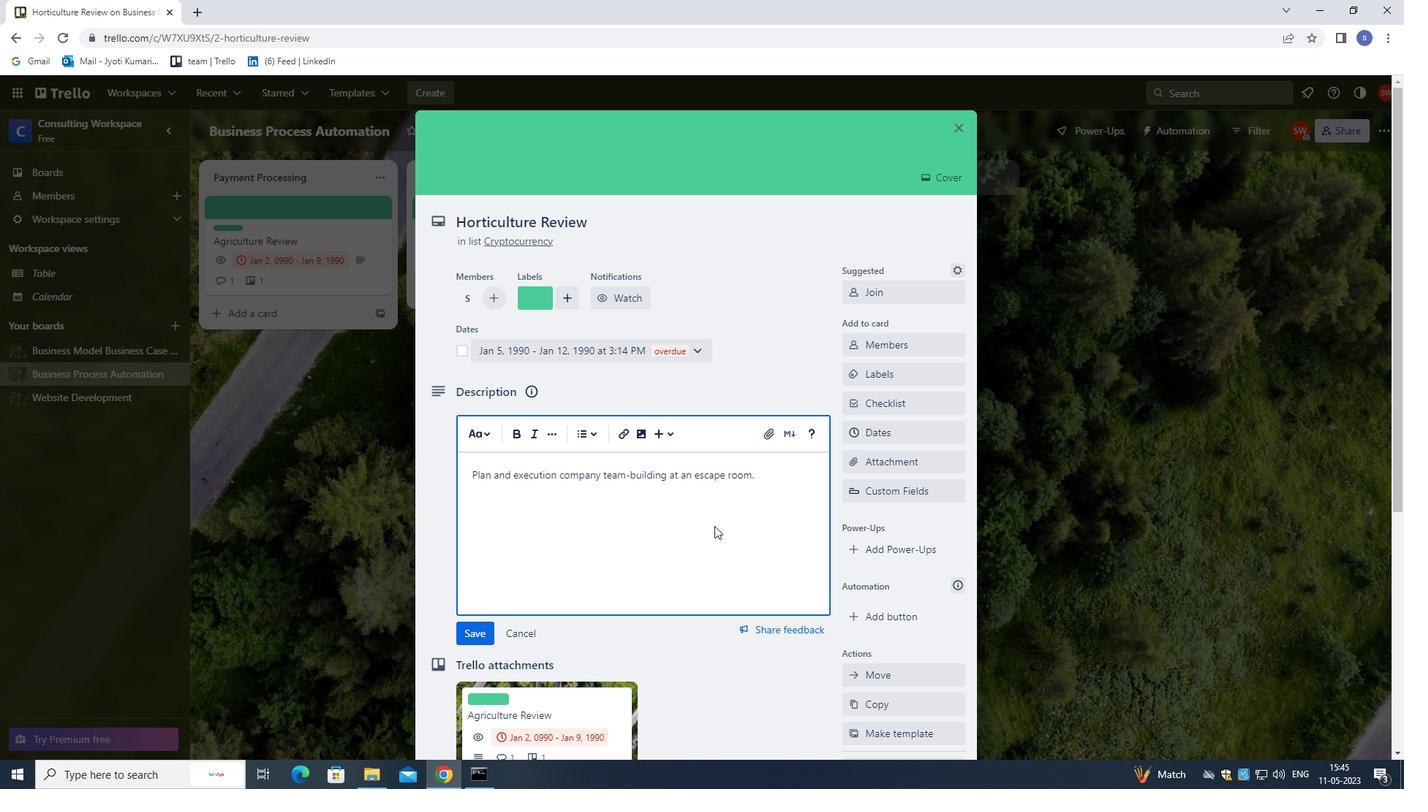 
Action: Mouse moved to (712, 541)
Screenshot: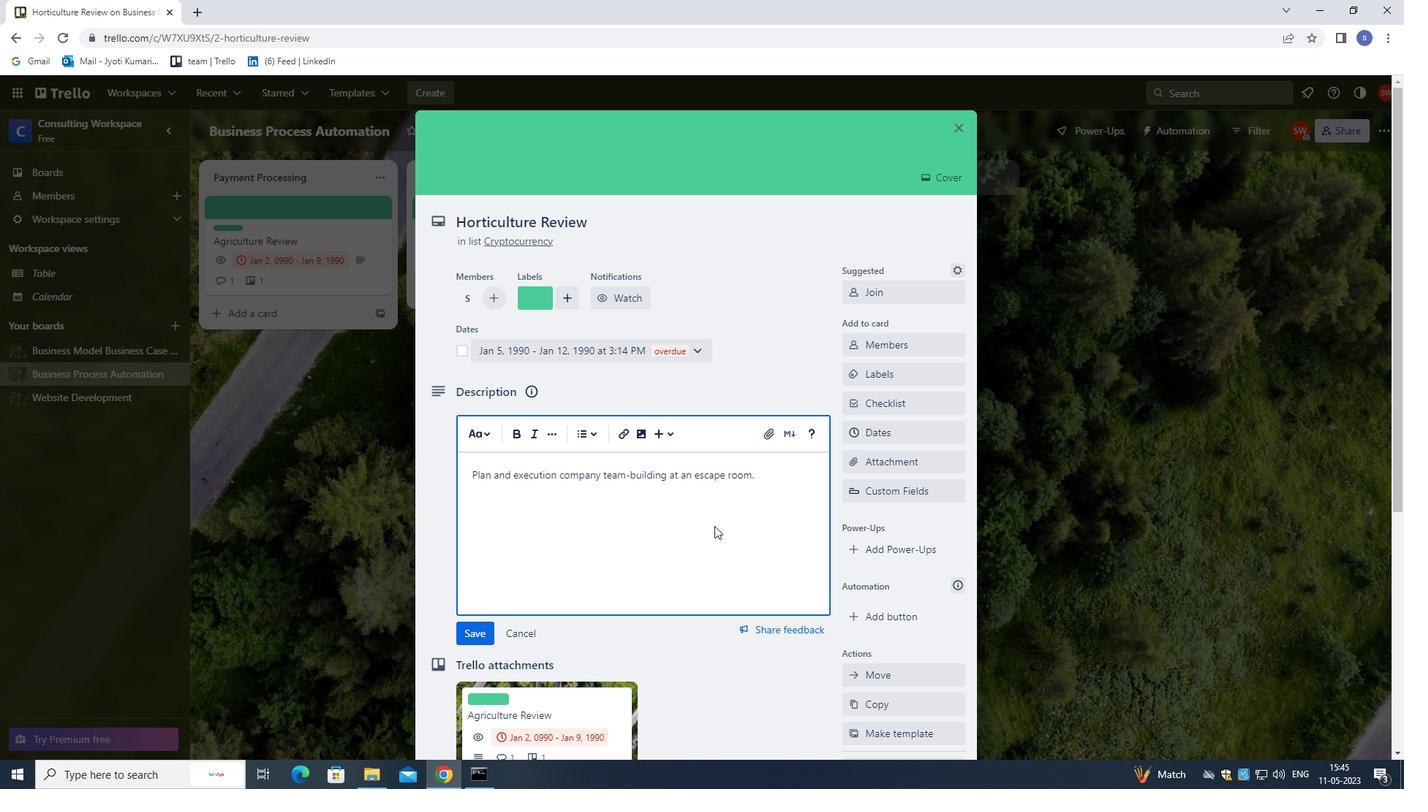 
Action: Mouse scrolled (712, 540) with delta (0, 0)
Screenshot: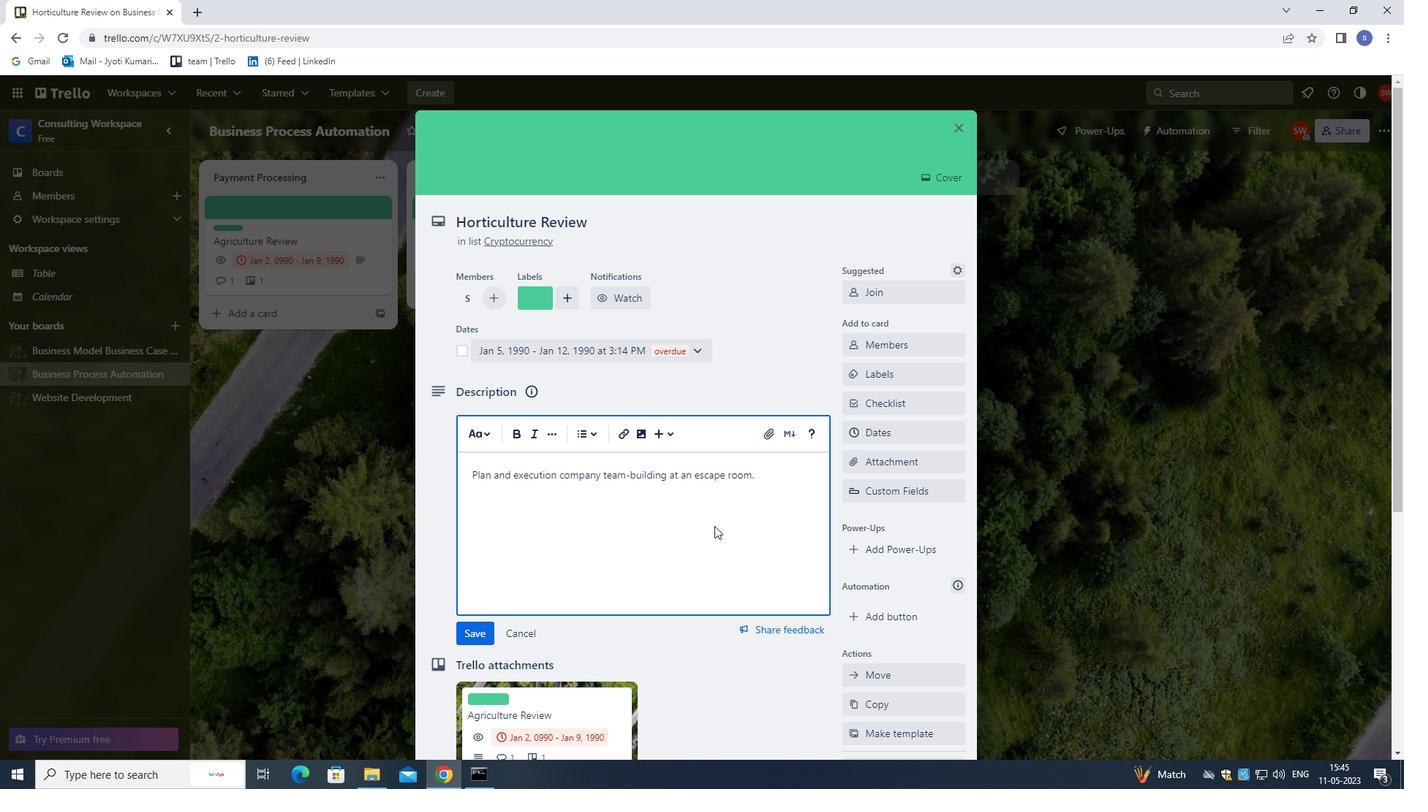 
Action: Mouse scrolled (712, 540) with delta (0, 0)
Screenshot: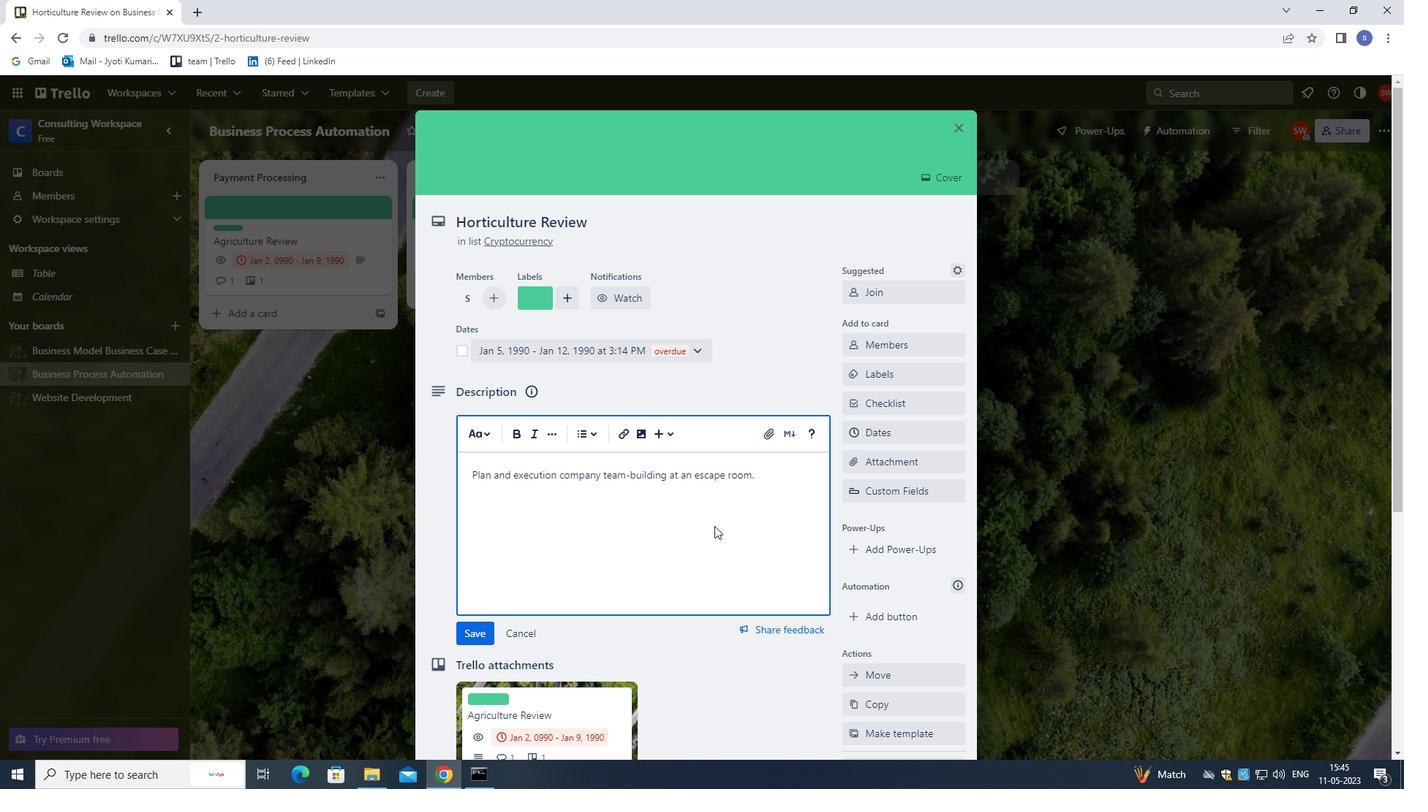 
Action: Mouse scrolled (712, 540) with delta (0, 0)
Screenshot: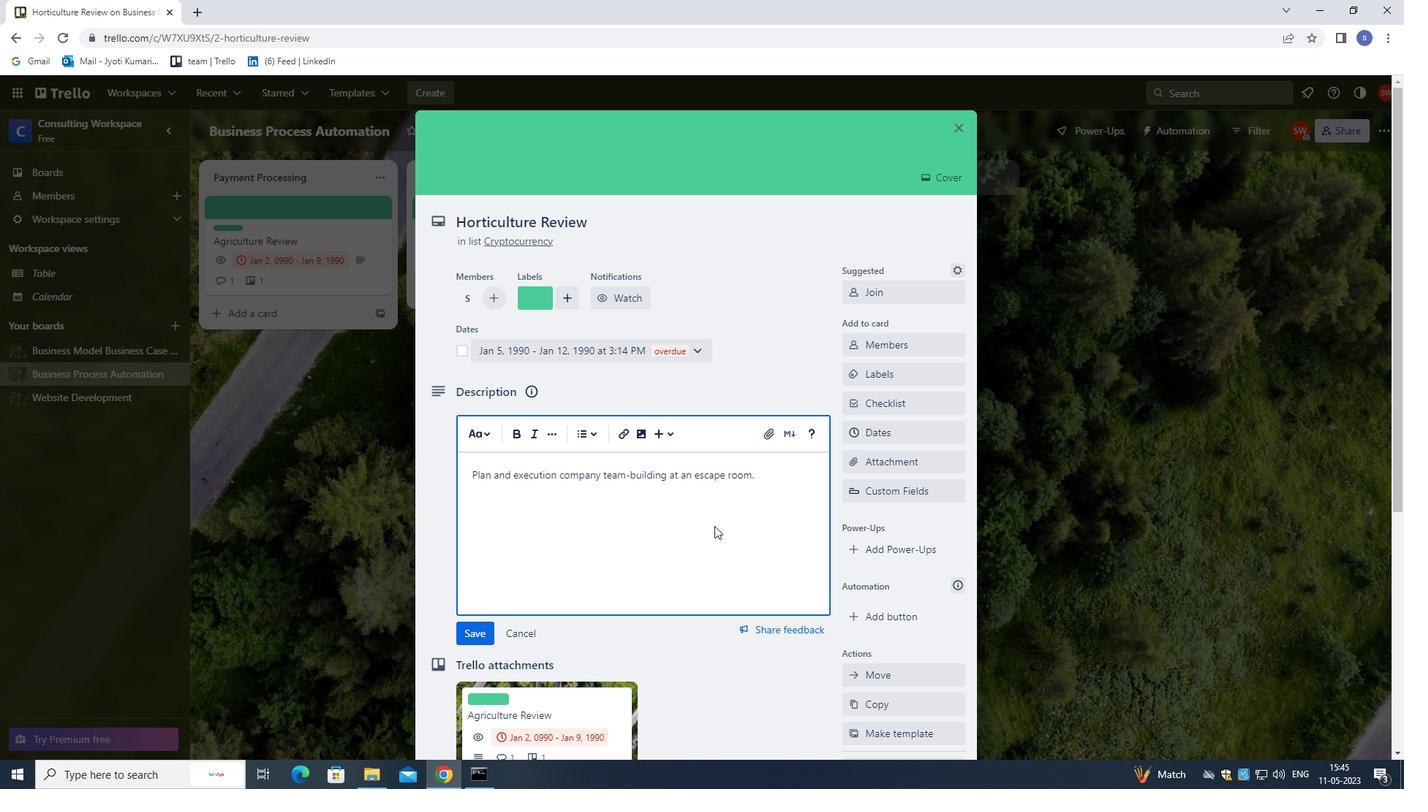 
Action: Mouse moved to (707, 539)
Screenshot: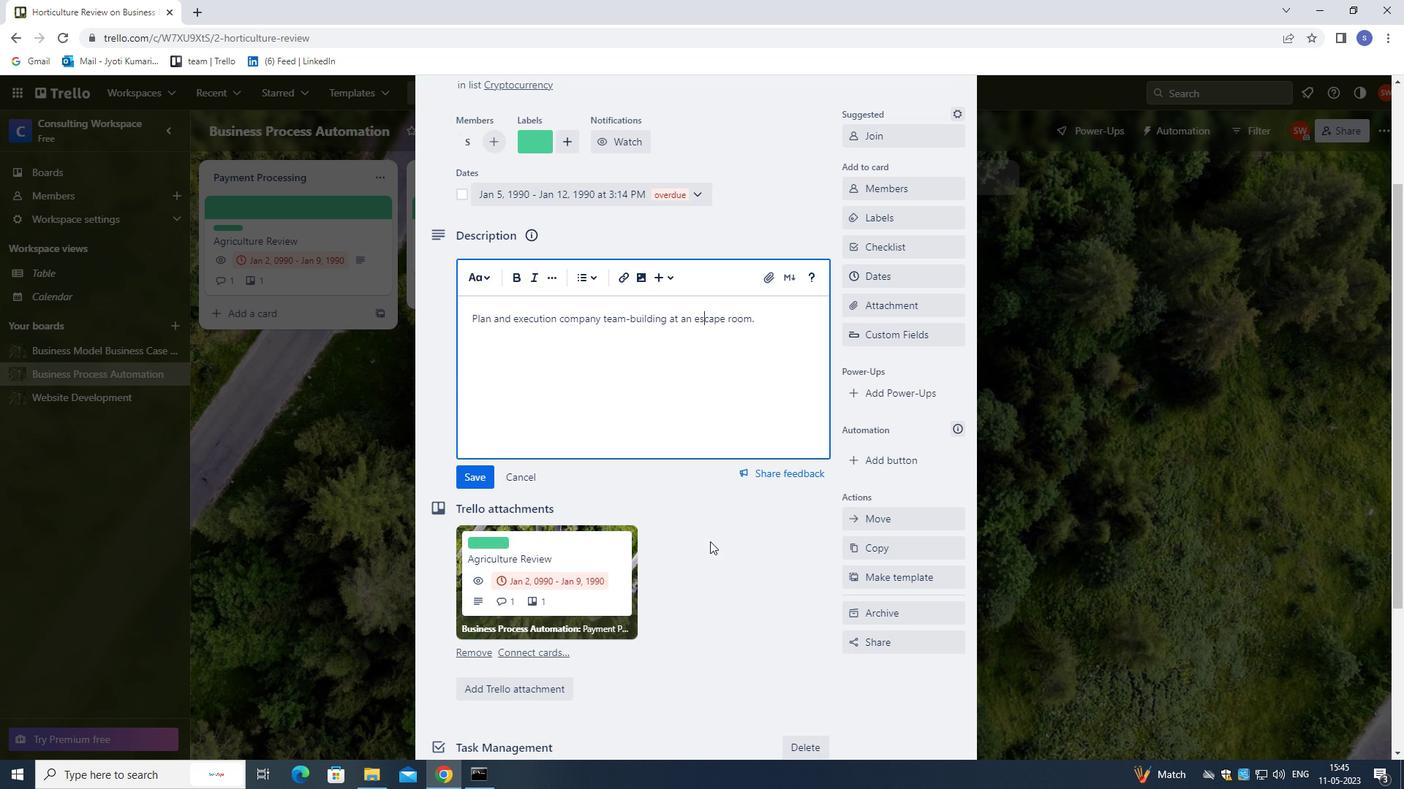 
Action: Mouse scrolled (707, 538) with delta (0, 0)
Screenshot: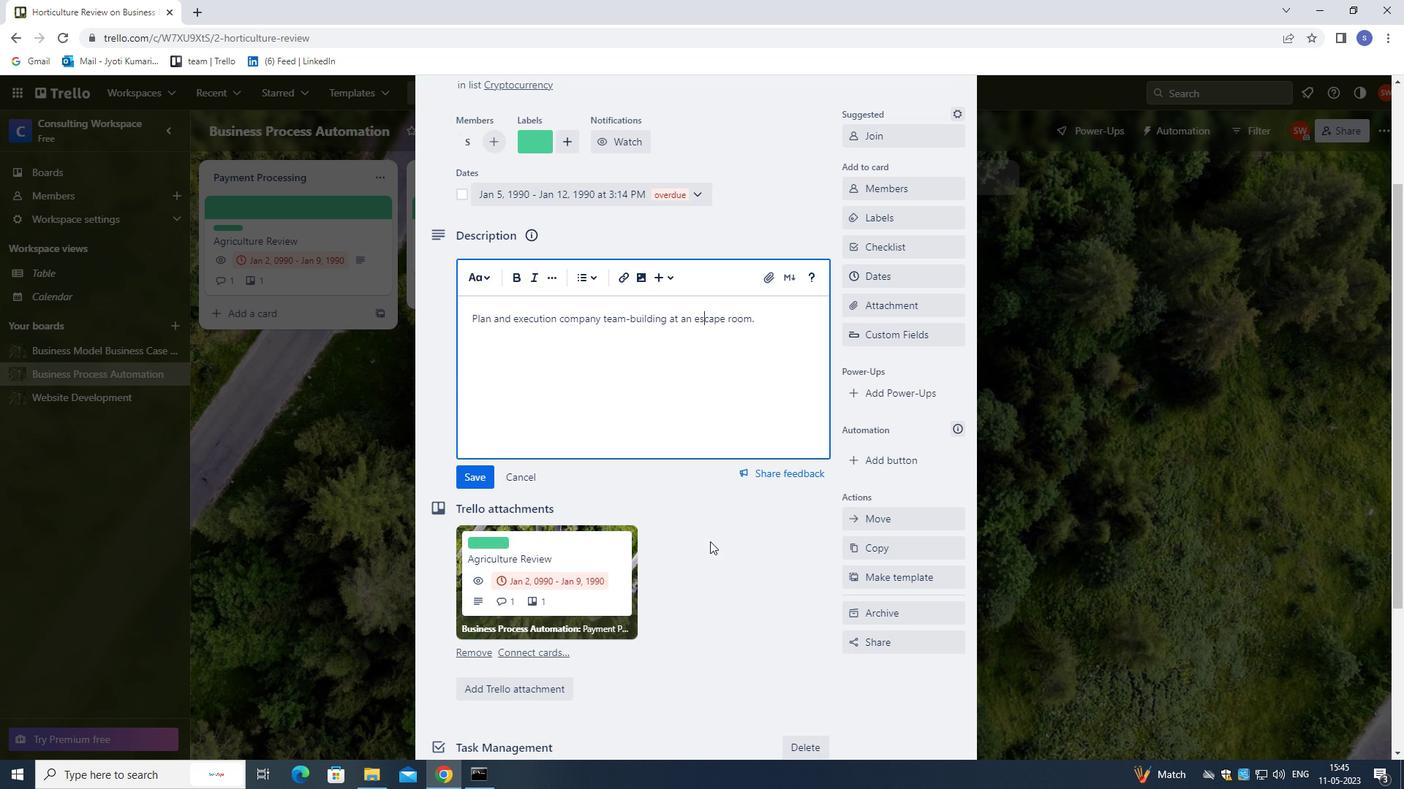 
Action: Mouse moved to (707, 539)
Screenshot: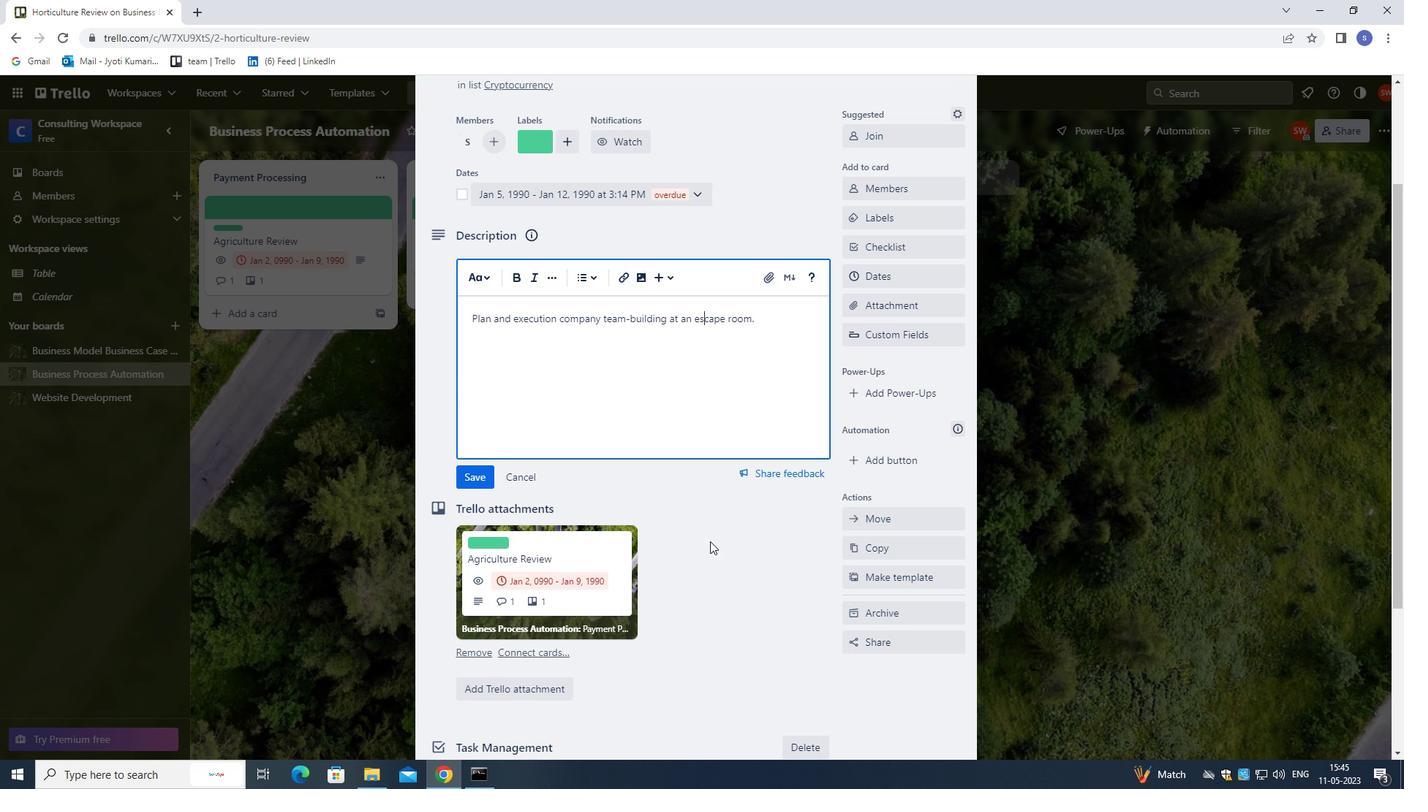 
Action: Mouse scrolled (707, 538) with delta (0, 0)
Screenshot: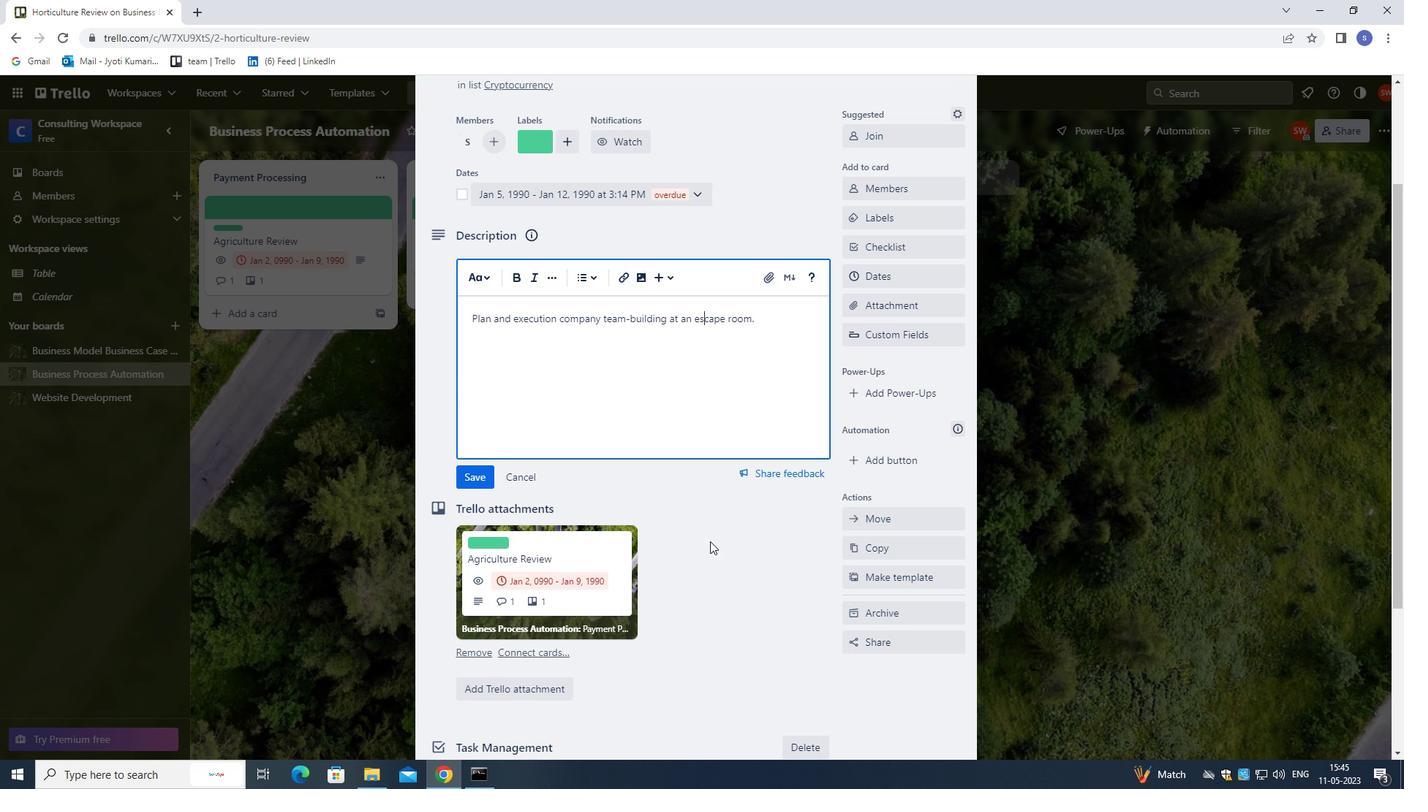 
Action: Mouse moved to (706, 539)
Screenshot: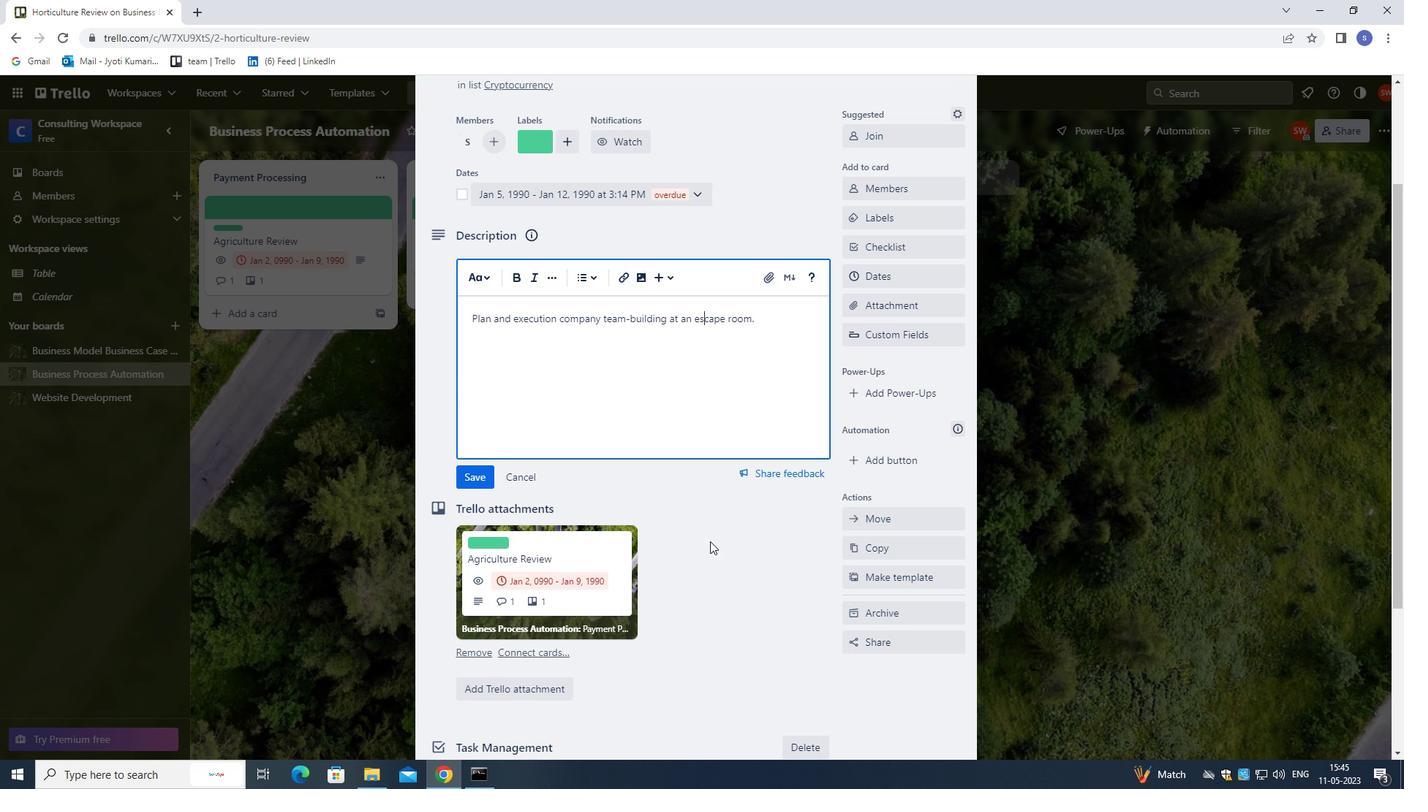 
Action: Mouse scrolled (706, 538) with delta (0, 0)
Screenshot: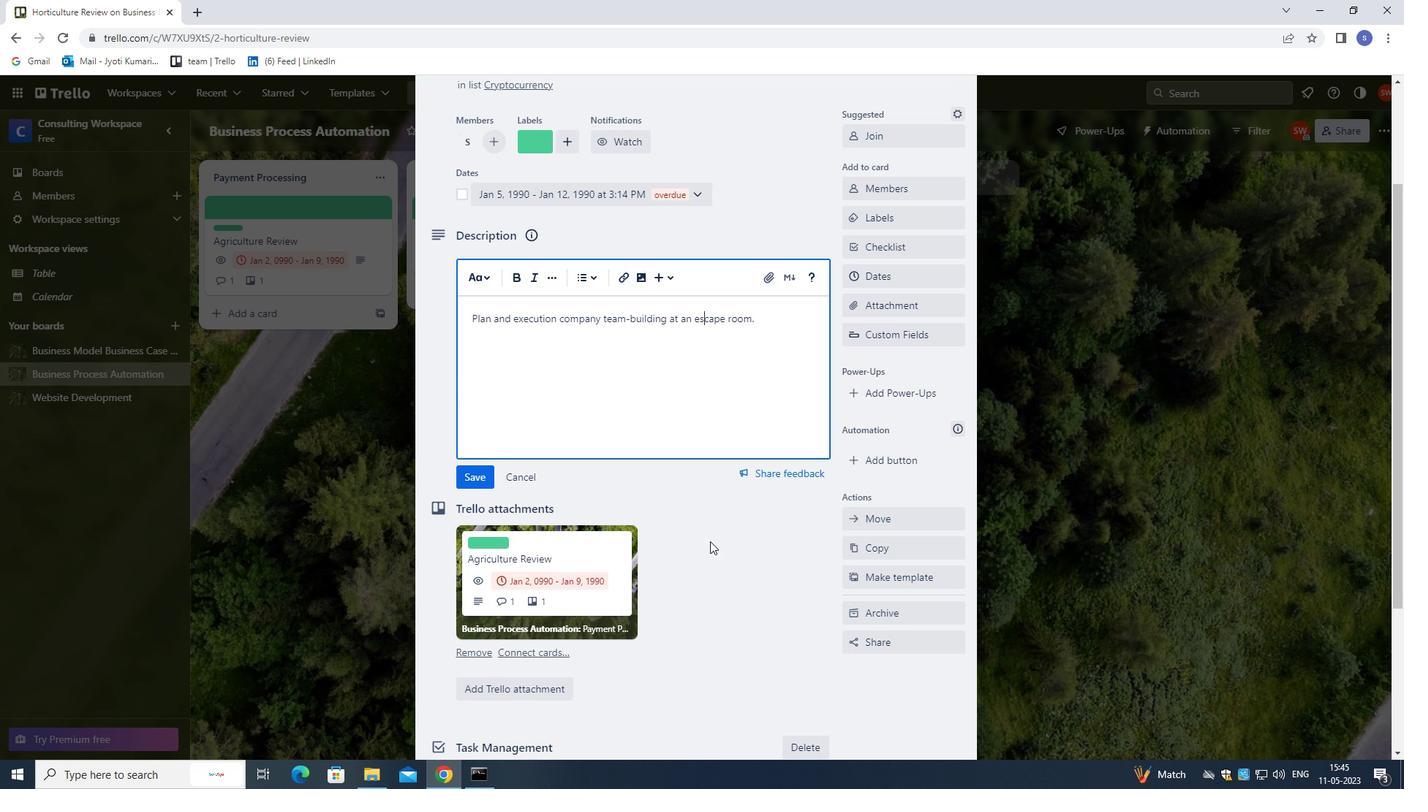 
Action: Mouse moved to (706, 539)
Screenshot: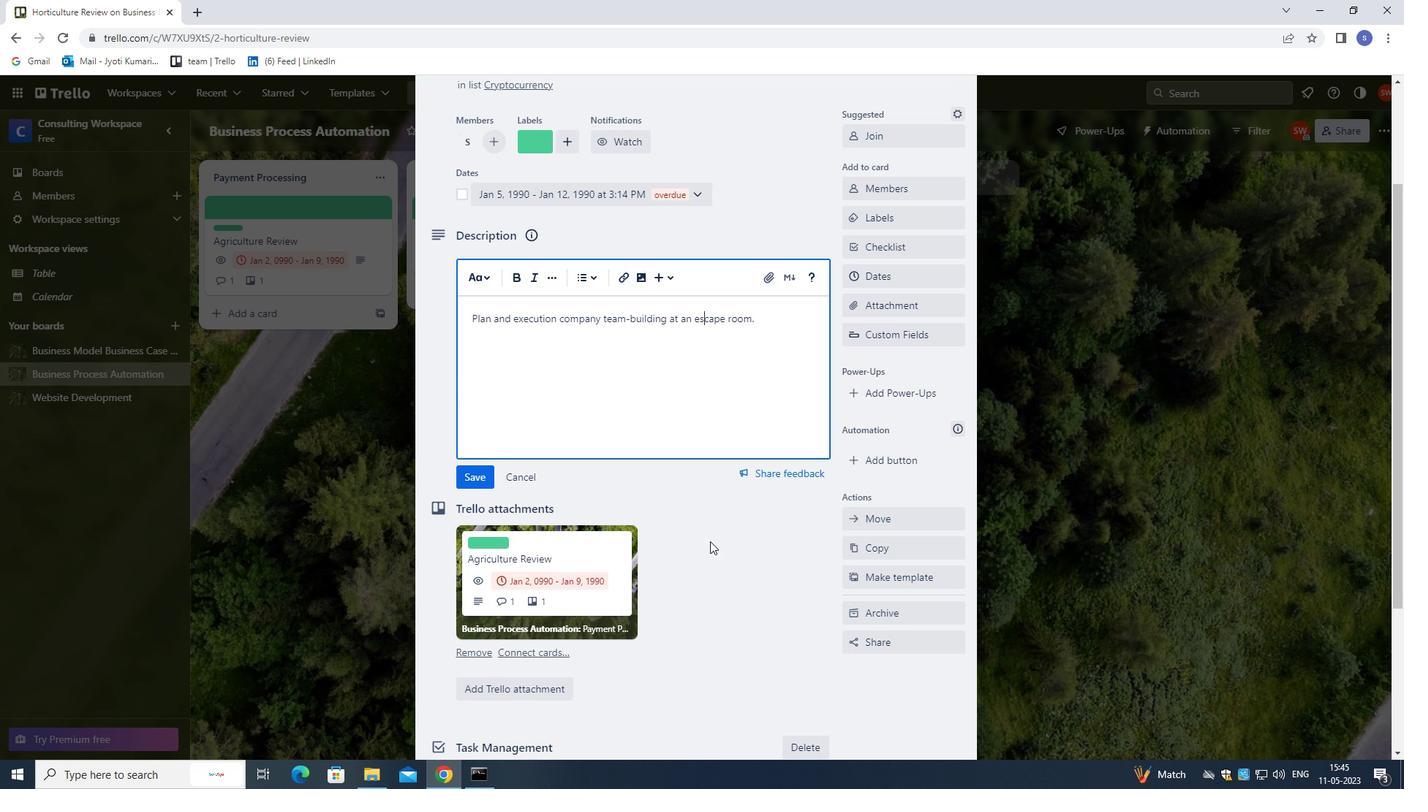 
Action: Mouse scrolled (706, 538) with delta (0, 0)
Screenshot: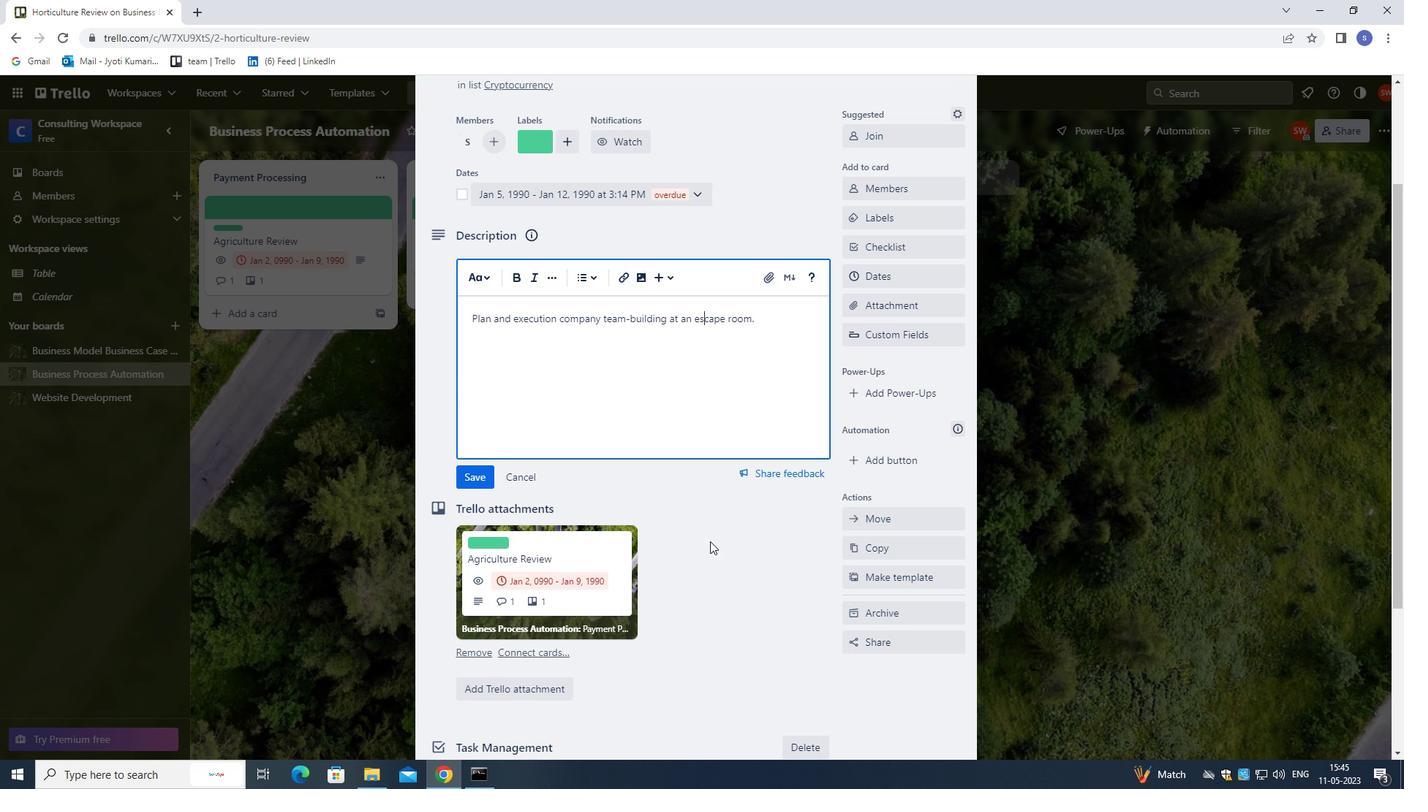 
Action: Mouse moved to (604, 670)
Screenshot: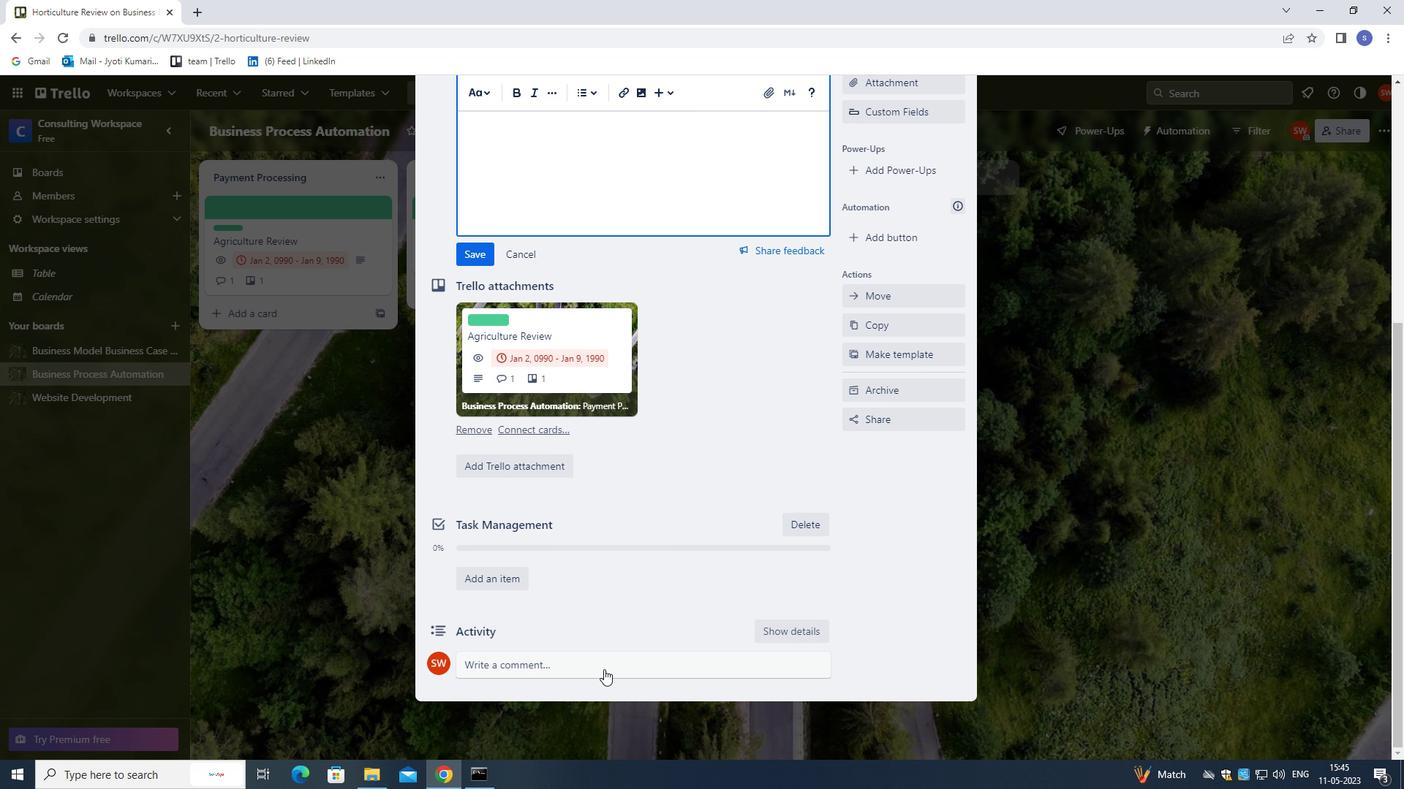 
Action: Mouse pressed left at (604, 670)
Screenshot: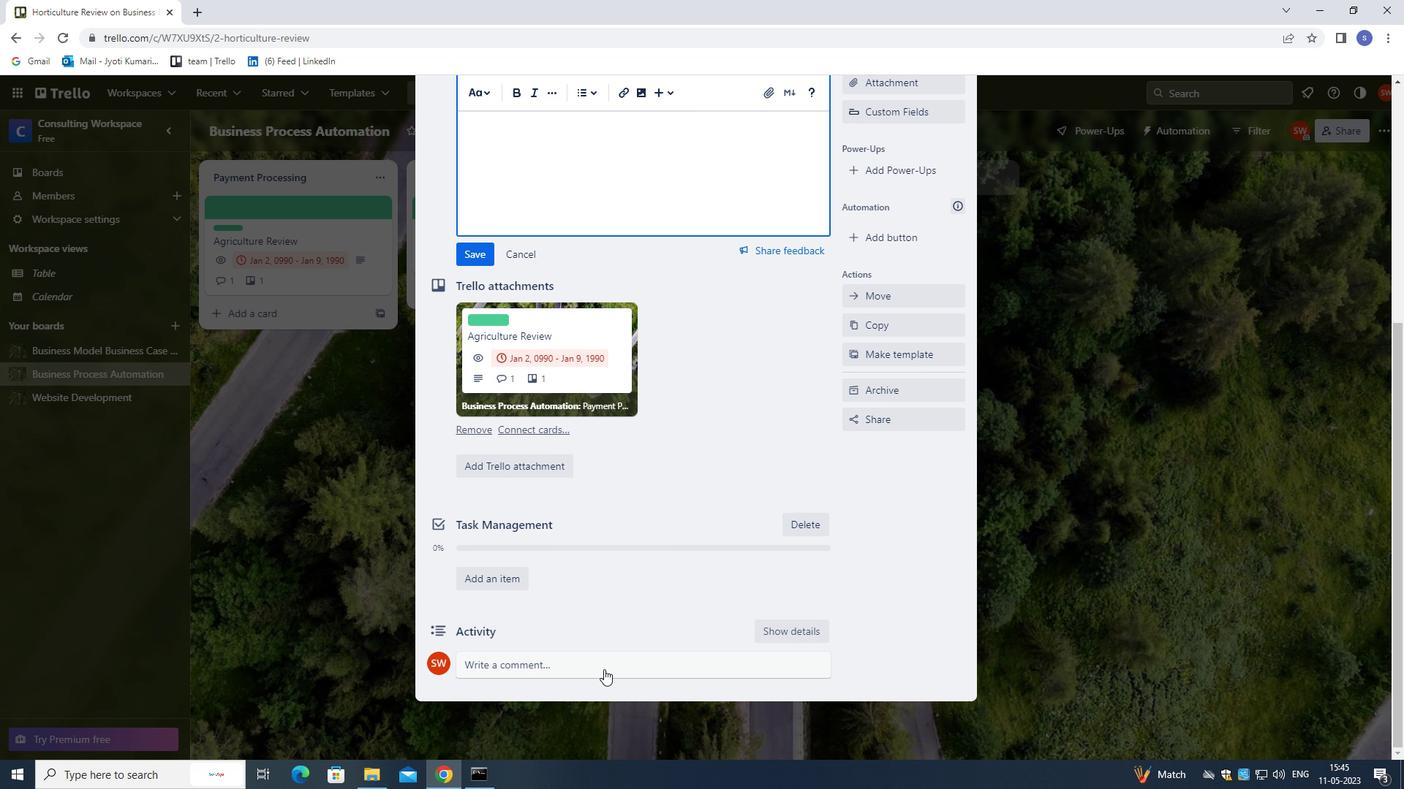 
Action: Key pressed <Key.shift>THIS<Key.space>TASK<Key.space>PRESEM<Key.backspace>NTS<Key.space>AN<Key.space>OPPORTUNITY<Key.space>TO<Key.space>DEMONSTRATE<Key.space>OUR<Key.space>LEADERSHIP<Key.space>AND<Key.space>DECISION<Key.space><Key.backspace>0<Key.backspace>-MAKING<Key.space>,<Key.space>MAKING<Key.space>INFORMED<Key.space>CHOICES<Key.space>AND<Key.space>TAKING<Key.space>ACTION
Screenshot: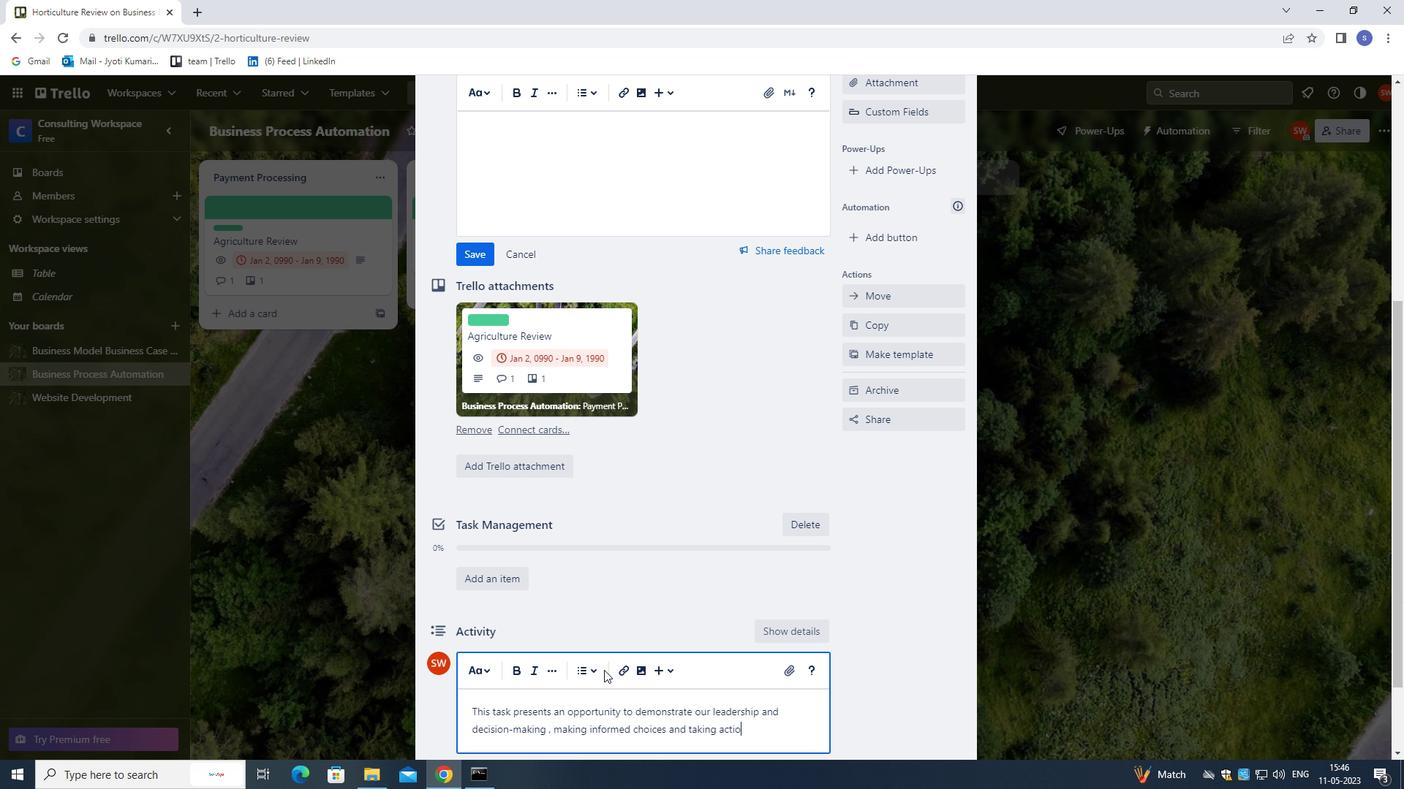 
Action: Mouse moved to (590, 625)
Screenshot: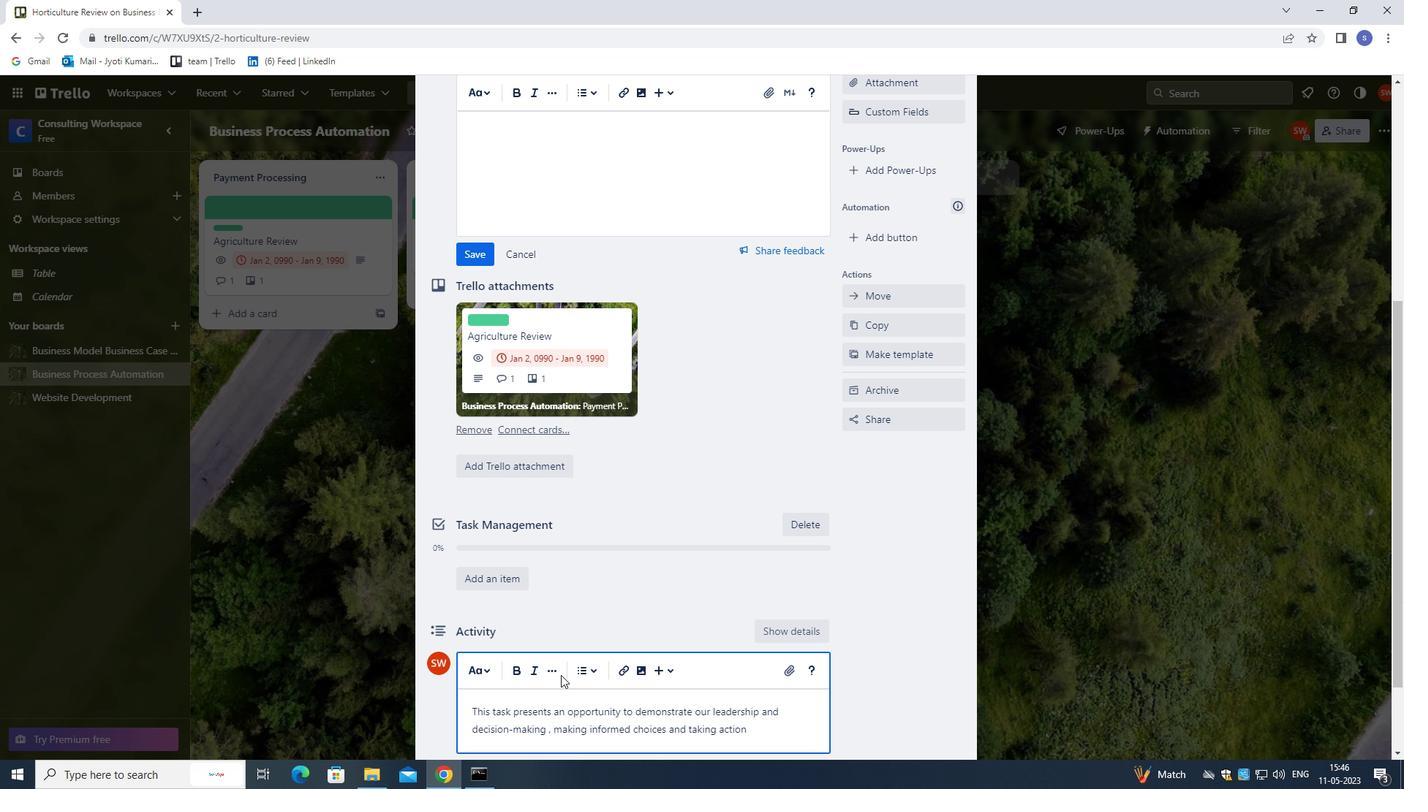 
Action: Mouse scrolled (590, 624) with delta (0, 0)
Screenshot: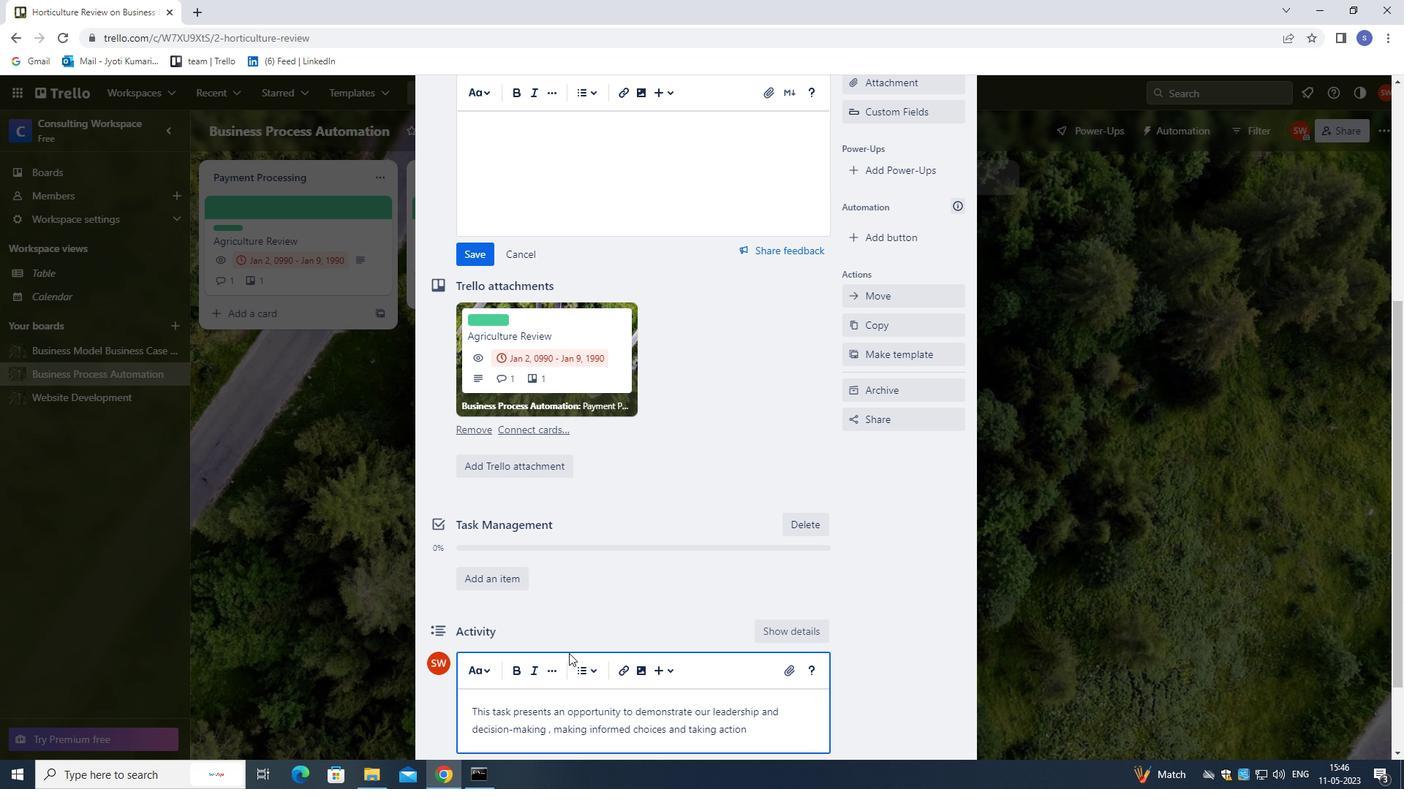 
Action: Mouse scrolled (590, 624) with delta (0, 0)
Screenshot: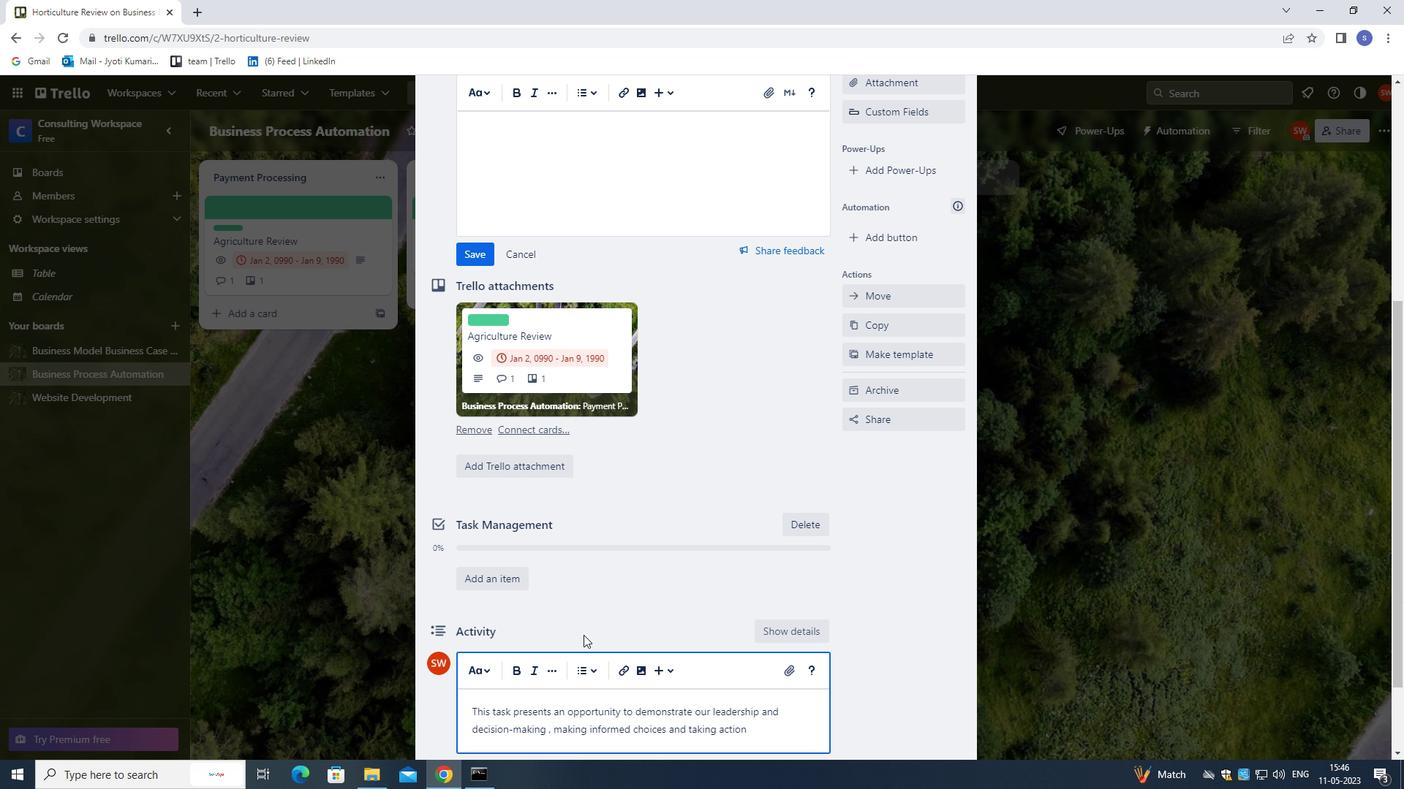 
Action: Mouse scrolled (590, 624) with delta (0, 0)
Screenshot: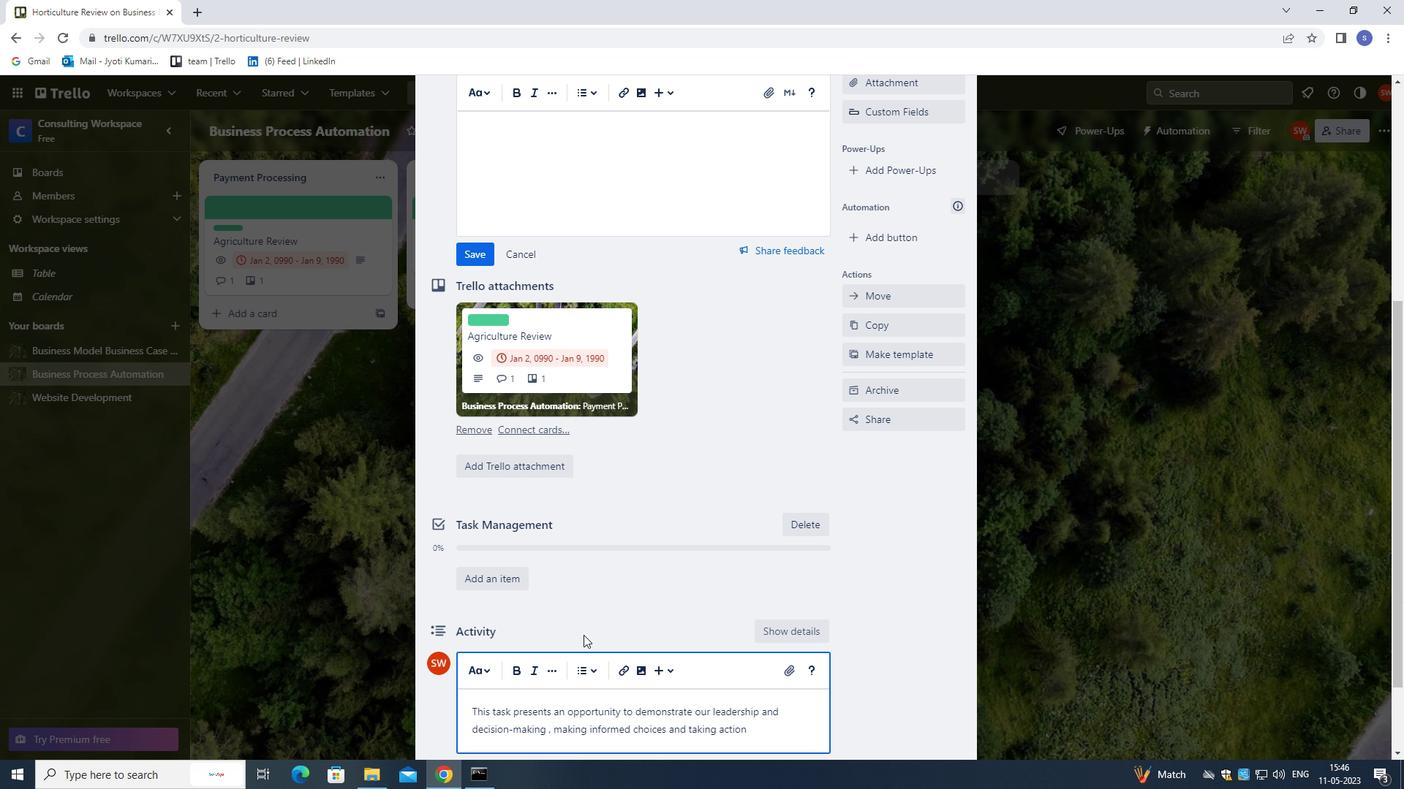 
Action: Mouse scrolled (590, 624) with delta (0, 0)
Screenshot: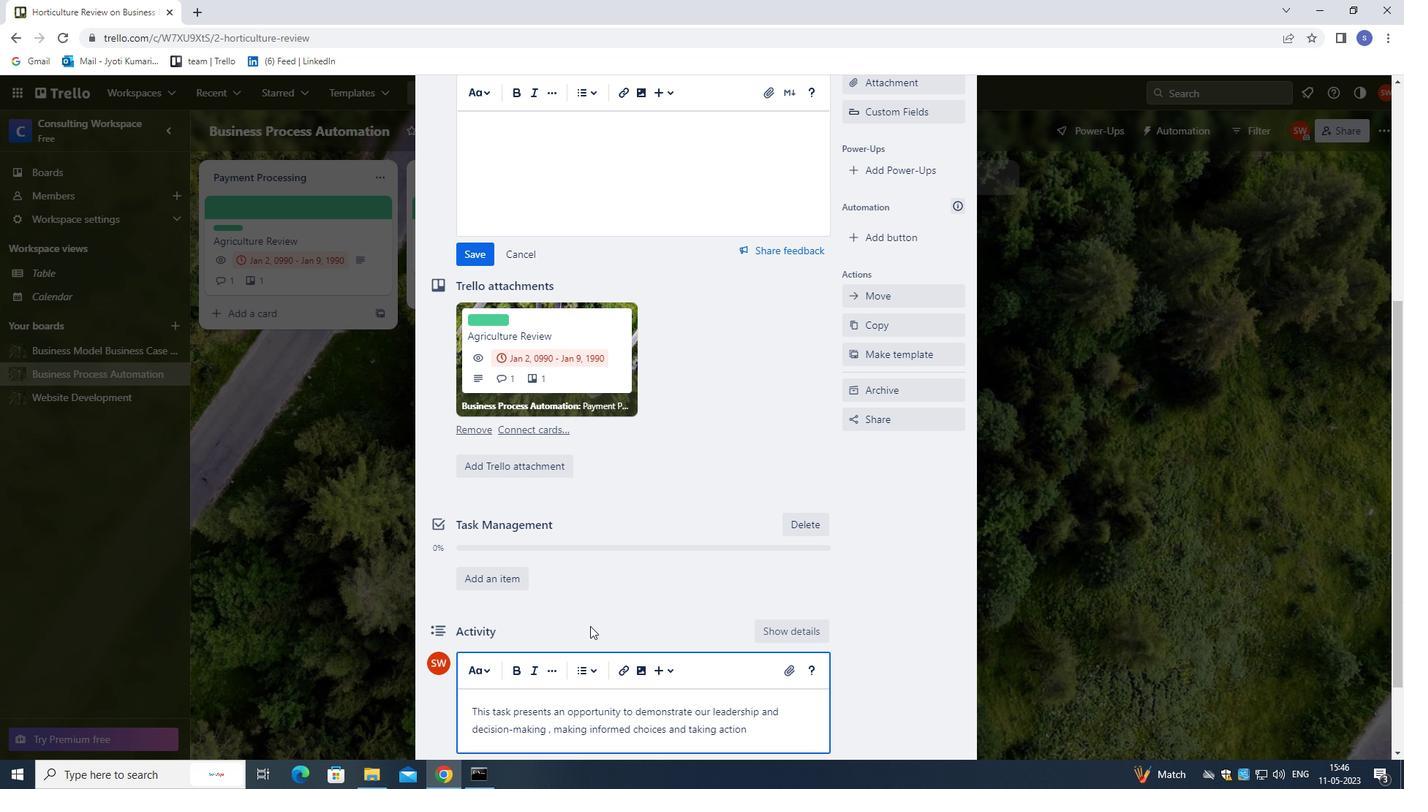 
Action: Mouse scrolled (590, 624) with delta (0, 0)
Screenshot: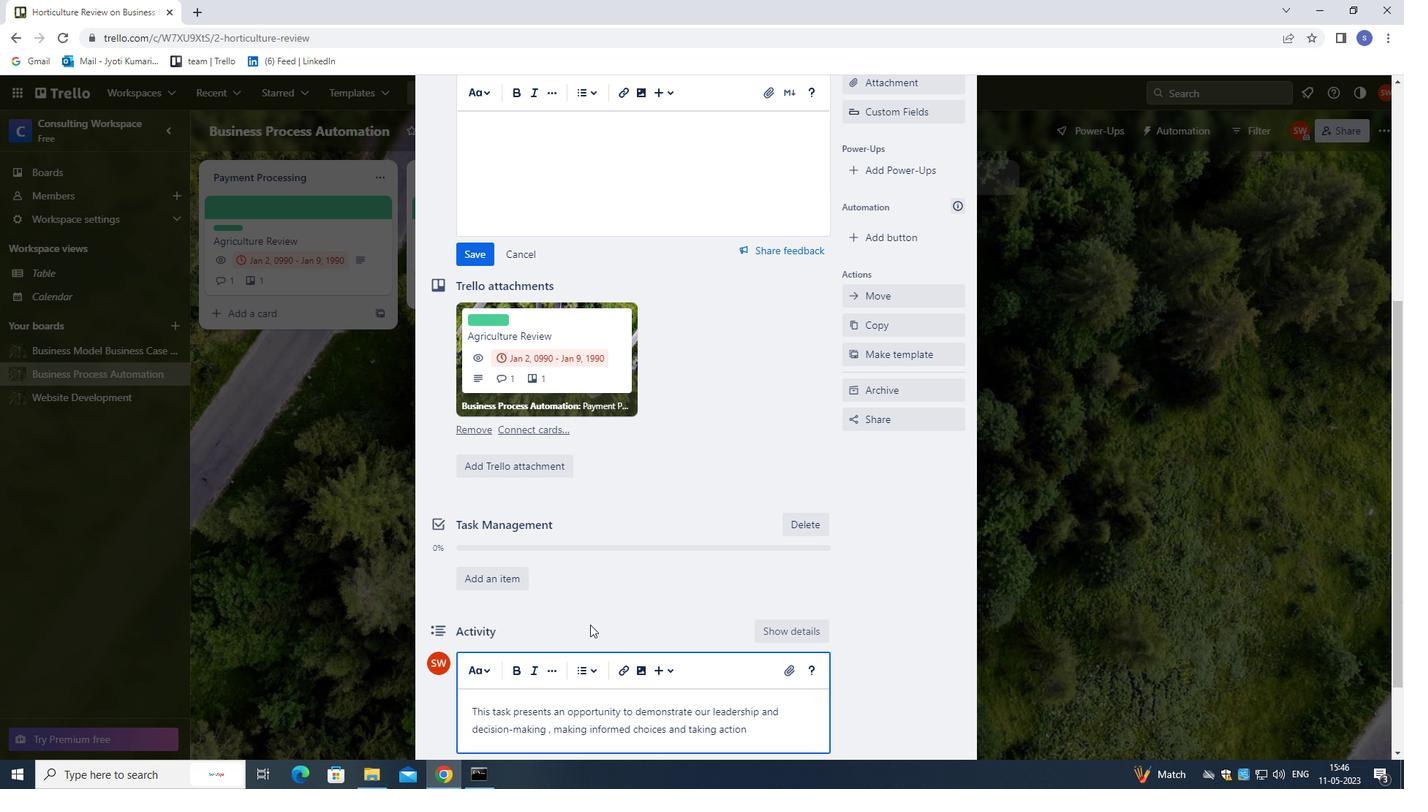 
Action: Mouse moved to (472, 144)
Screenshot: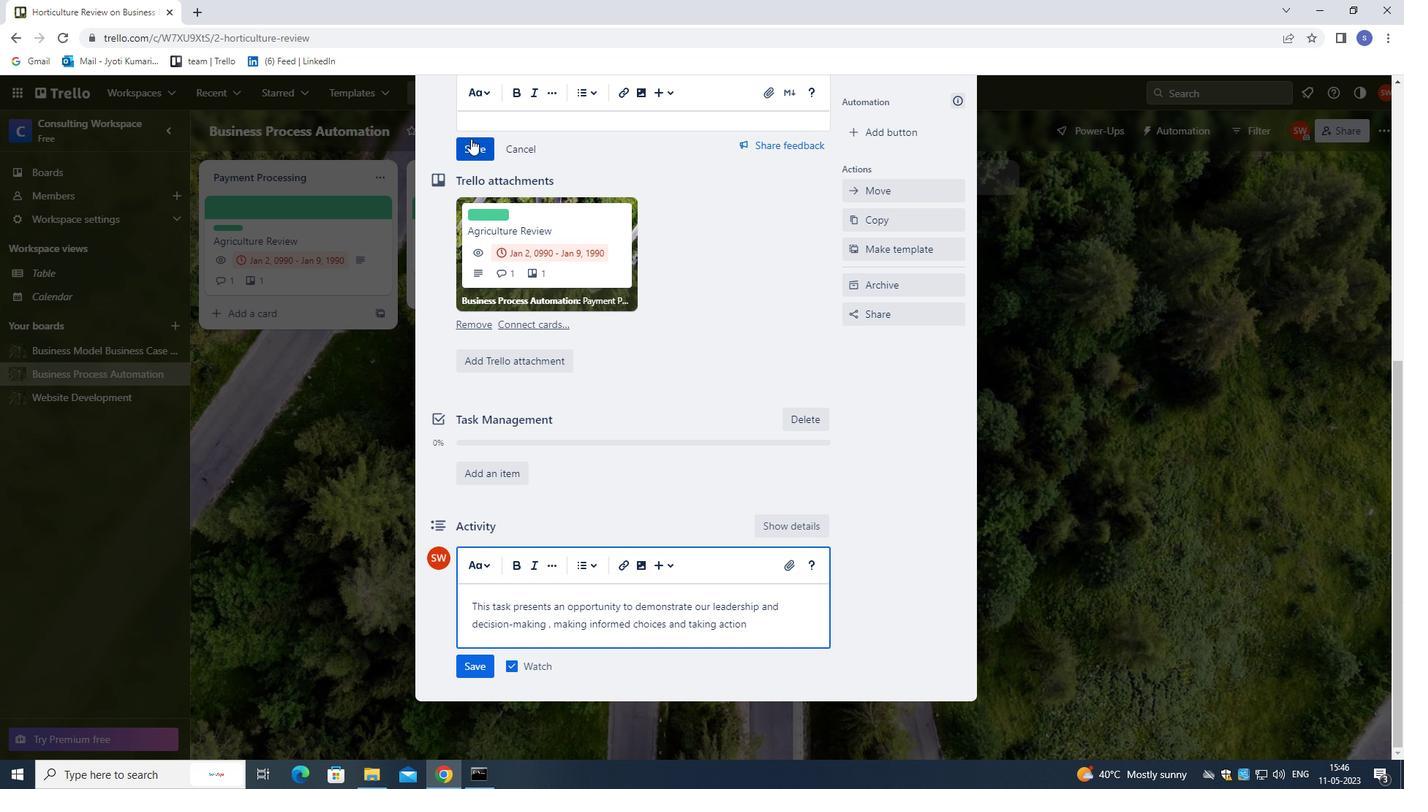 
Action: Mouse pressed left at (472, 144)
Screenshot: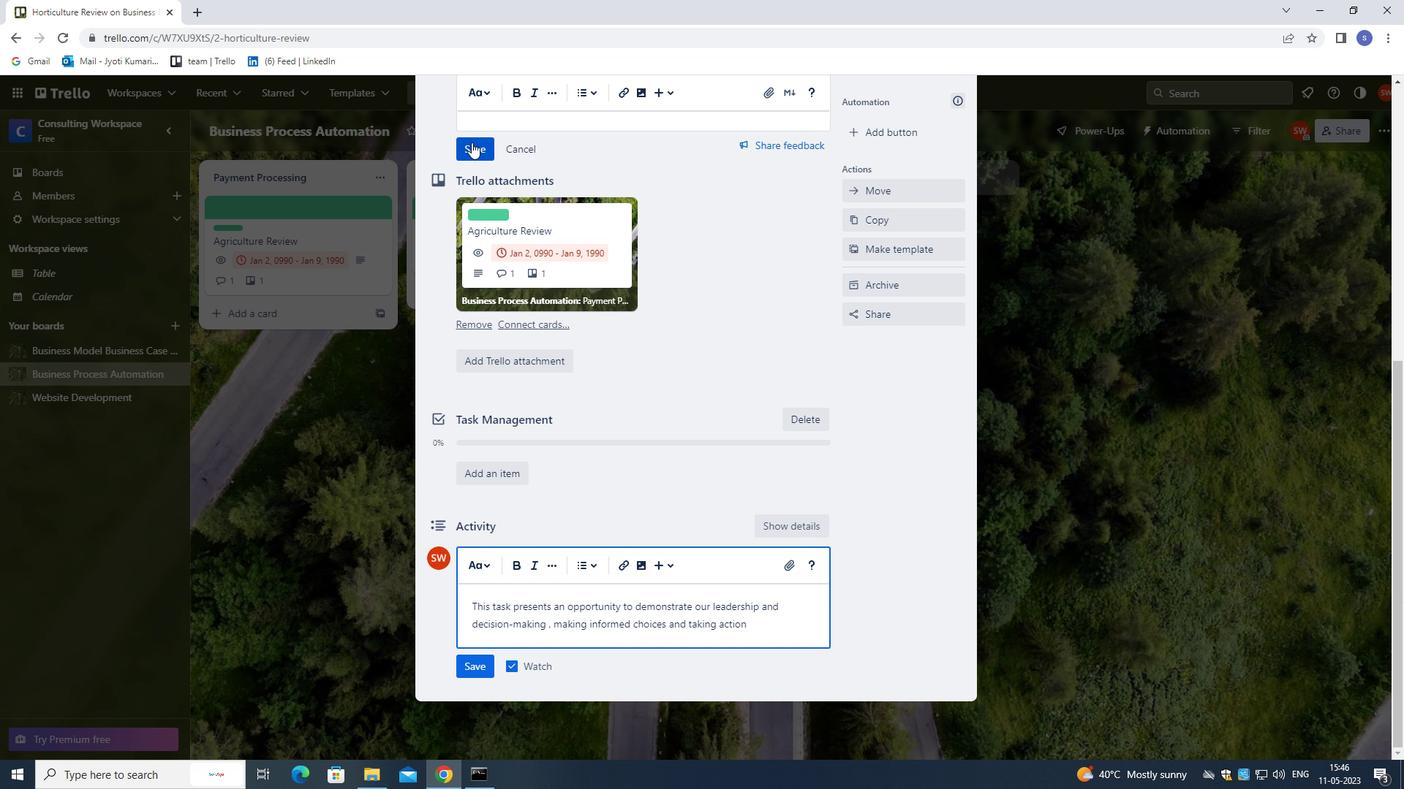 
Action: Mouse moved to (472, 665)
Screenshot: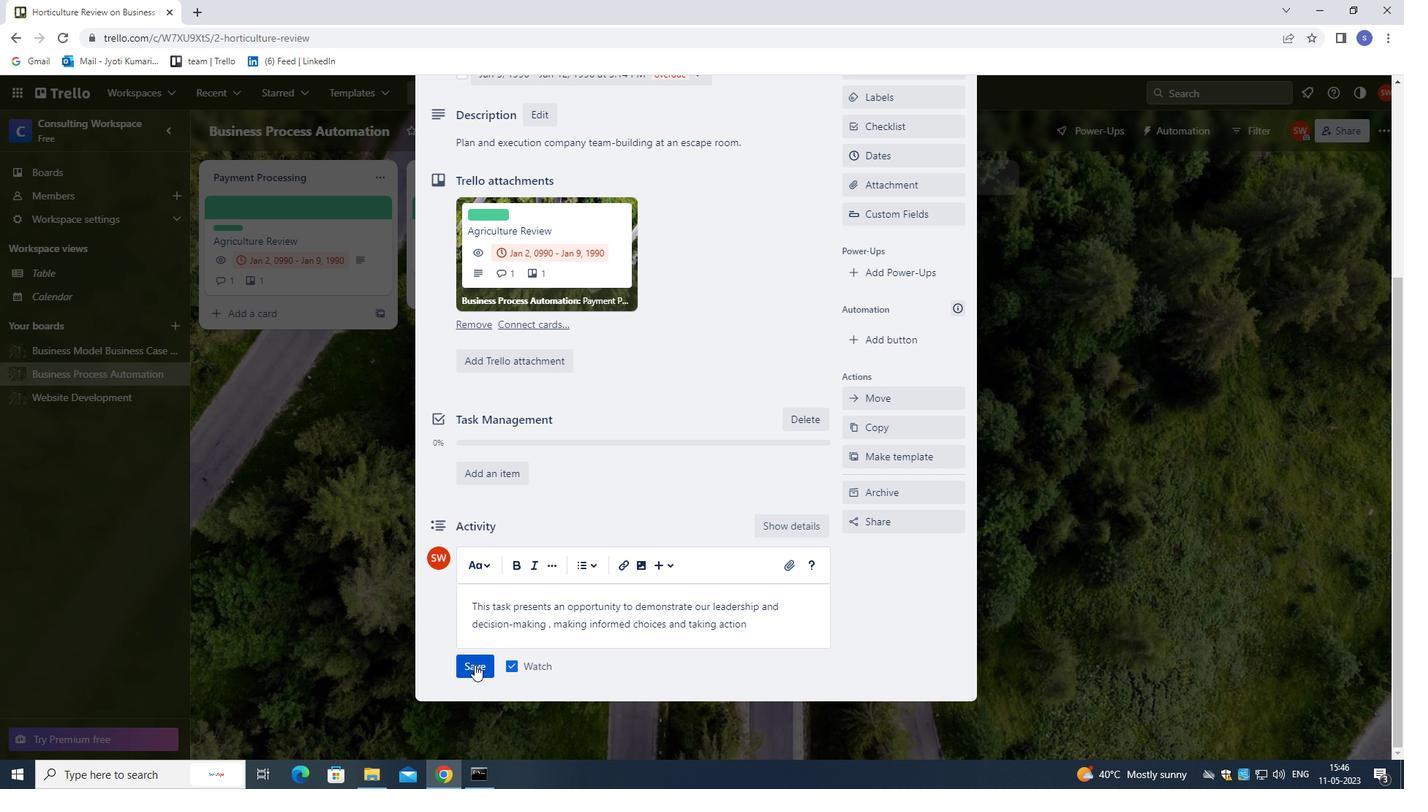 
Action: Mouse pressed left at (472, 665)
Screenshot: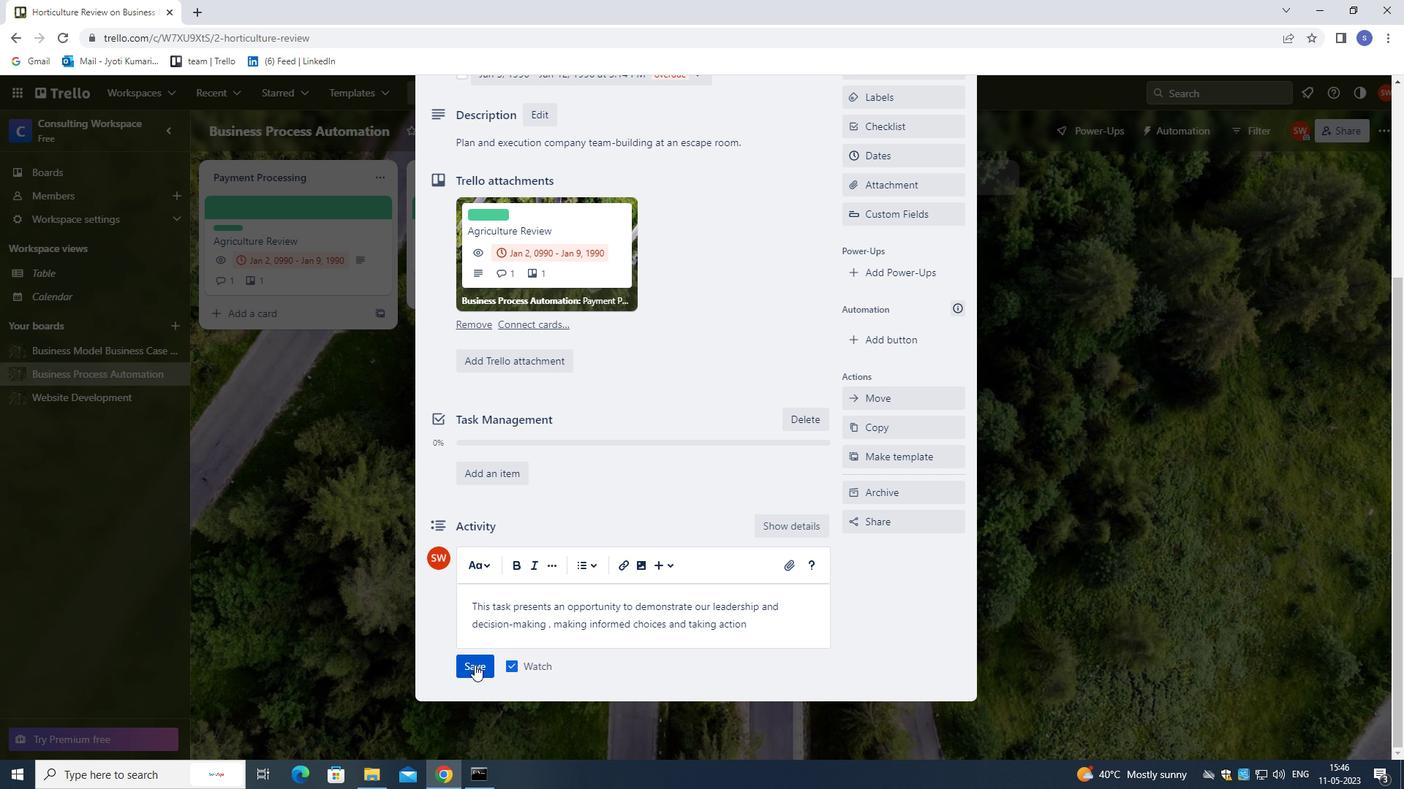 
Action: Mouse moved to (476, 658)
Screenshot: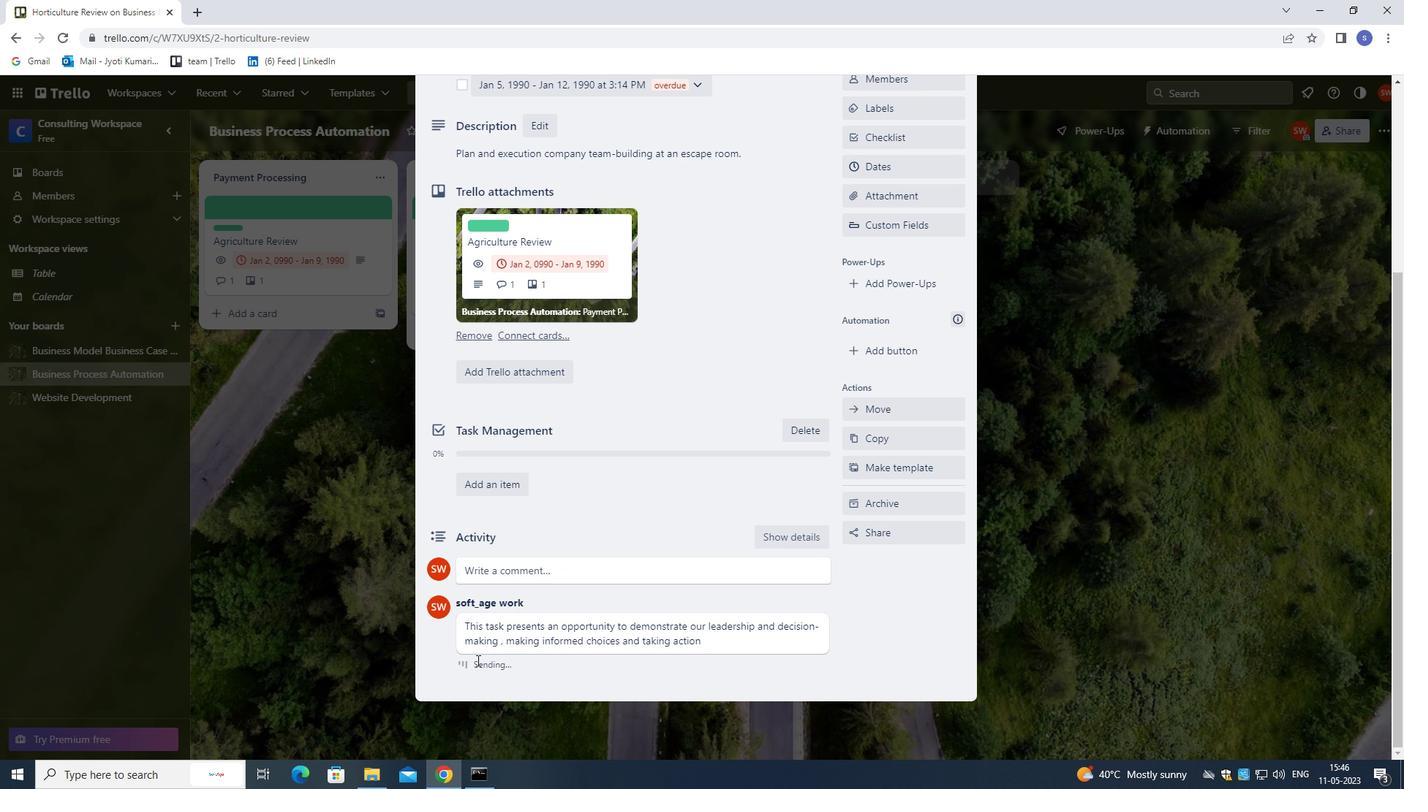 
